 Task: Look for space in Domodossola, Italy from 10th June, 2023 to 25th June, 2023 for 4 adults in price range Rs.10000 to Rs.15000. Place can be private room with 4 bedrooms having 4 beds and 4 bathrooms. Property type can be house, flat, guest house, hotel. Amenities needed are: wifi, TV, free parkinig on premises, gym, breakfast. Booking option can be shelf check-in. Required host language is English.
Action: Key pressed <Key.shift><Key.shift>Domodossola,<Key.space>
Screenshot: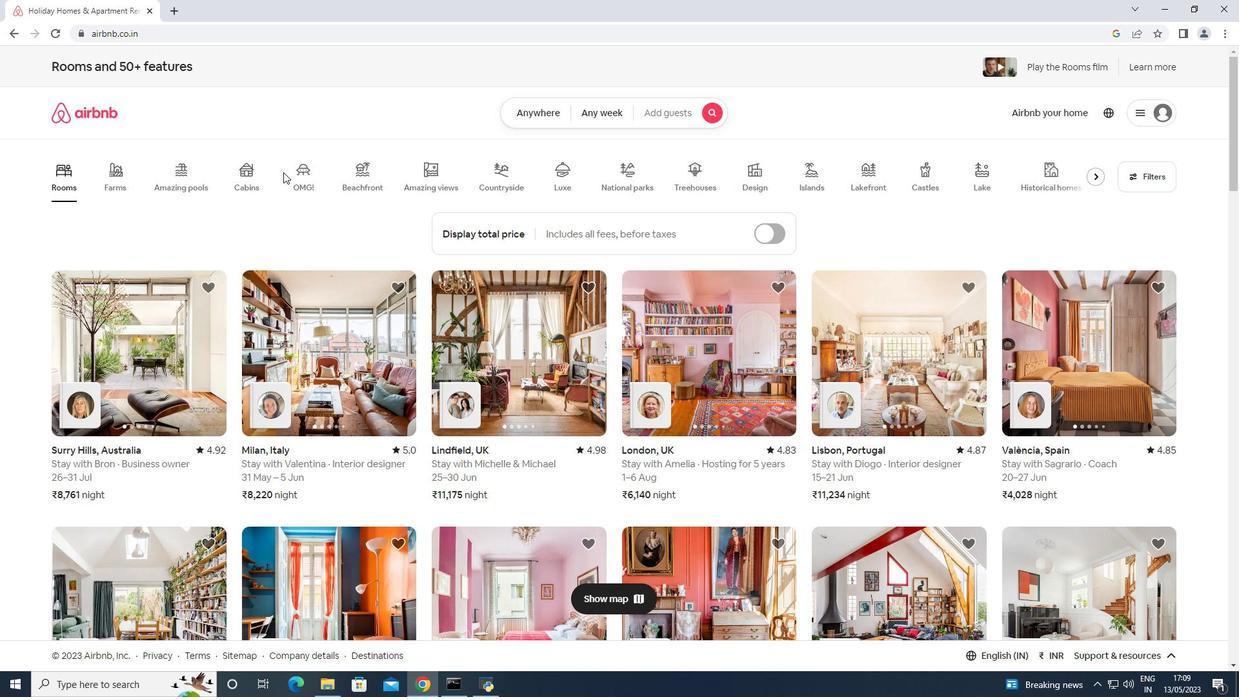 
Action: Mouse moved to (540, 75)
Screenshot: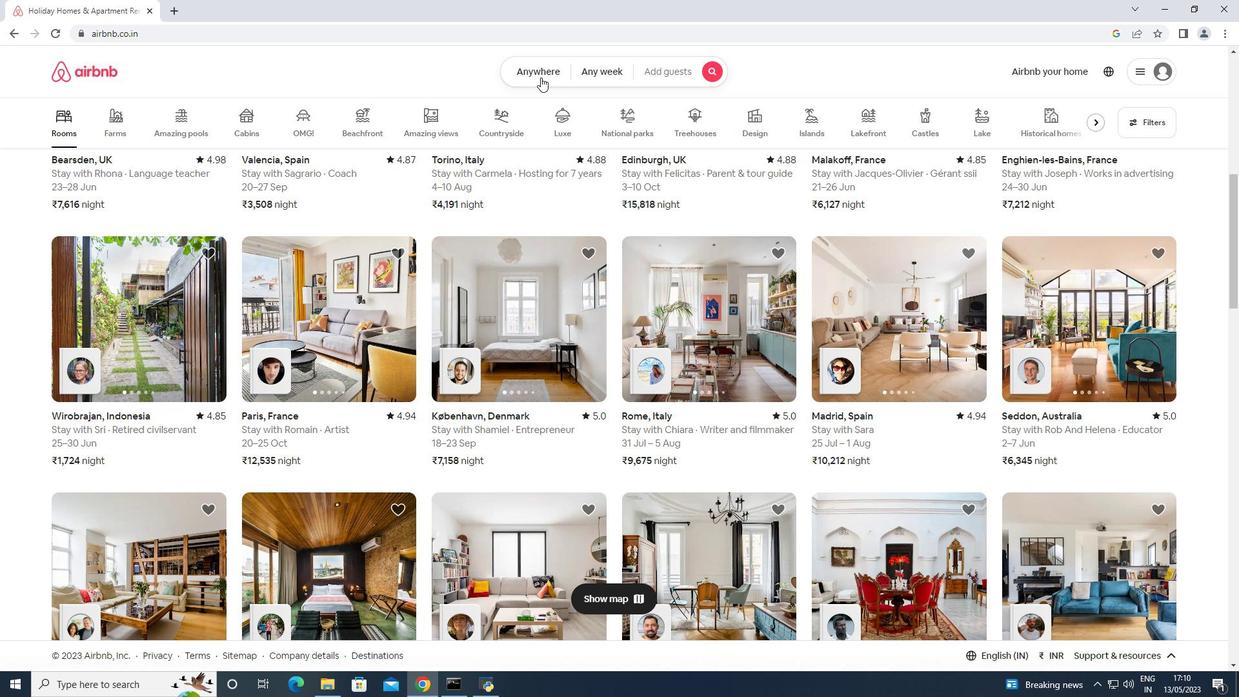 
Action: Mouse pressed left at (540, 75)
Screenshot: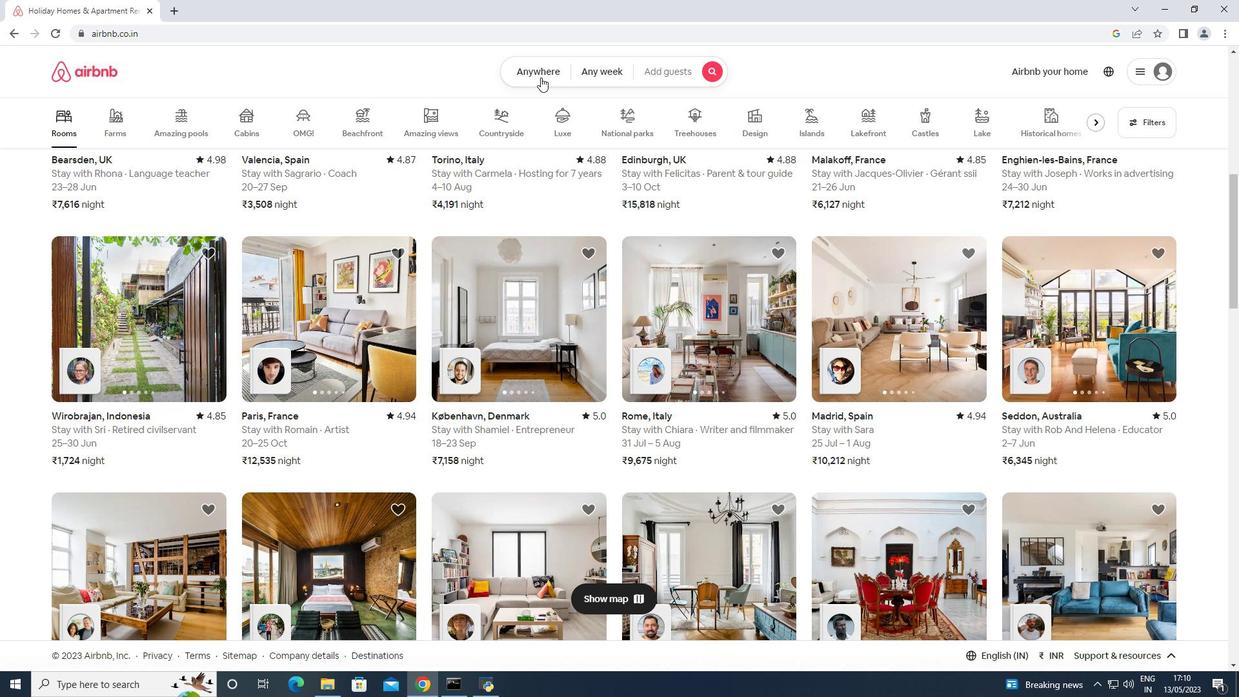 
Action: Mouse moved to (501, 129)
Screenshot: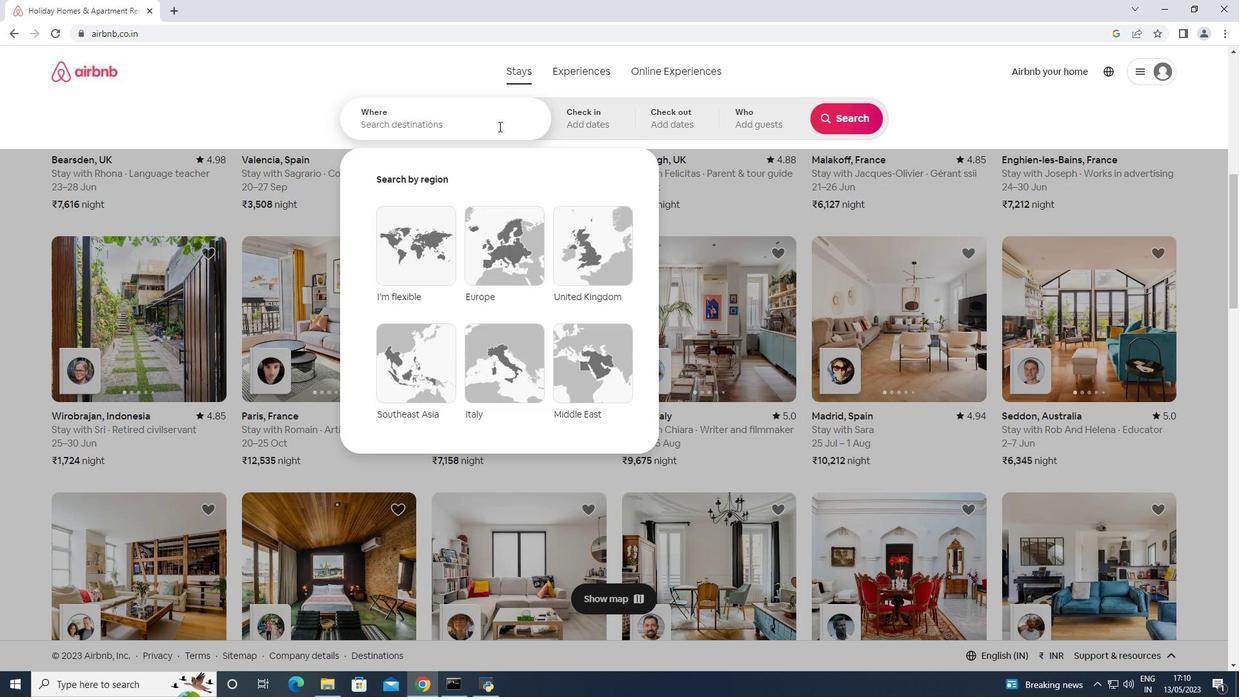 
Action: Mouse pressed left at (501, 129)
Screenshot: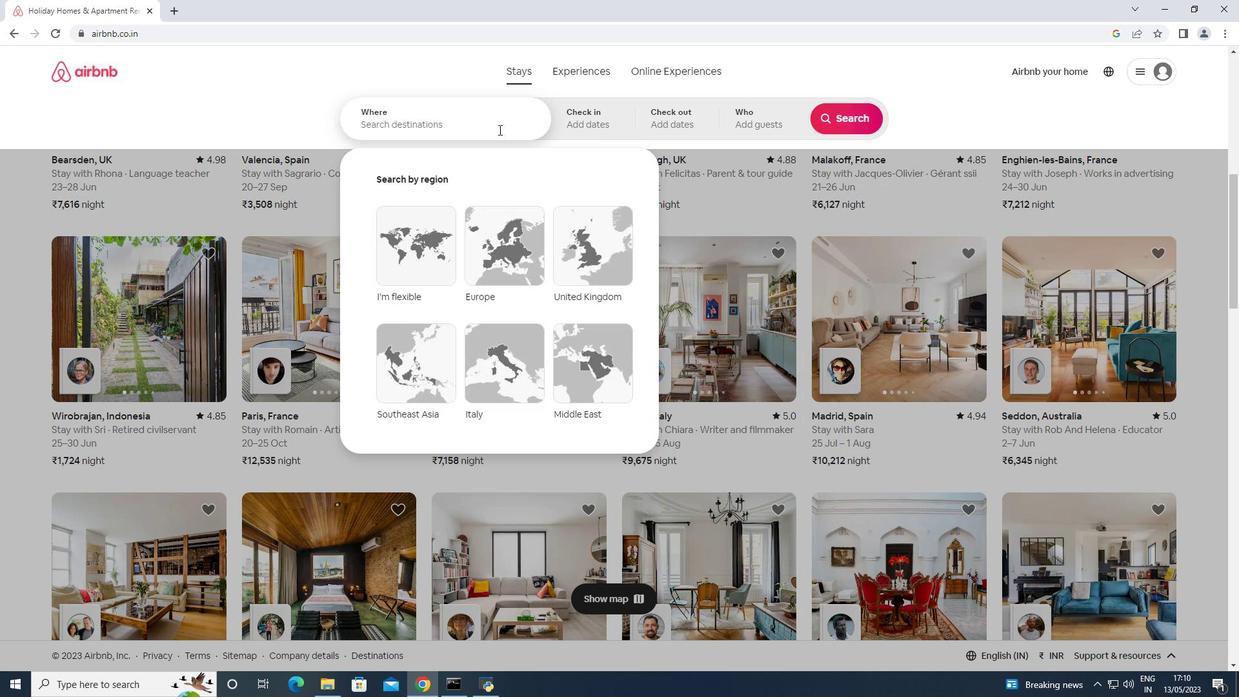 
Action: Key pressed <Key.shift>Domodossola,<Key.space><Key.shift>Italy<Key.enter>
Screenshot: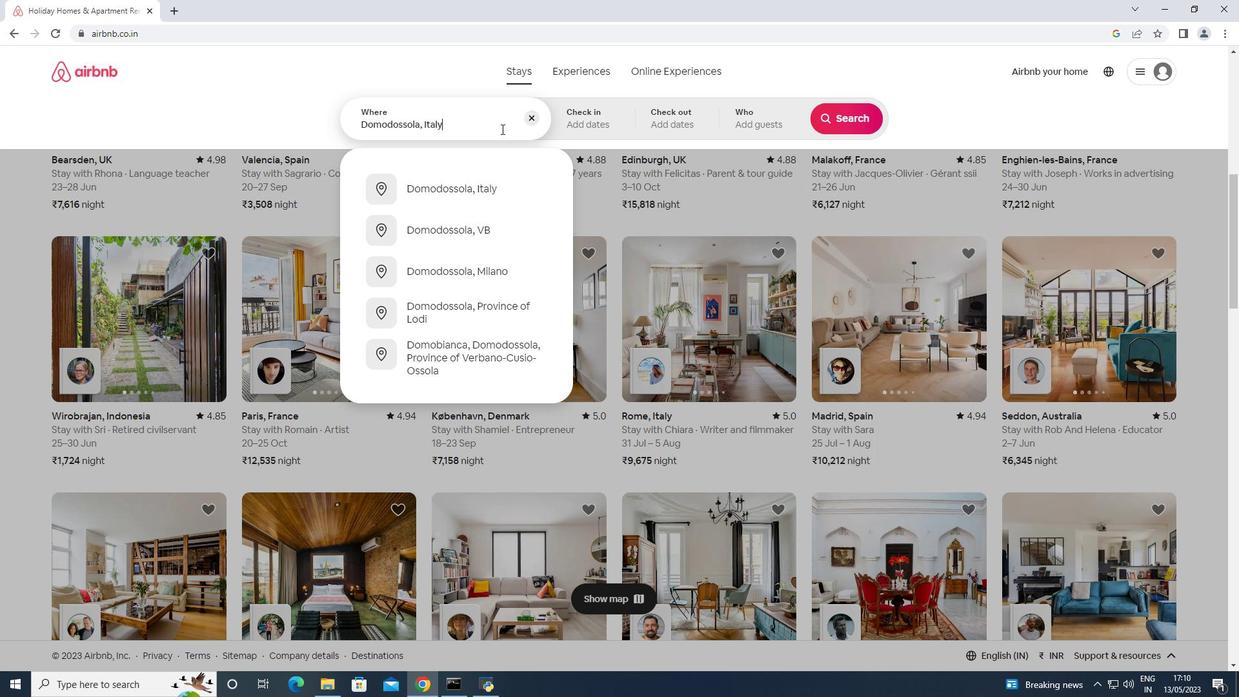 
Action: Mouse moved to (830, 311)
Screenshot: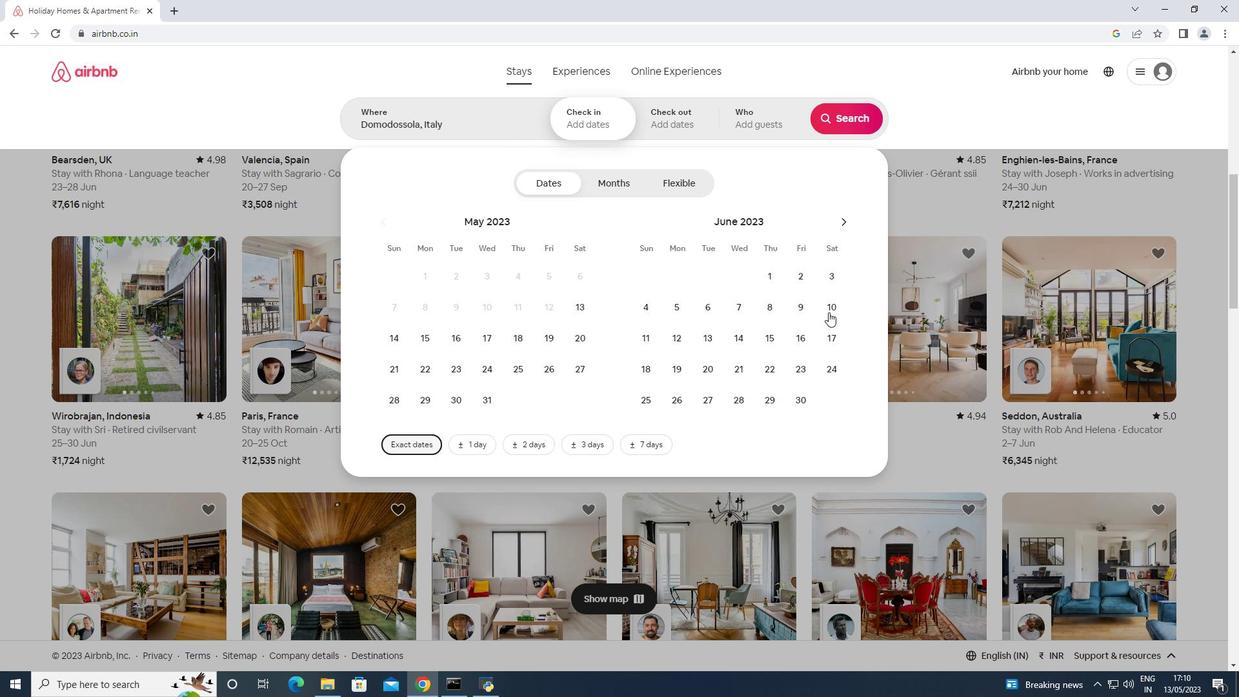 
Action: Mouse pressed left at (830, 311)
Screenshot: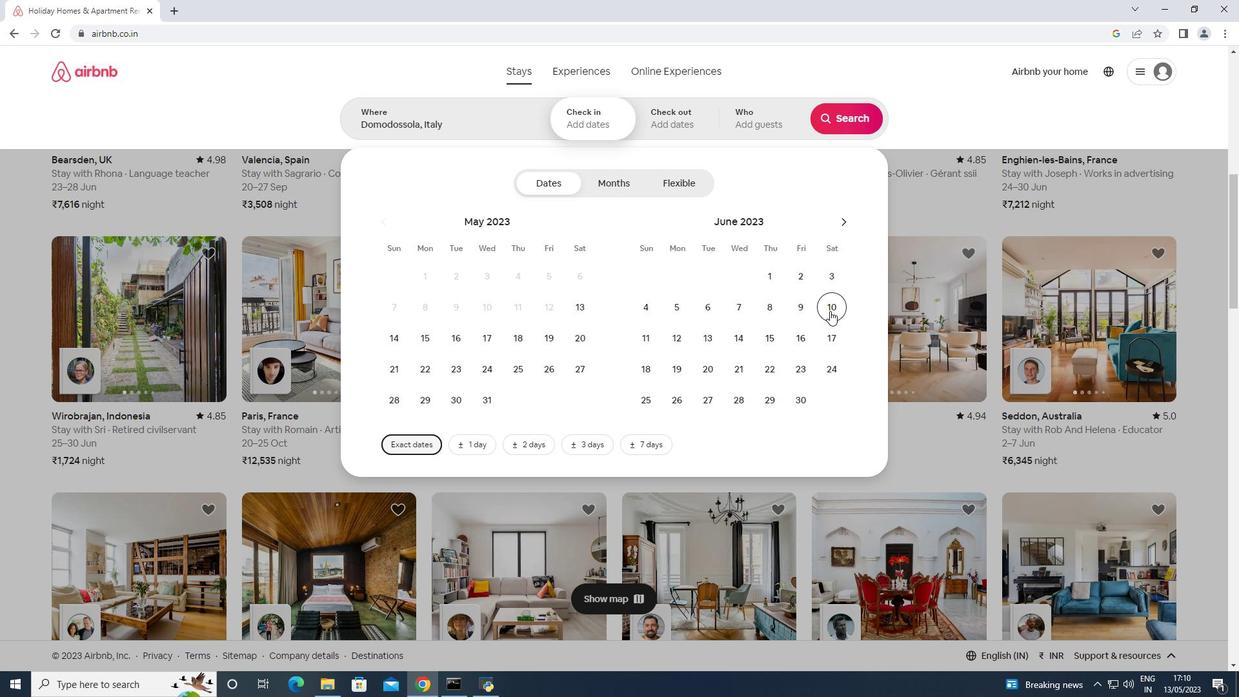 
Action: Mouse moved to (648, 400)
Screenshot: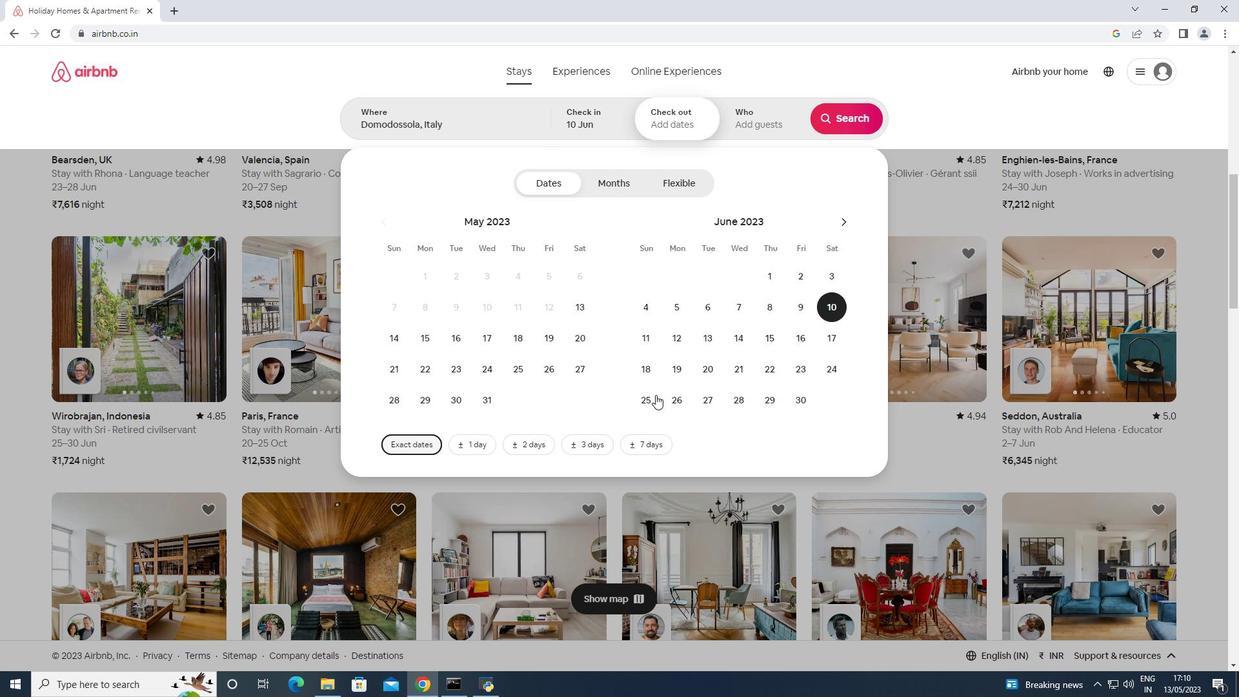 
Action: Mouse pressed left at (648, 400)
Screenshot: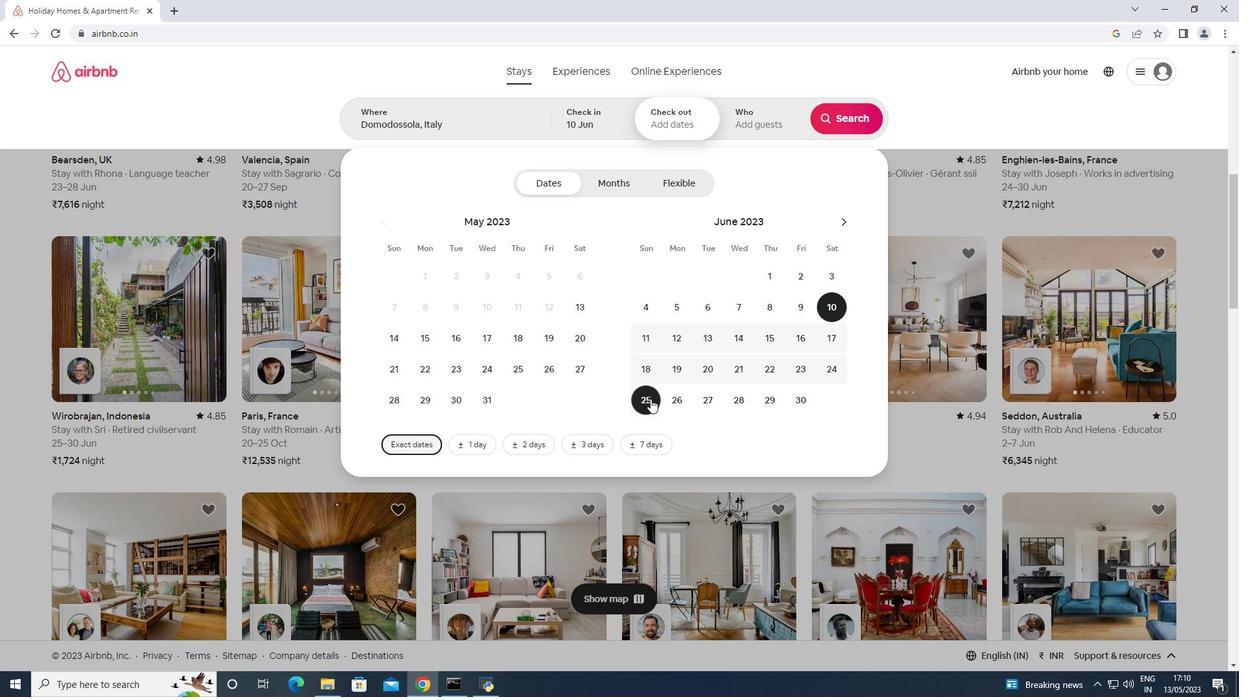 
Action: Mouse moved to (747, 128)
Screenshot: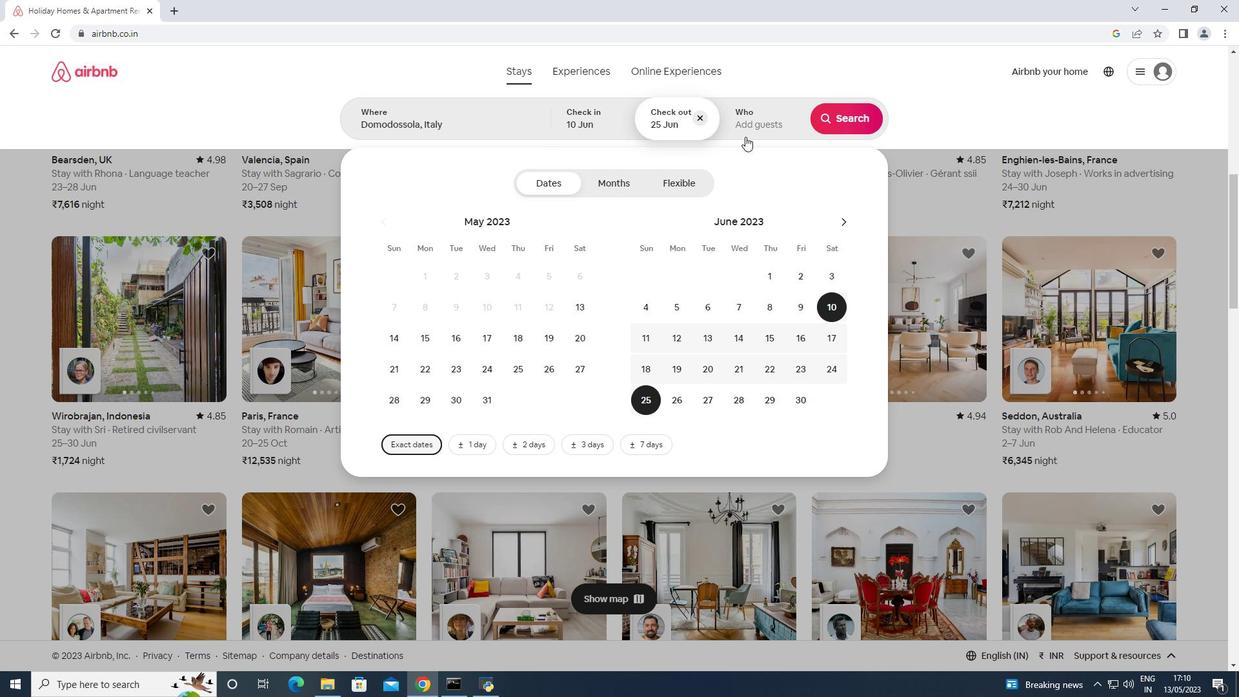 
Action: Mouse pressed left at (747, 128)
Screenshot: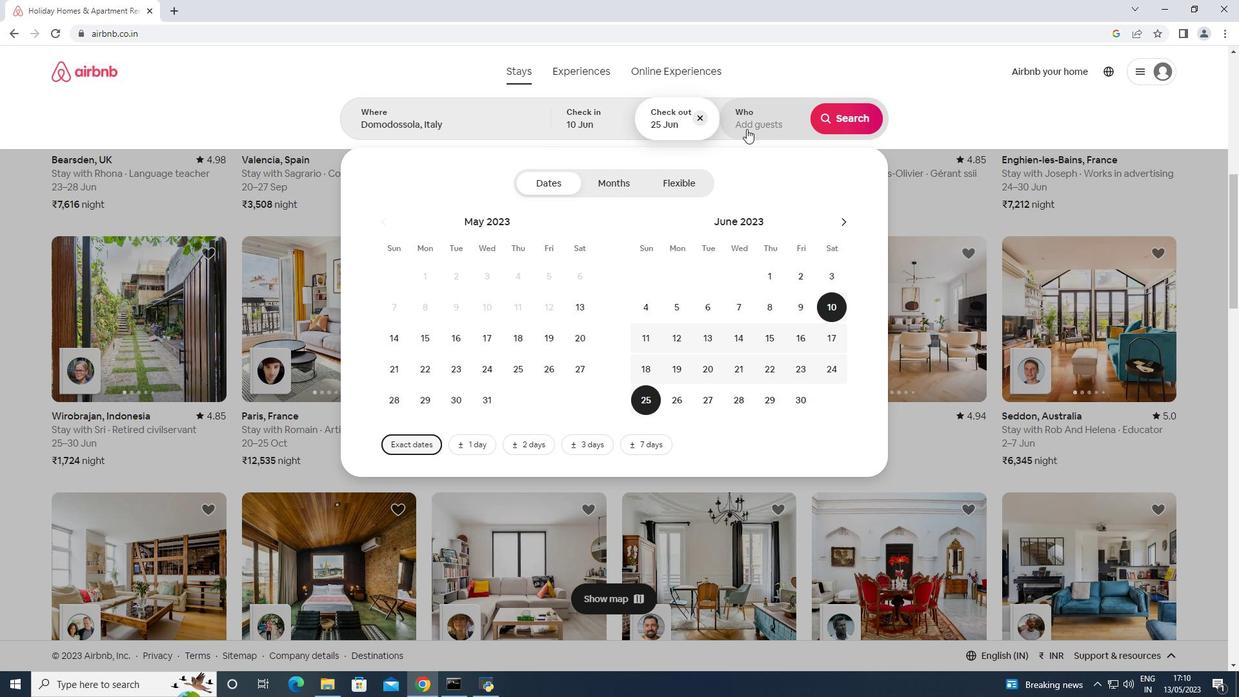
Action: Mouse moved to (852, 191)
Screenshot: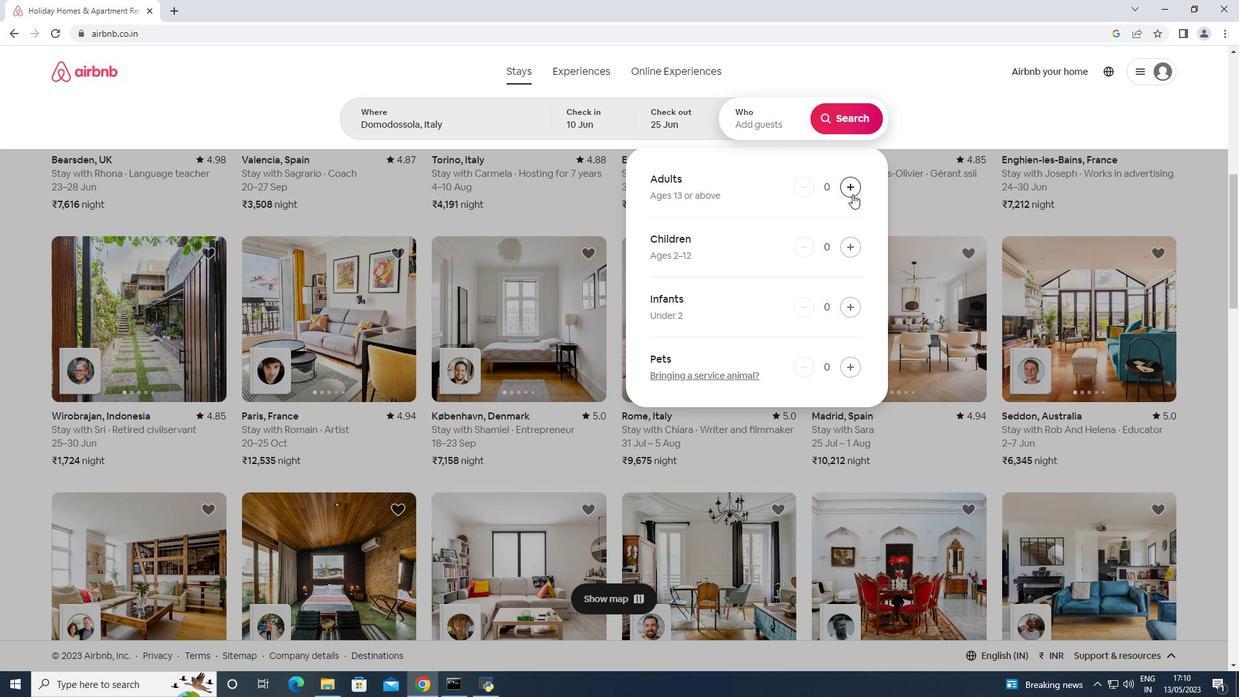 
Action: Mouse pressed left at (852, 191)
Screenshot: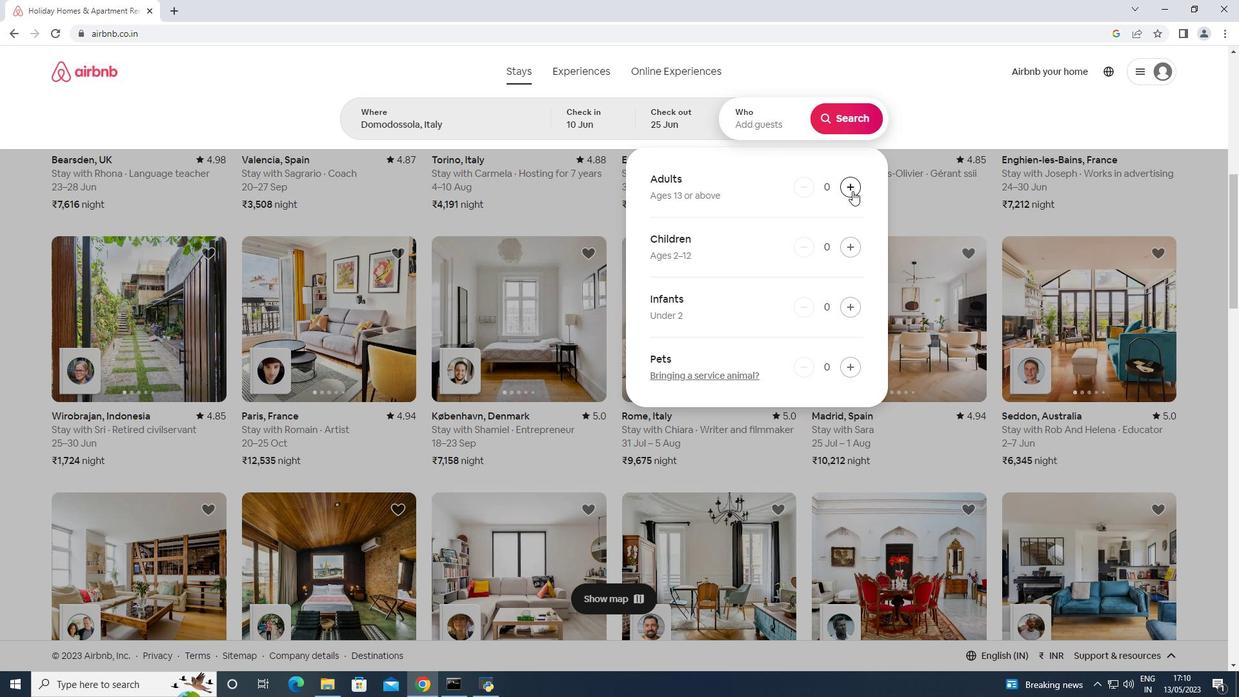
Action: Mouse pressed left at (852, 191)
Screenshot: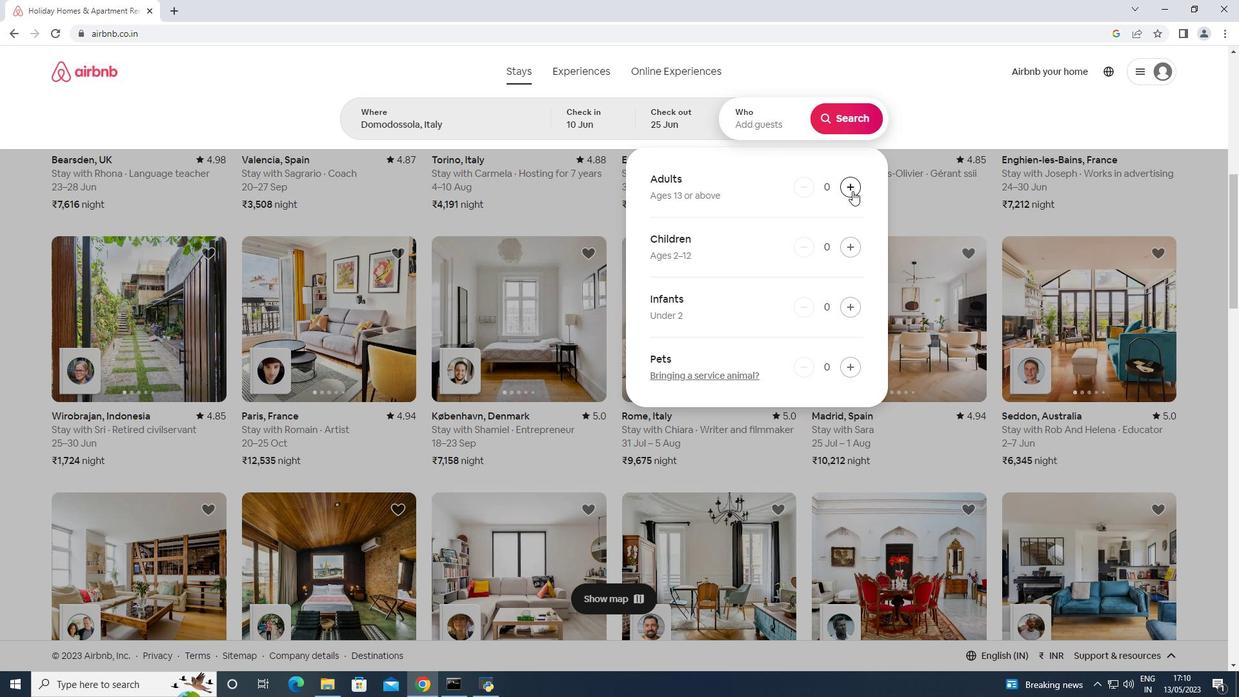 
Action: Mouse pressed left at (852, 191)
Screenshot: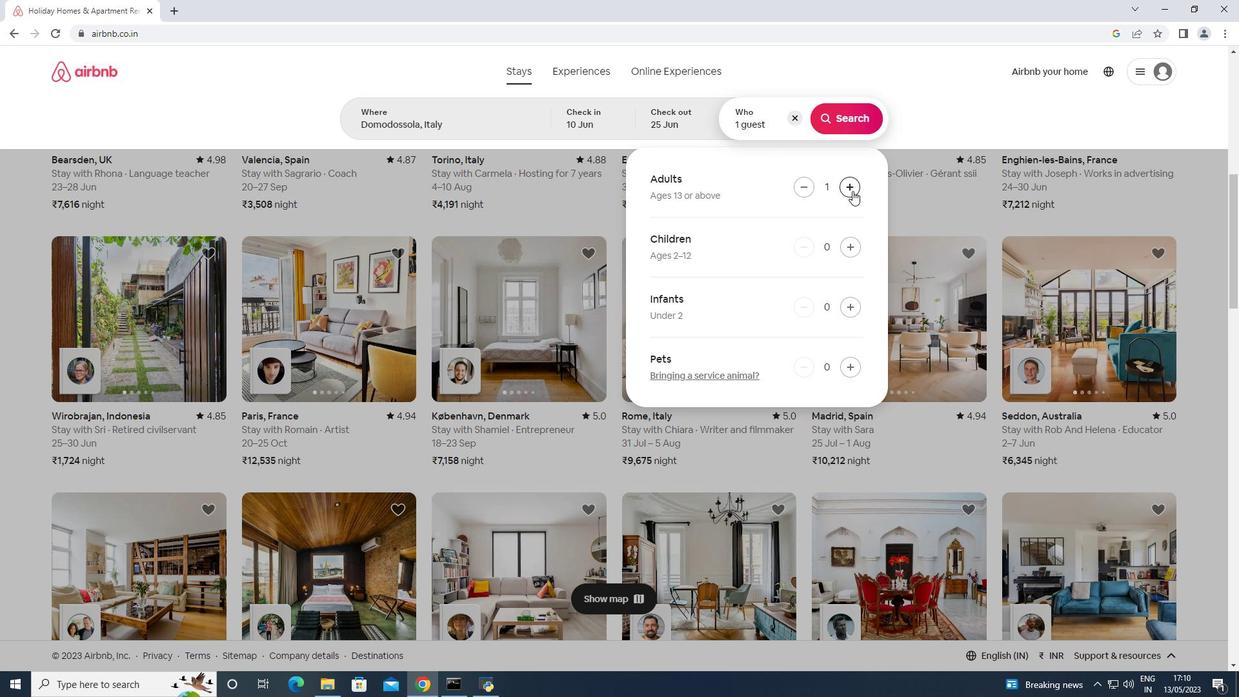 
Action: Mouse pressed left at (852, 191)
Screenshot: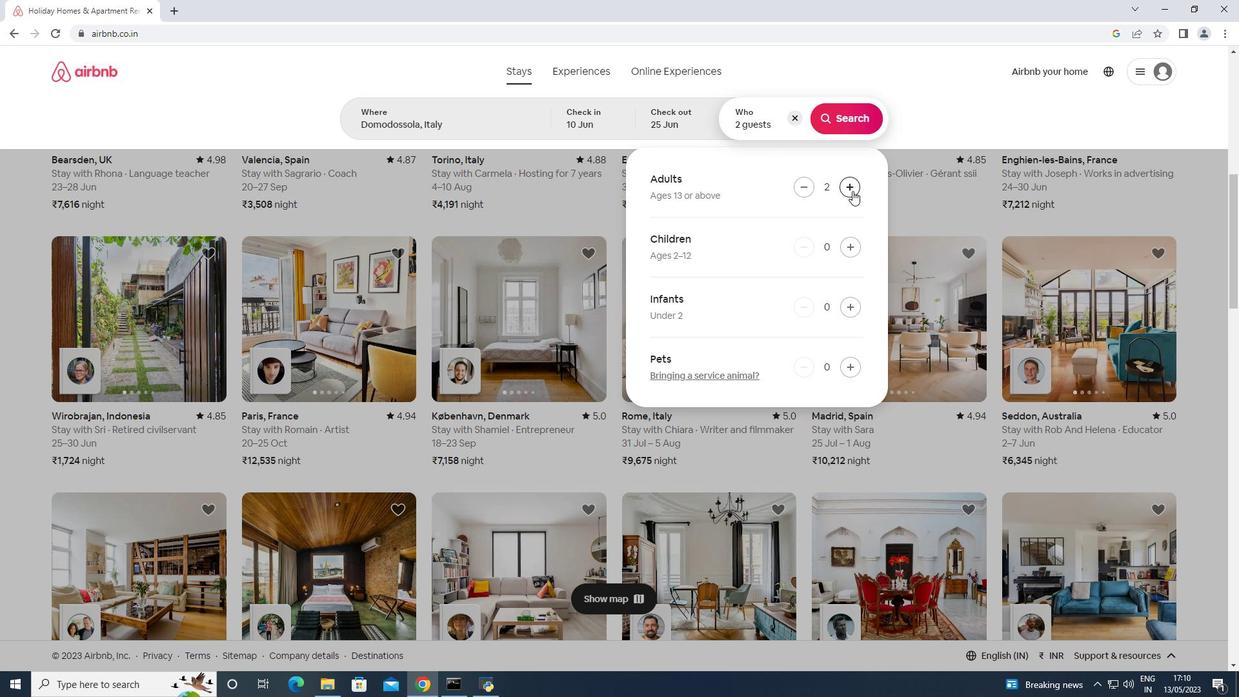 
Action: Mouse pressed left at (852, 191)
Screenshot: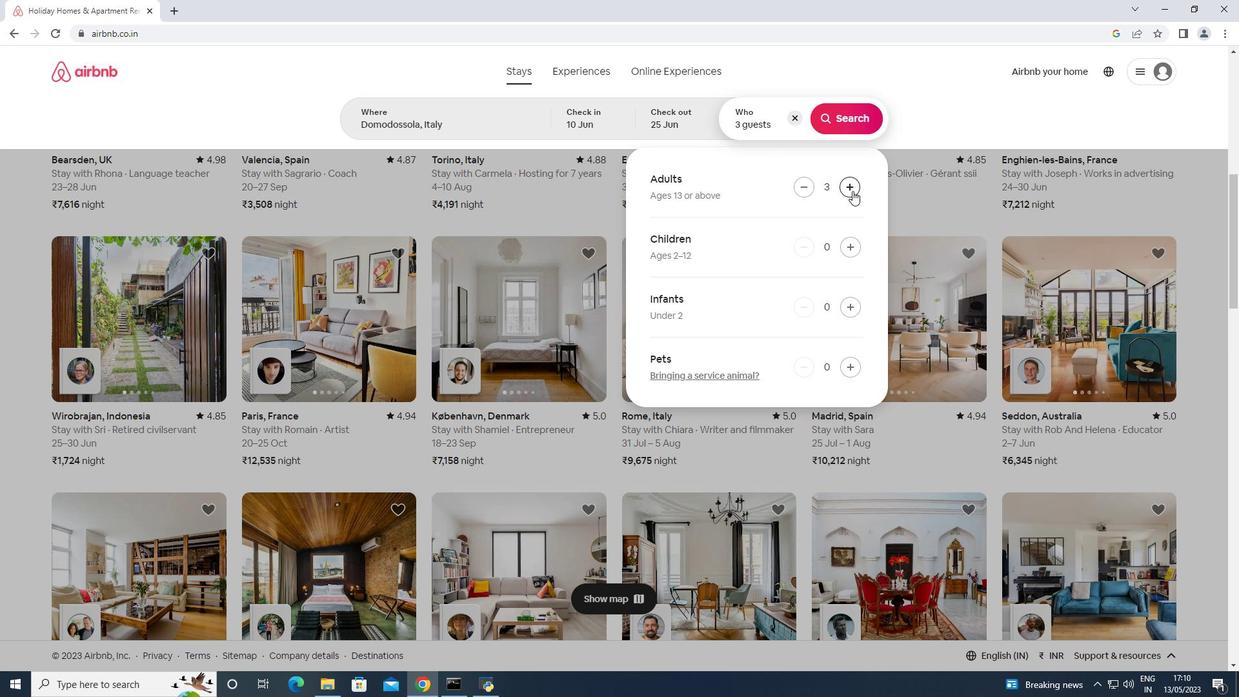 
Action: Mouse moved to (802, 186)
Screenshot: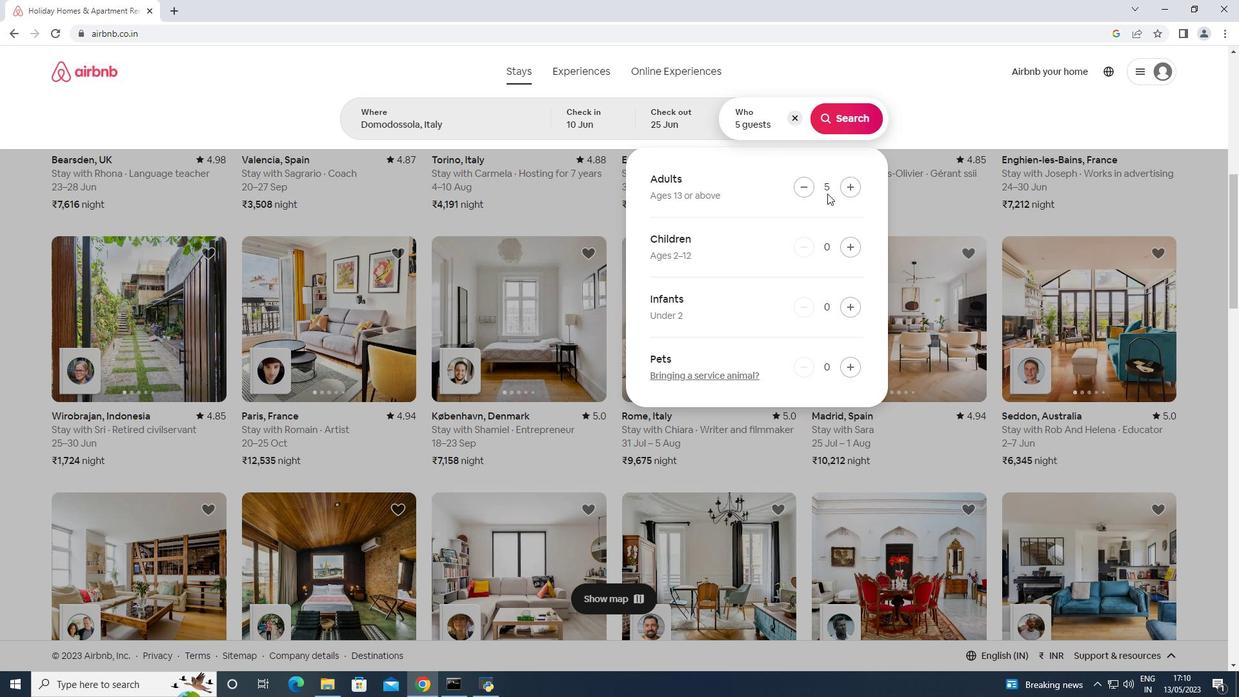 
Action: Mouse pressed left at (802, 186)
Screenshot: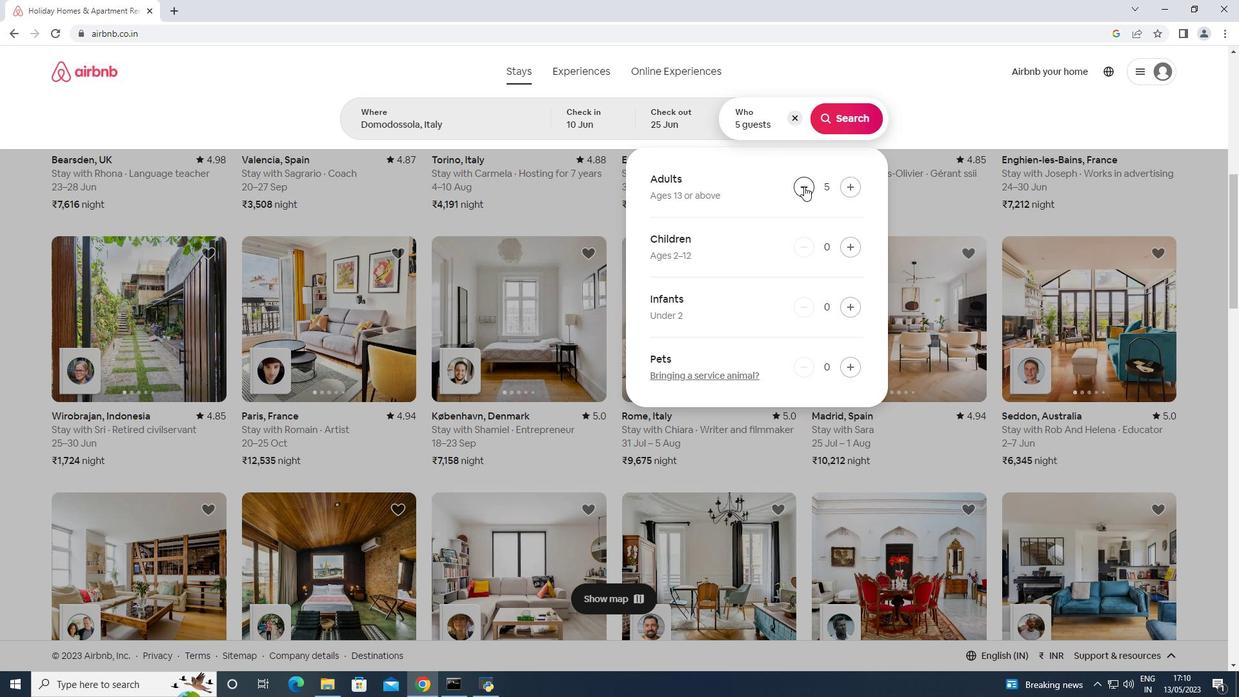 
Action: Mouse moved to (854, 120)
Screenshot: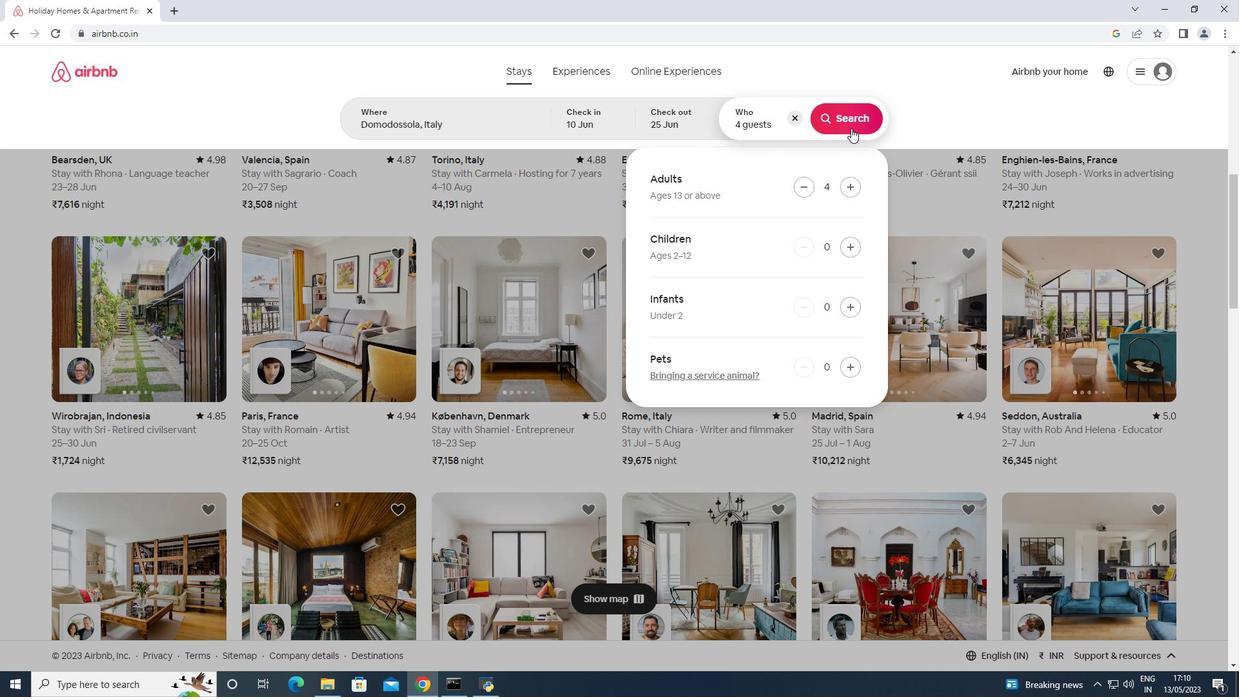 
Action: Mouse pressed left at (854, 120)
Screenshot: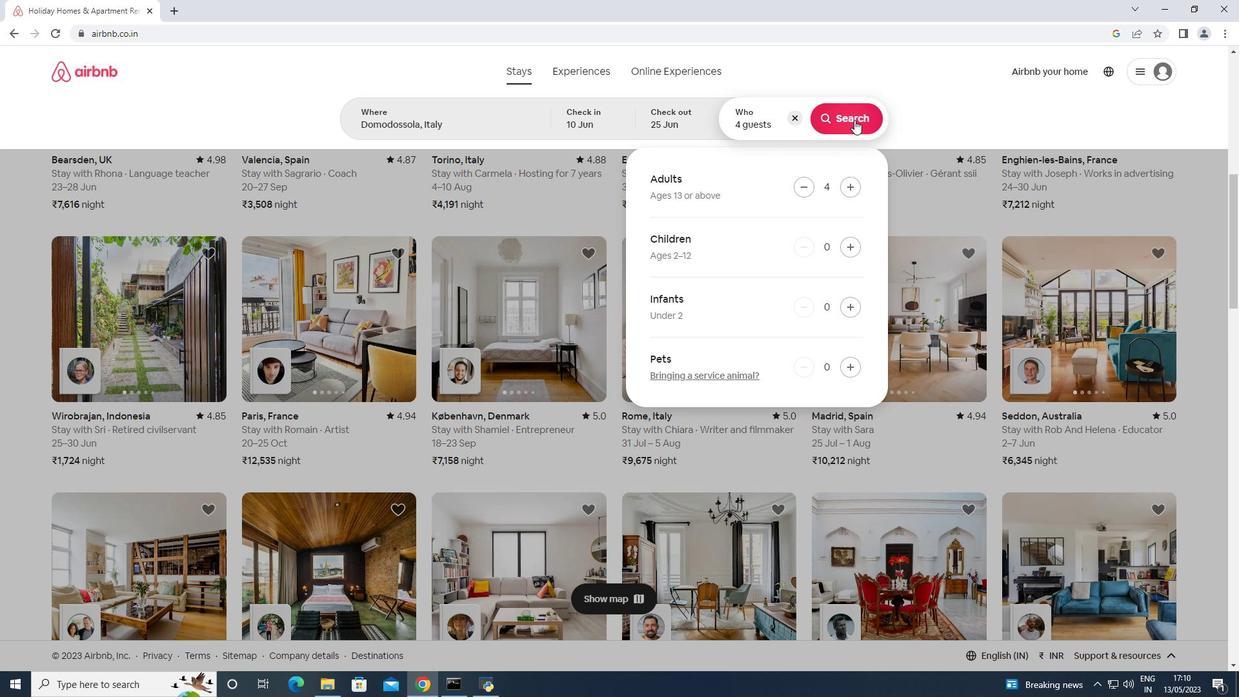
Action: Mouse moved to (1168, 111)
Screenshot: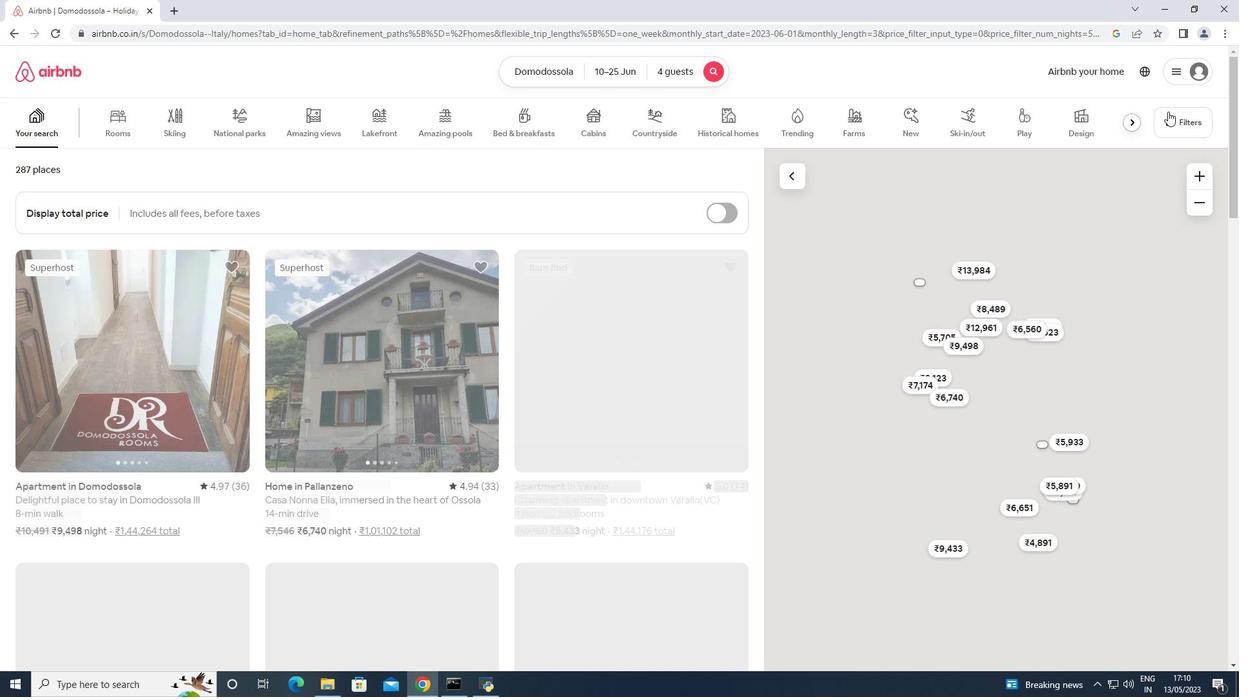 
Action: Mouse pressed left at (1168, 111)
Screenshot: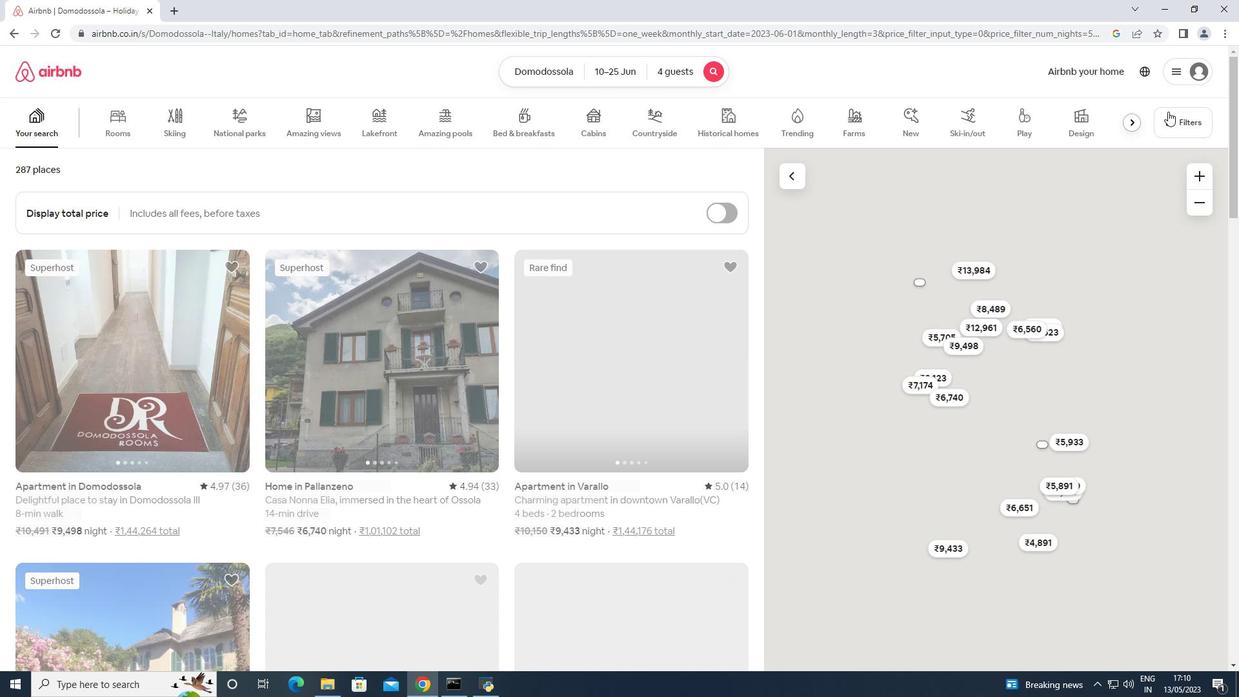 
Action: Mouse moved to (535, 440)
Screenshot: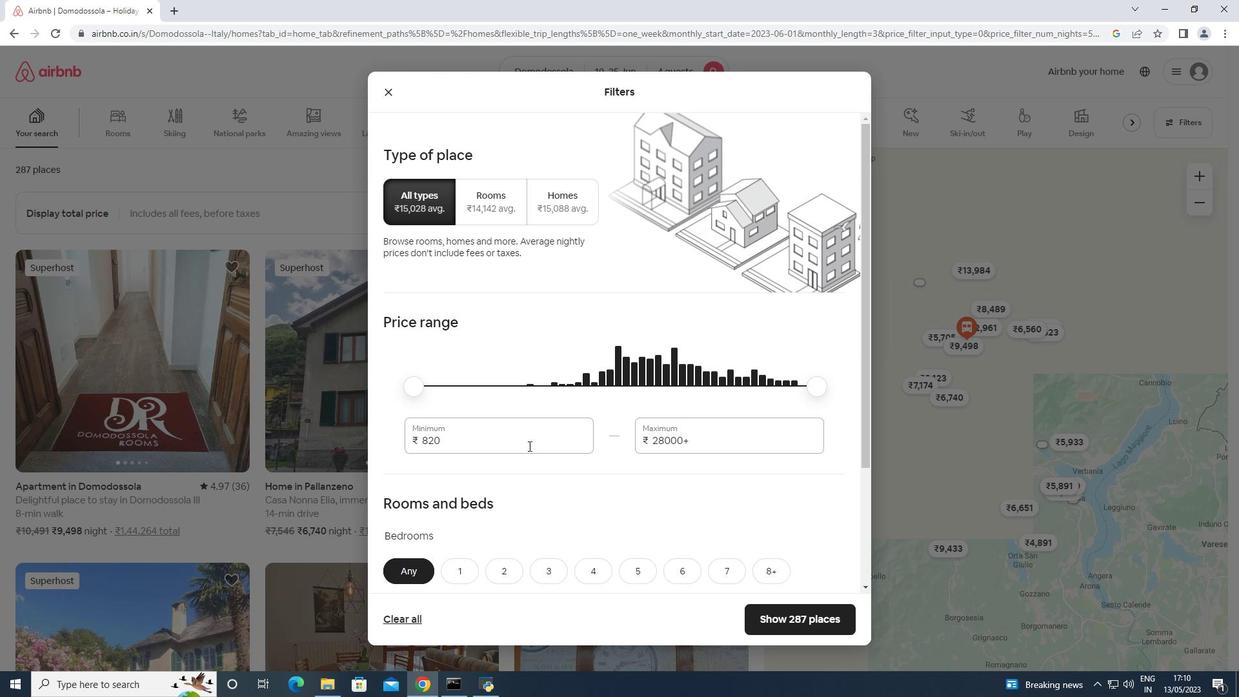 
Action: Mouse pressed left at (535, 440)
Screenshot: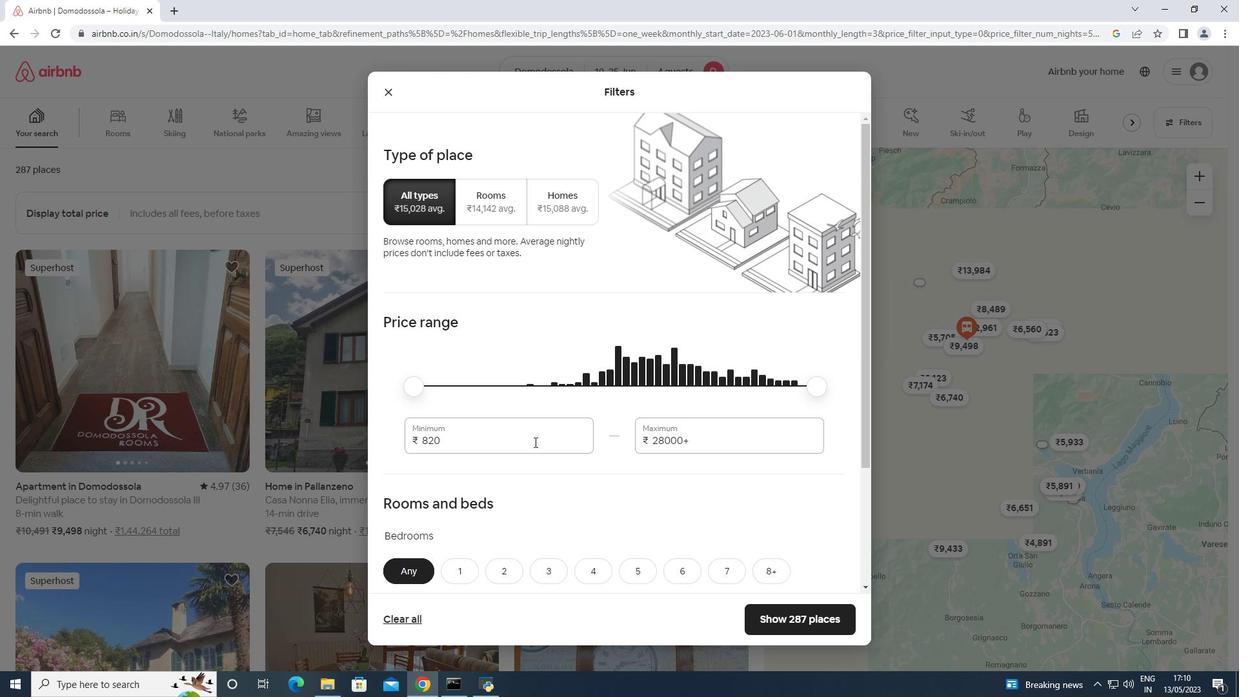 
Action: Mouse pressed left at (535, 440)
Screenshot: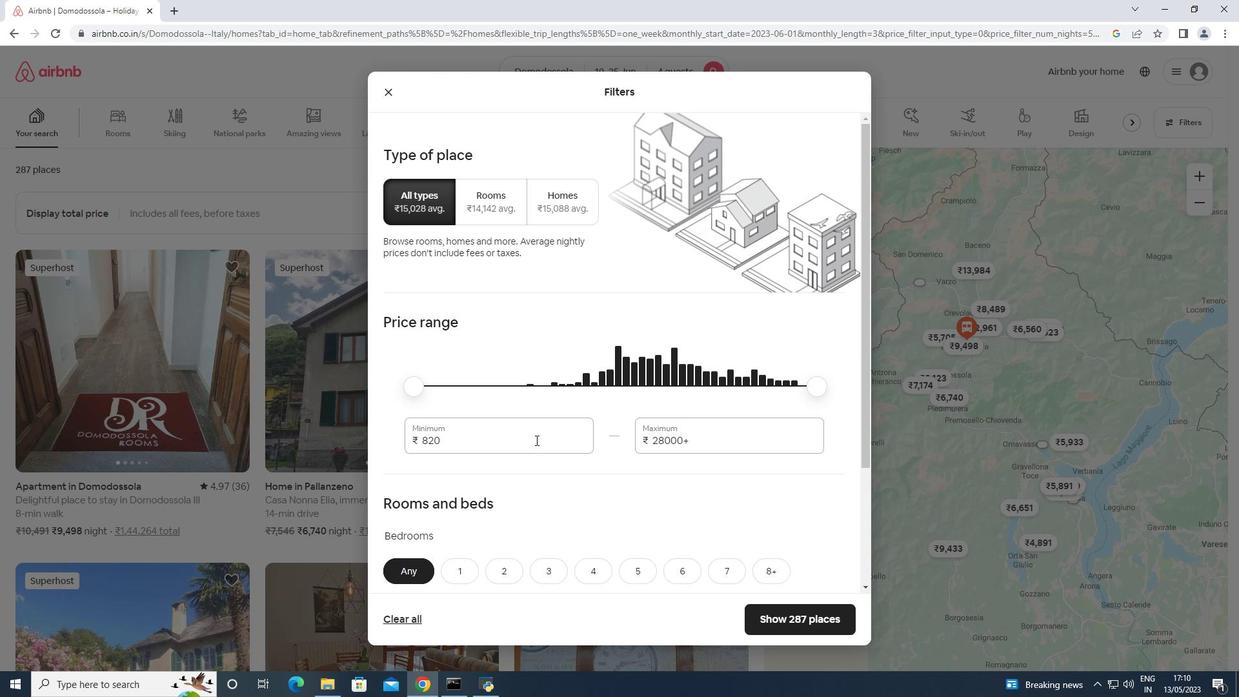 
Action: Key pressed 10000<Key.tab>15000
Screenshot: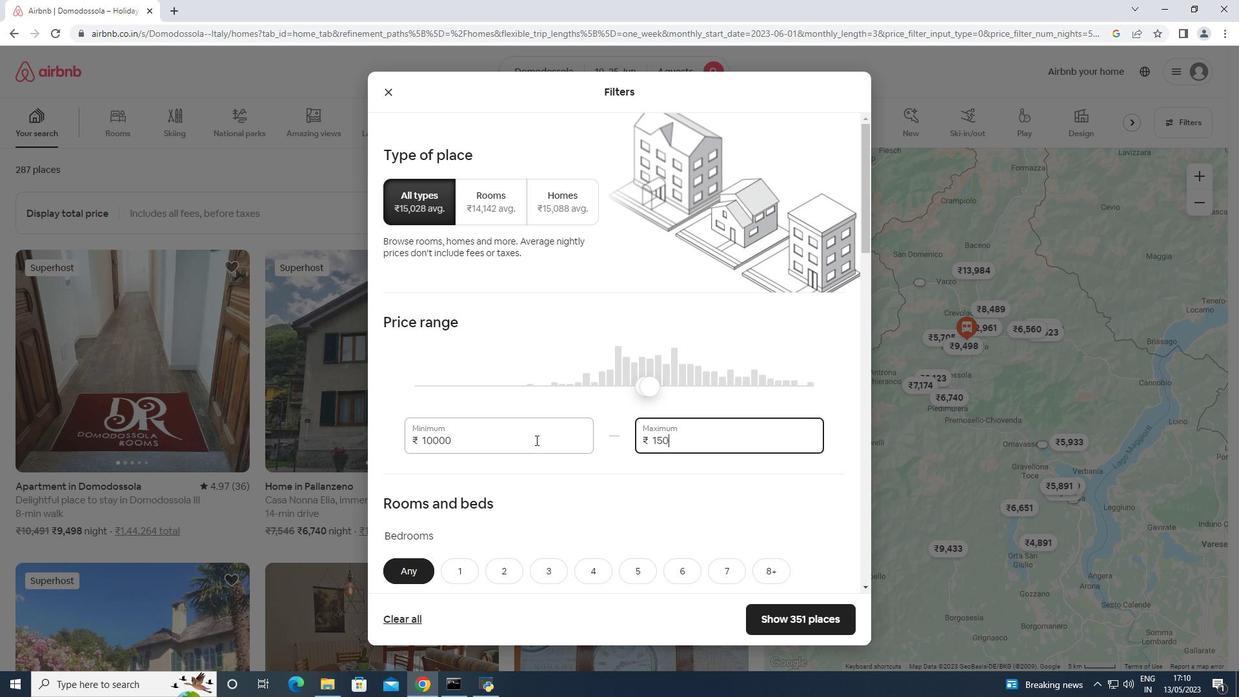 
Action: Mouse scrolled (535, 439) with delta (0, 0)
Screenshot: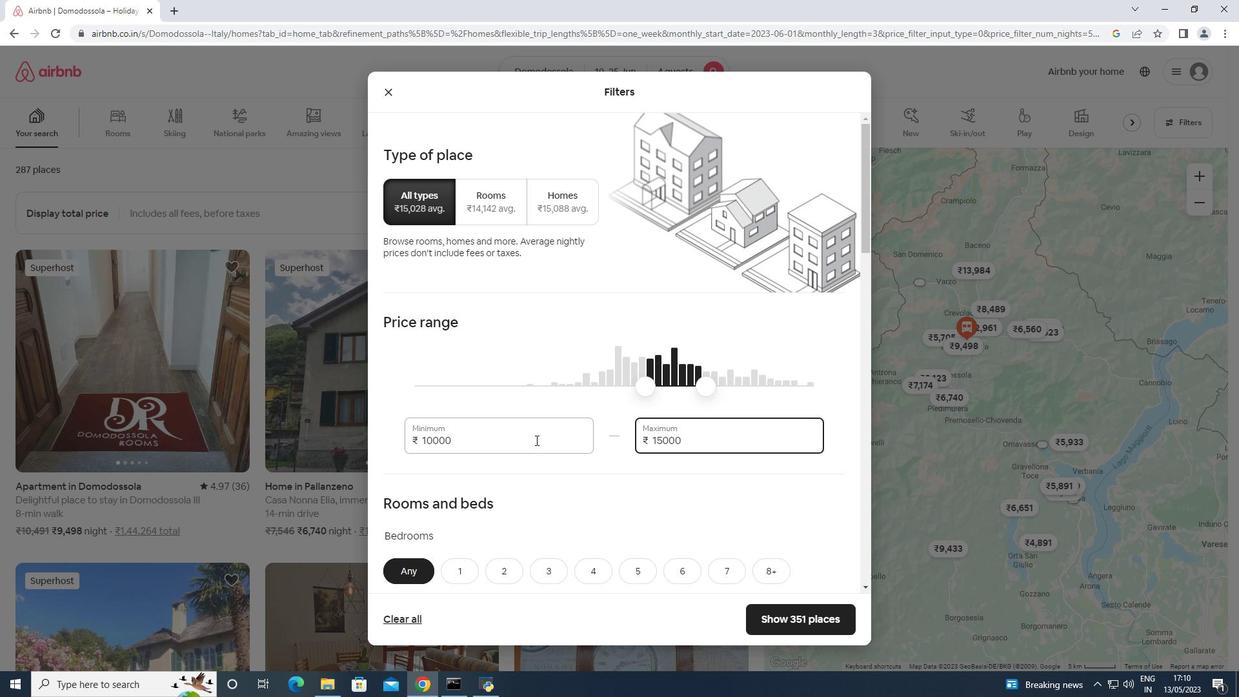 
Action: Mouse scrolled (535, 439) with delta (0, 0)
Screenshot: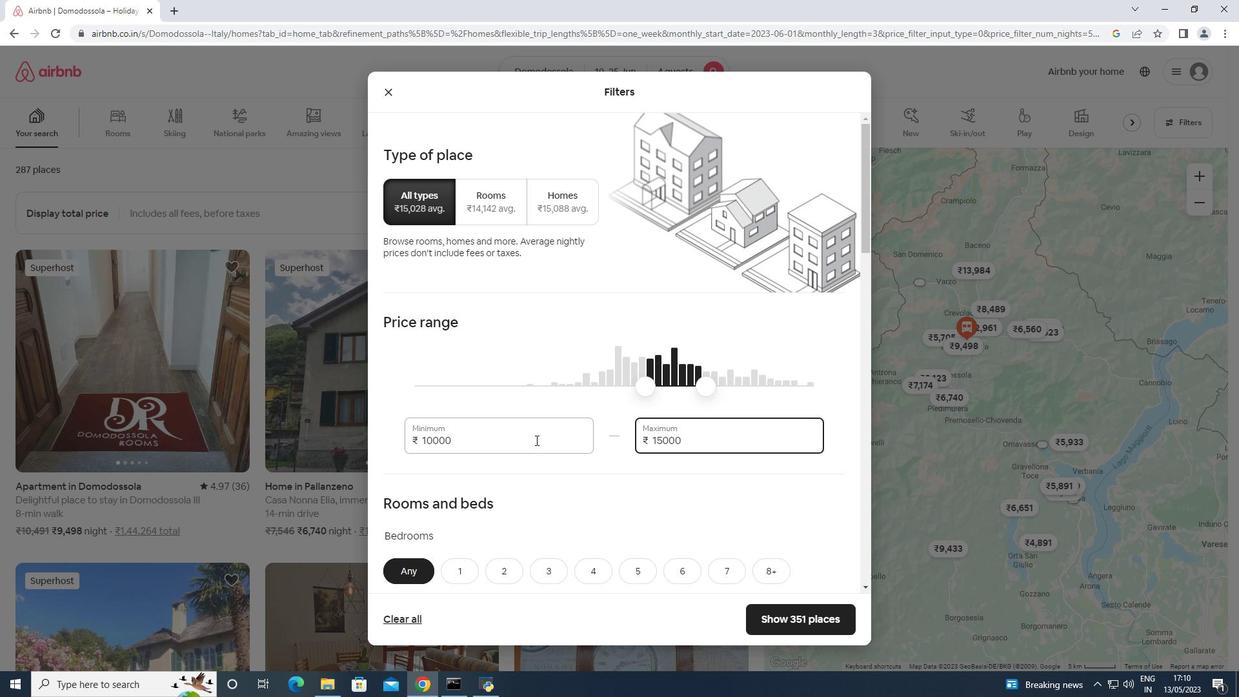 
Action: Mouse scrolled (535, 439) with delta (0, 0)
Screenshot: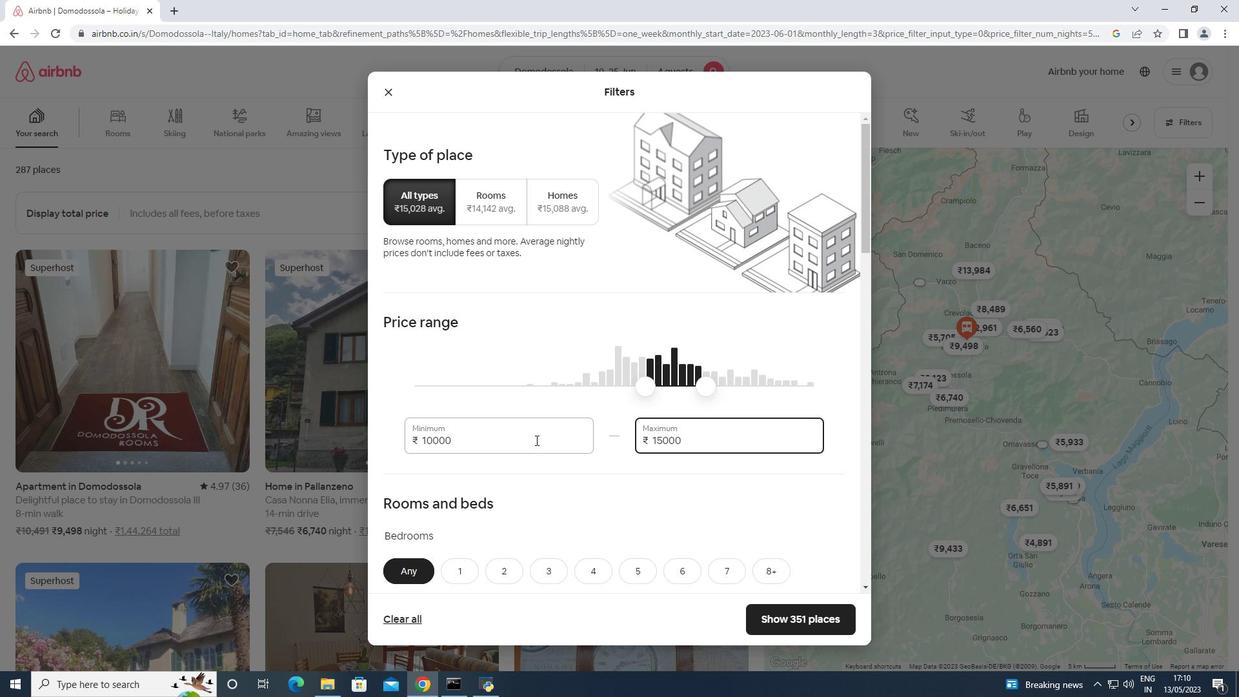 
Action: Mouse scrolled (535, 439) with delta (0, 0)
Screenshot: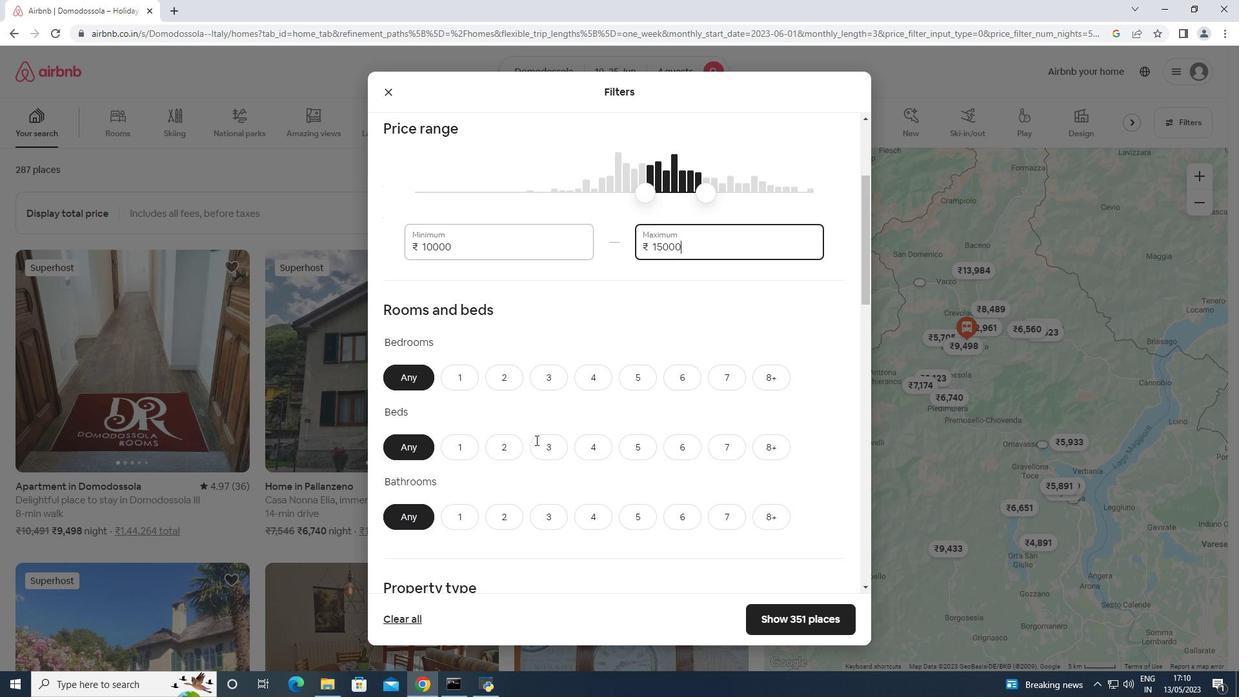 
Action: Mouse scrolled (535, 439) with delta (0, 0)
Screenshot: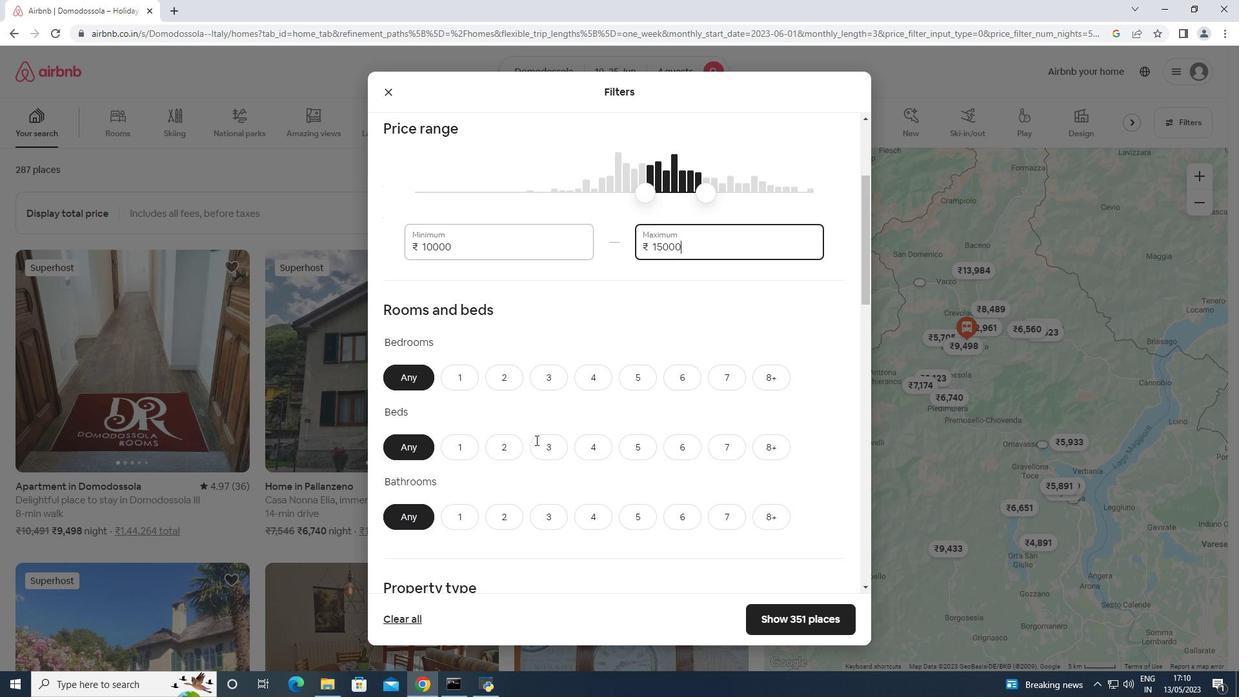 
Action: Mouse moved to (596, 253)
Screenshot: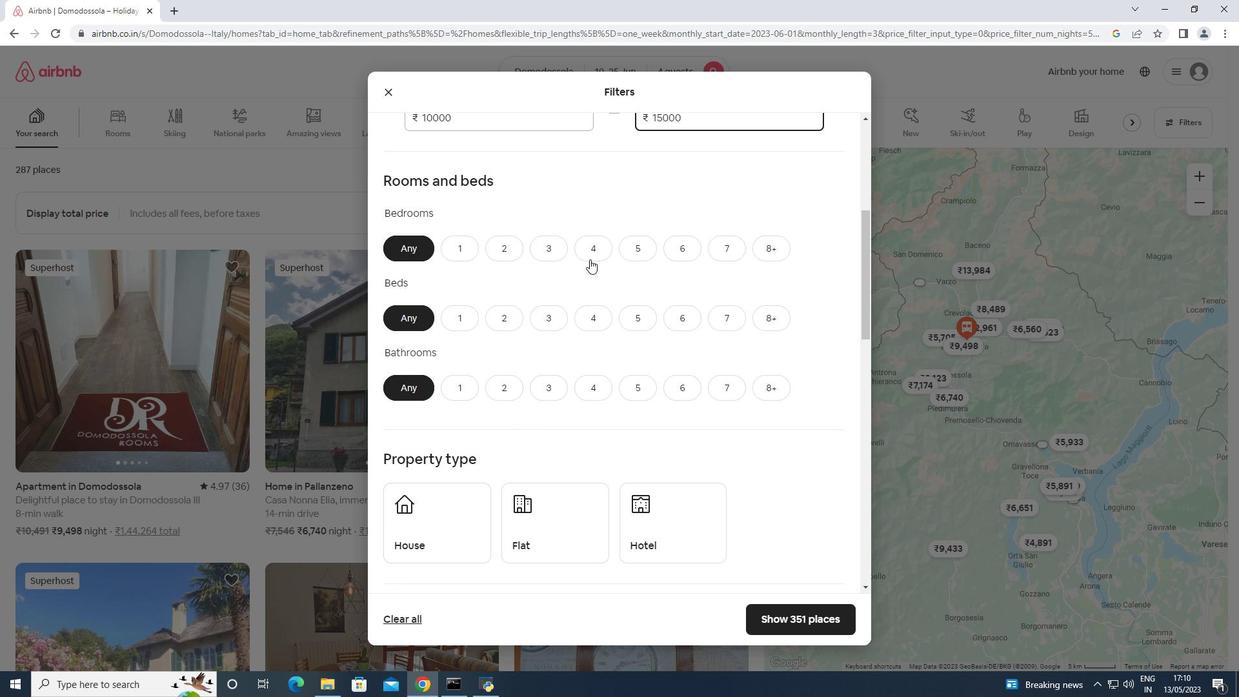 
Action: Mouse pressed left at (596, 253)
Screenshot: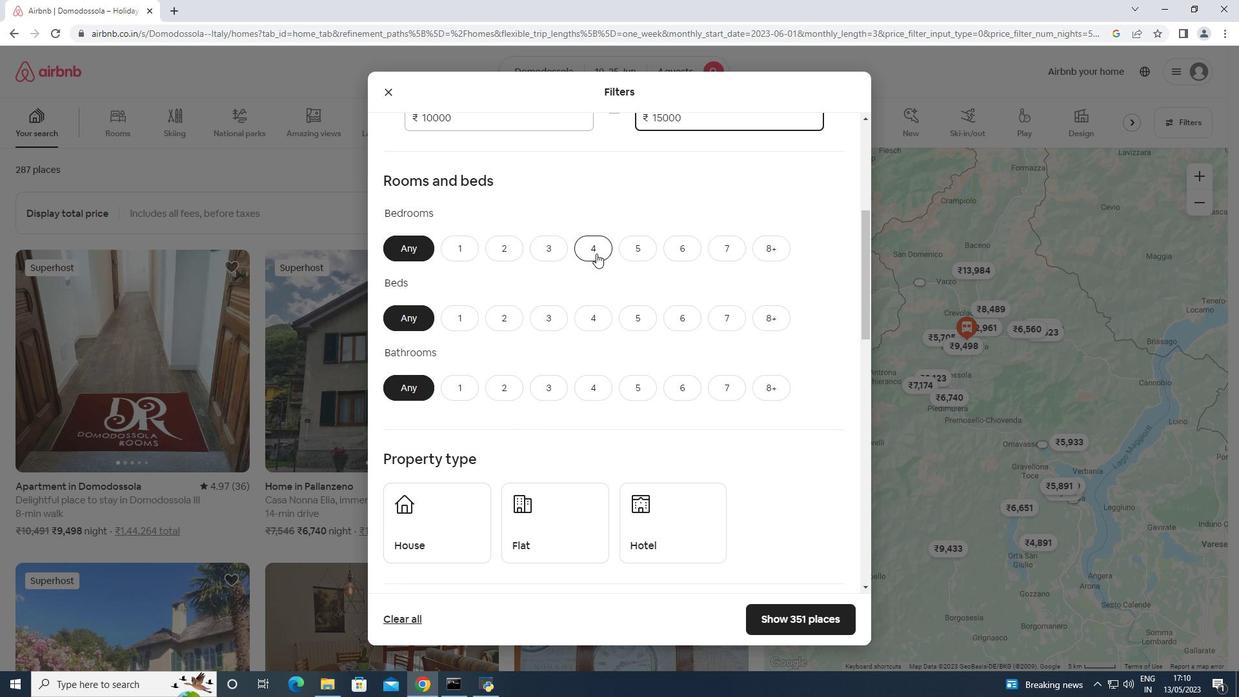 
Action: Mouse moved to (586, 313)
Screenshot: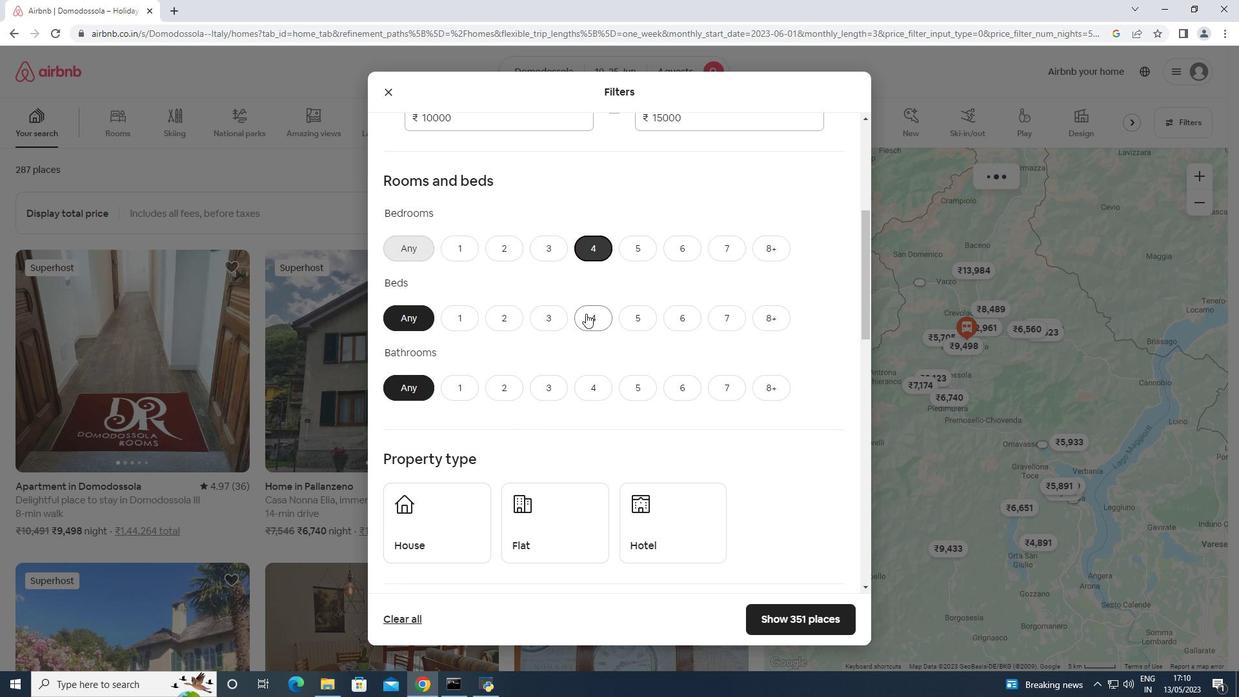 
Action: Mouse pressed left at (586, 313)
Screenshot: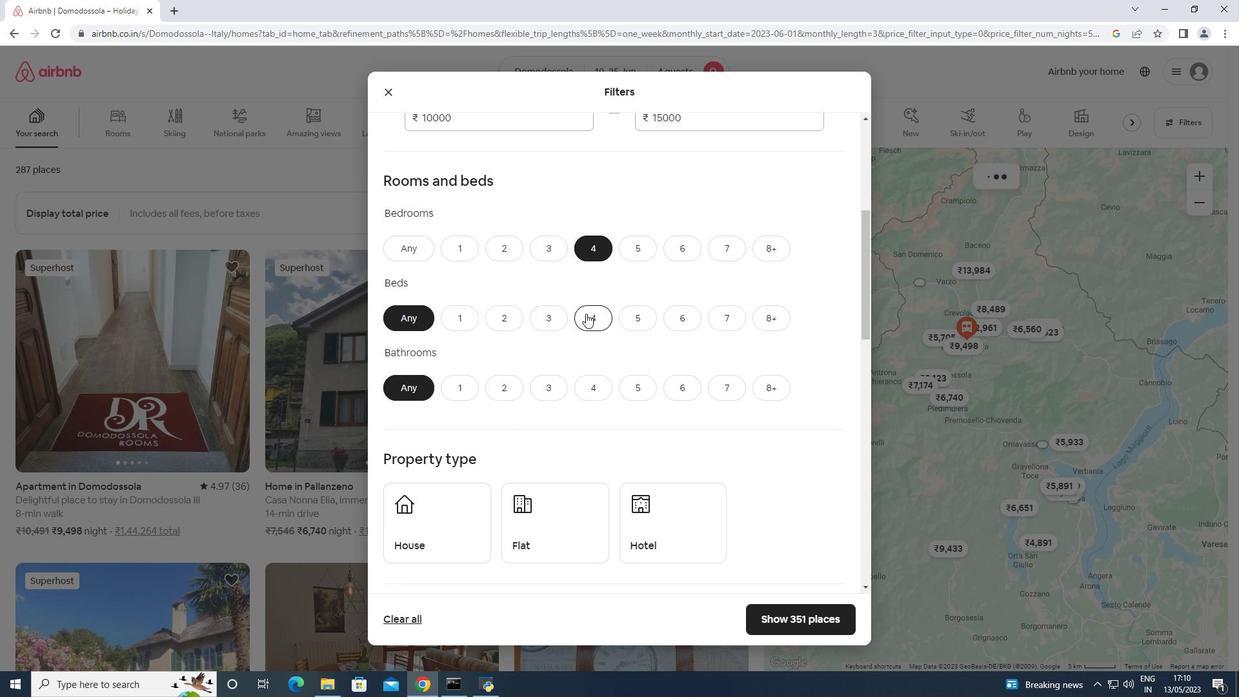 
Action: Mouse moved to (591, 377)
Screenshot: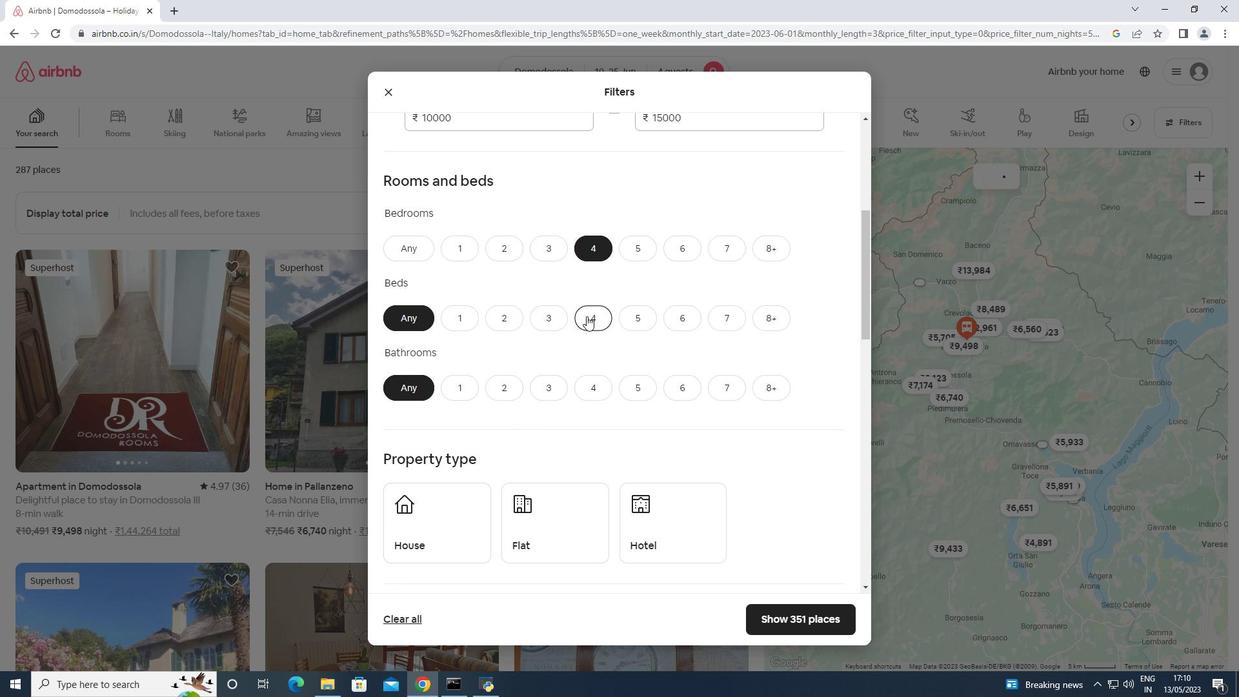 
Action: Mouse pressed left at (591, 377)
Screenshot: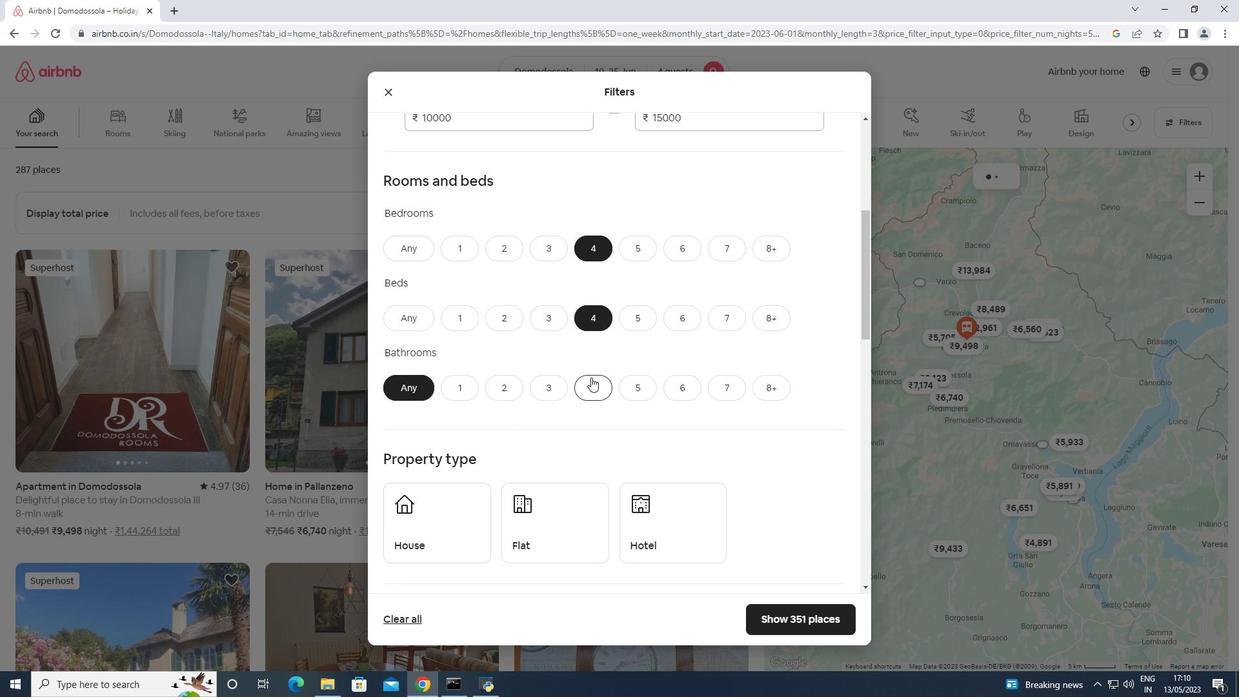 
Action: Mouse scrolled (591, 376) with delta (0, 0)
Screenshot: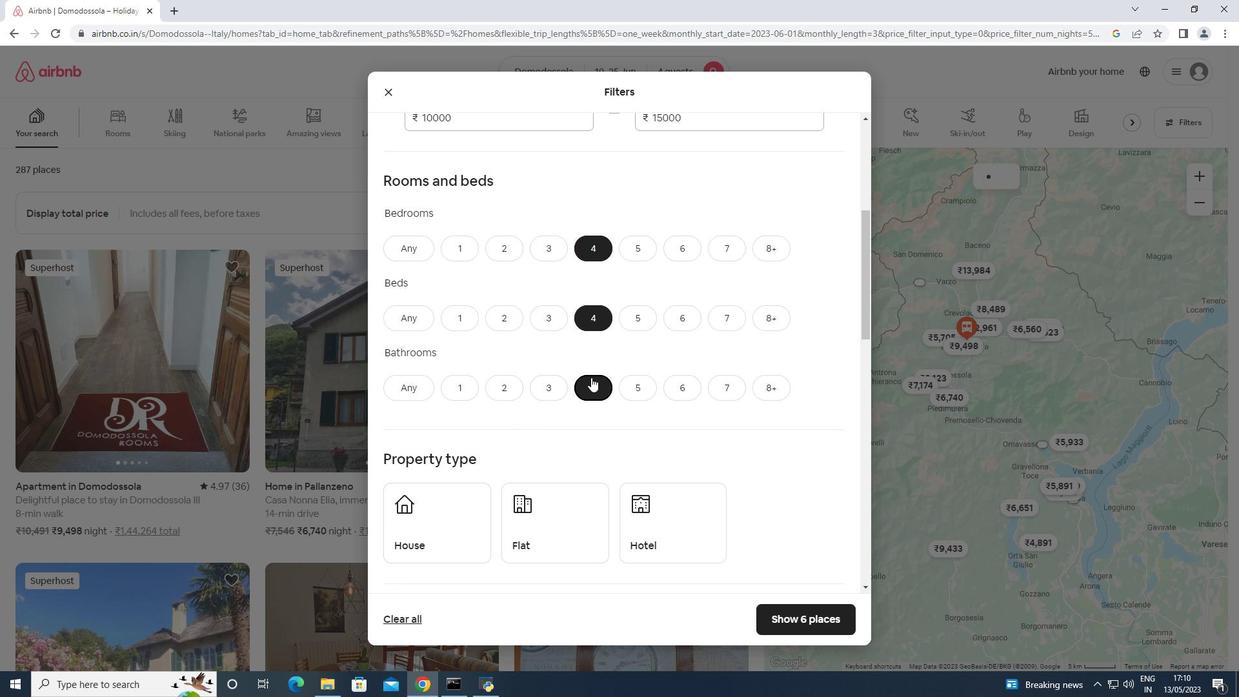 
Action: Mouse scrolled (591, 376) with delta (0, 0)
Screenshot: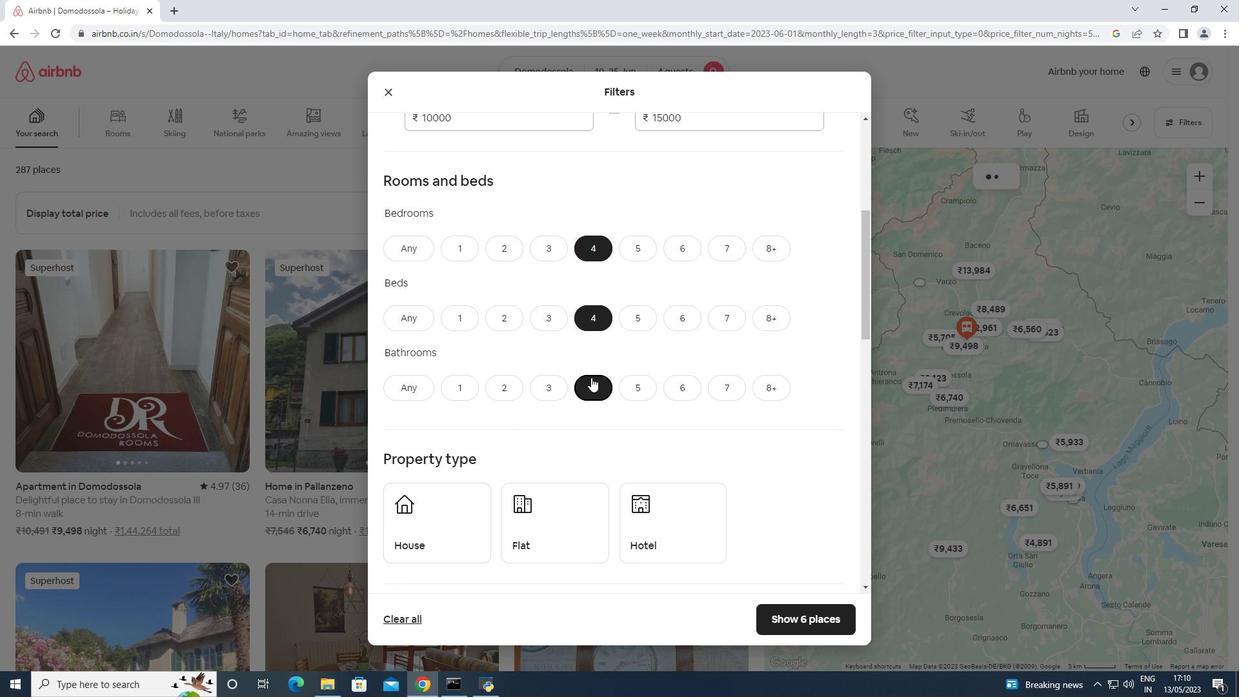 
Action: Mouse scrolled (591, 376) with delta (0, 0)
Screenshot: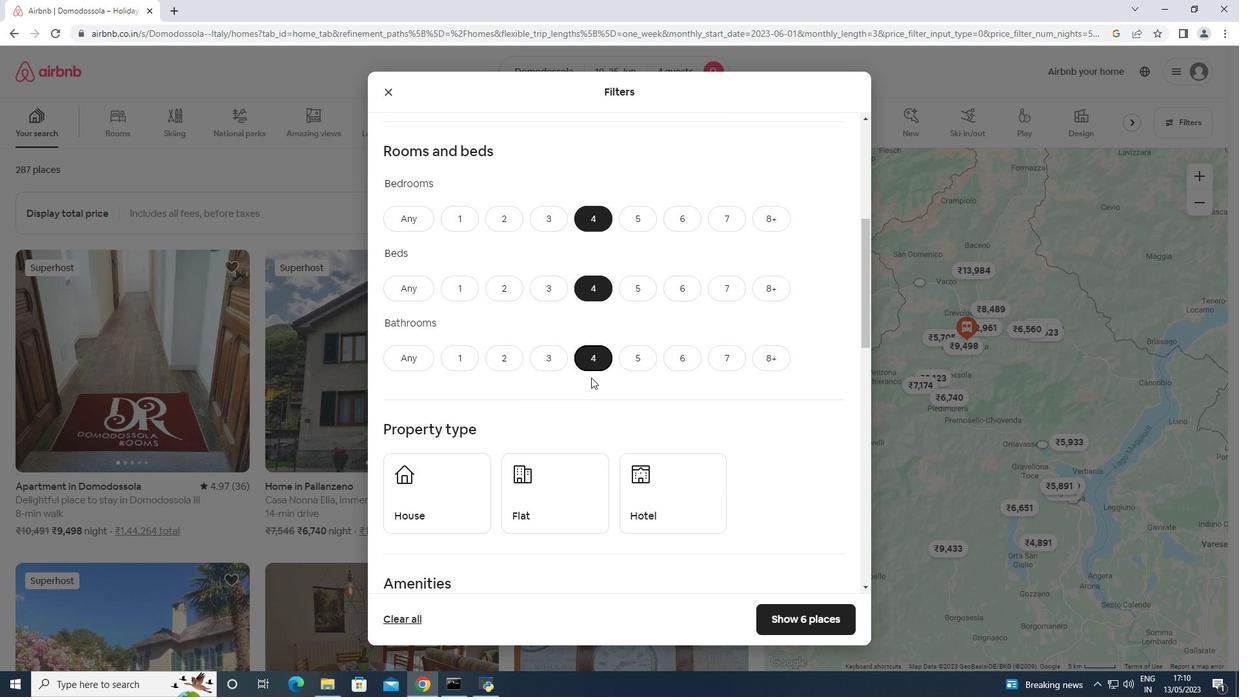 
Action: Mouse moved to (592, 338)
Screenshot: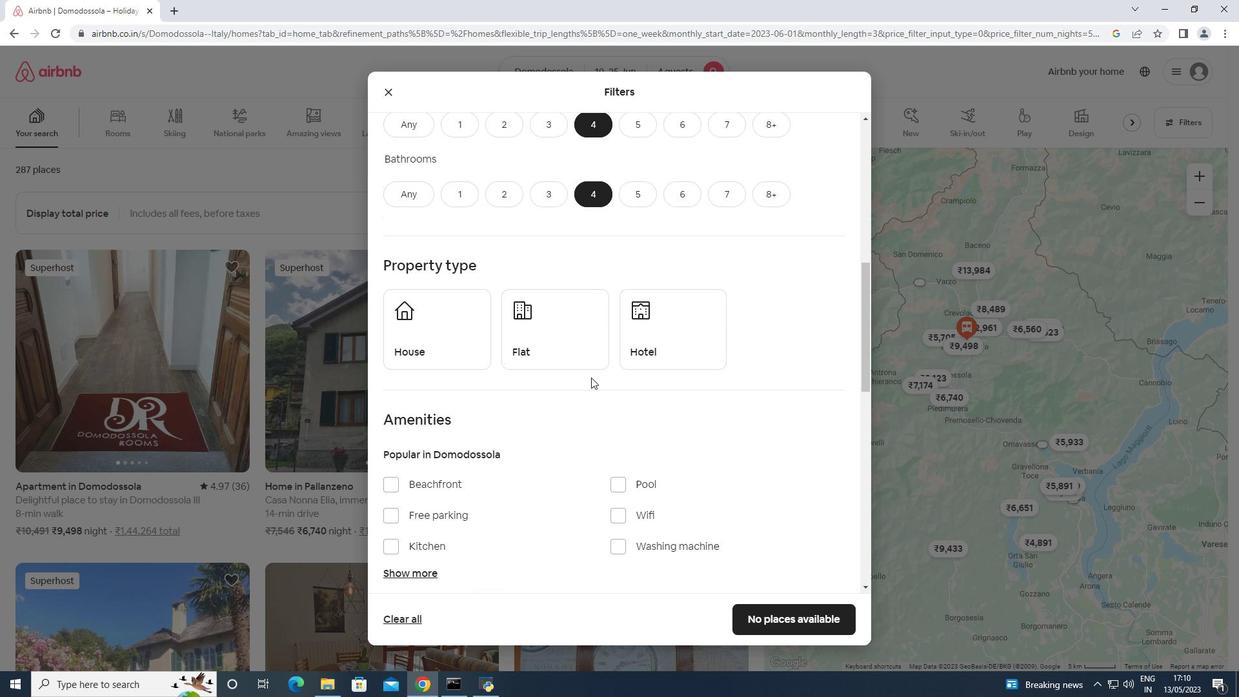 
Action: Mouse pressed left at (592, 338)
Screenshot: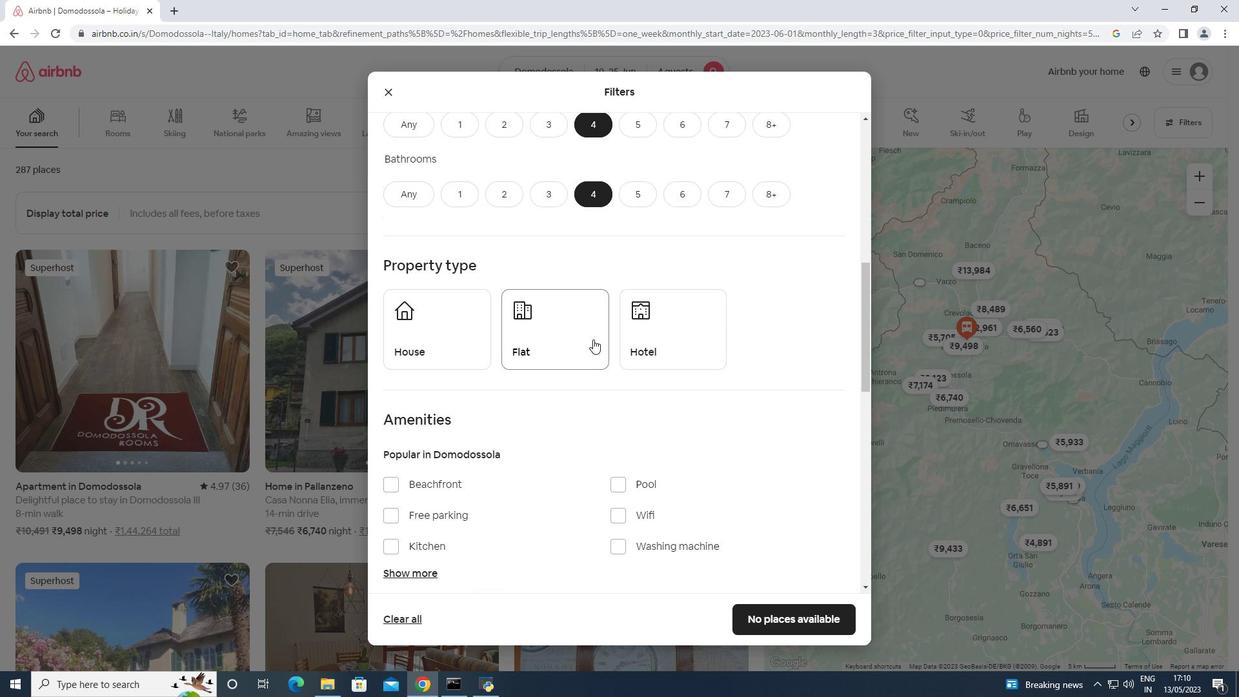 
Action: Mouse moved to (515, 337)
Screenshot: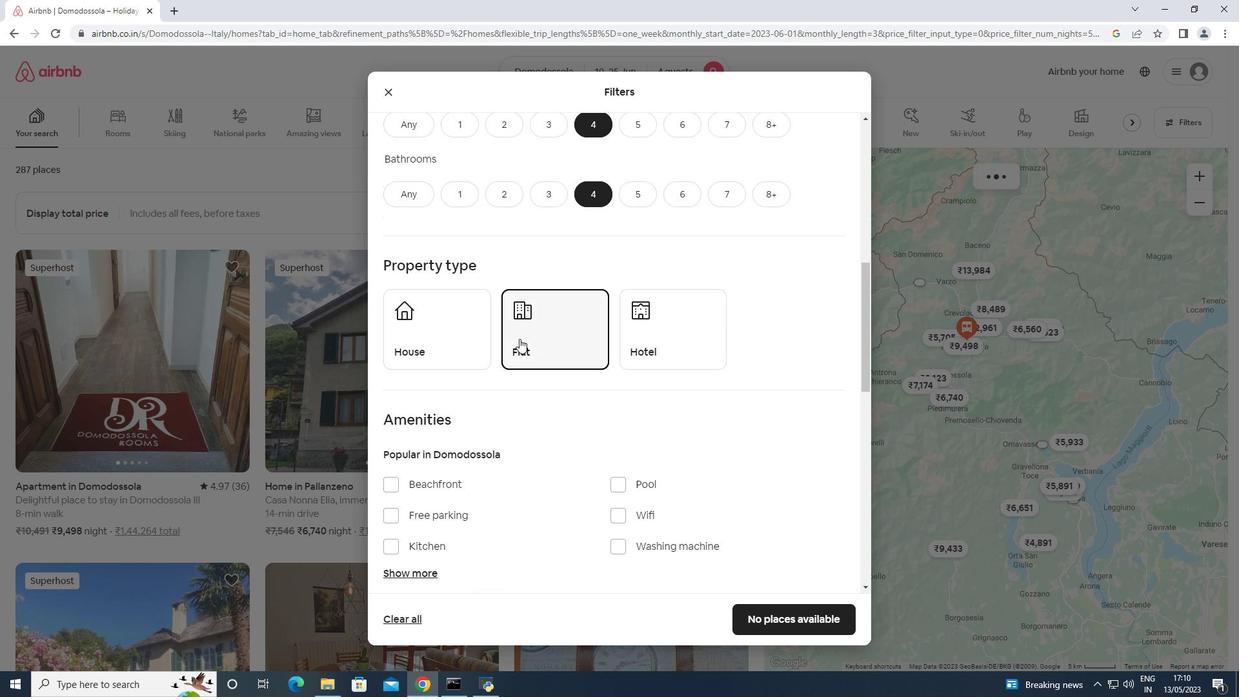
Action: Mouse pressed left at (515, 337)
Screenshot: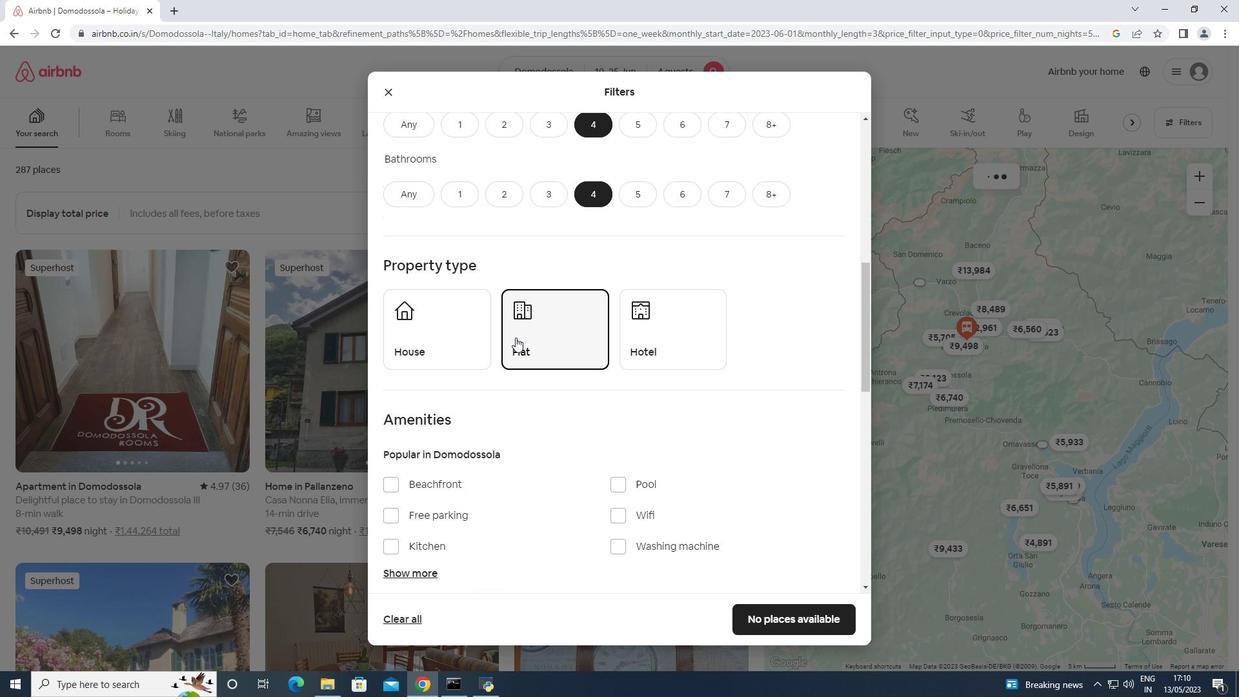 
Action: Mouse moved to (635, 351)
Screenshot: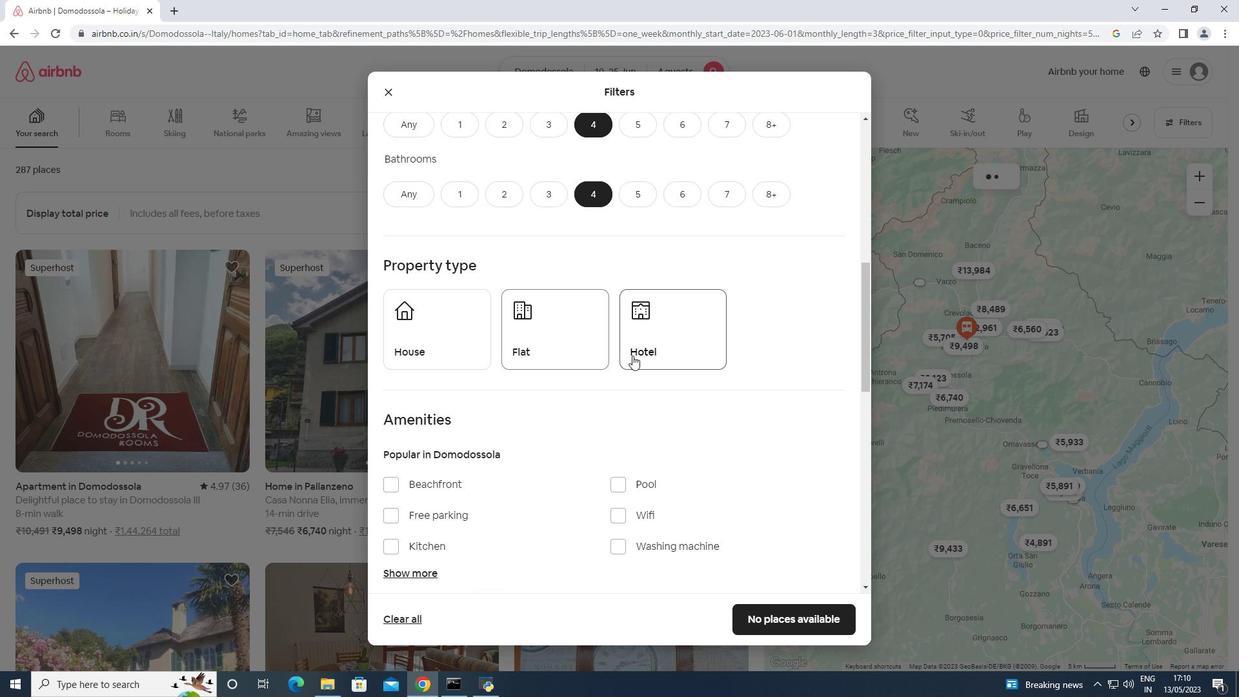 
Action: Mouse pressed left at (635, 351)
Screenshot: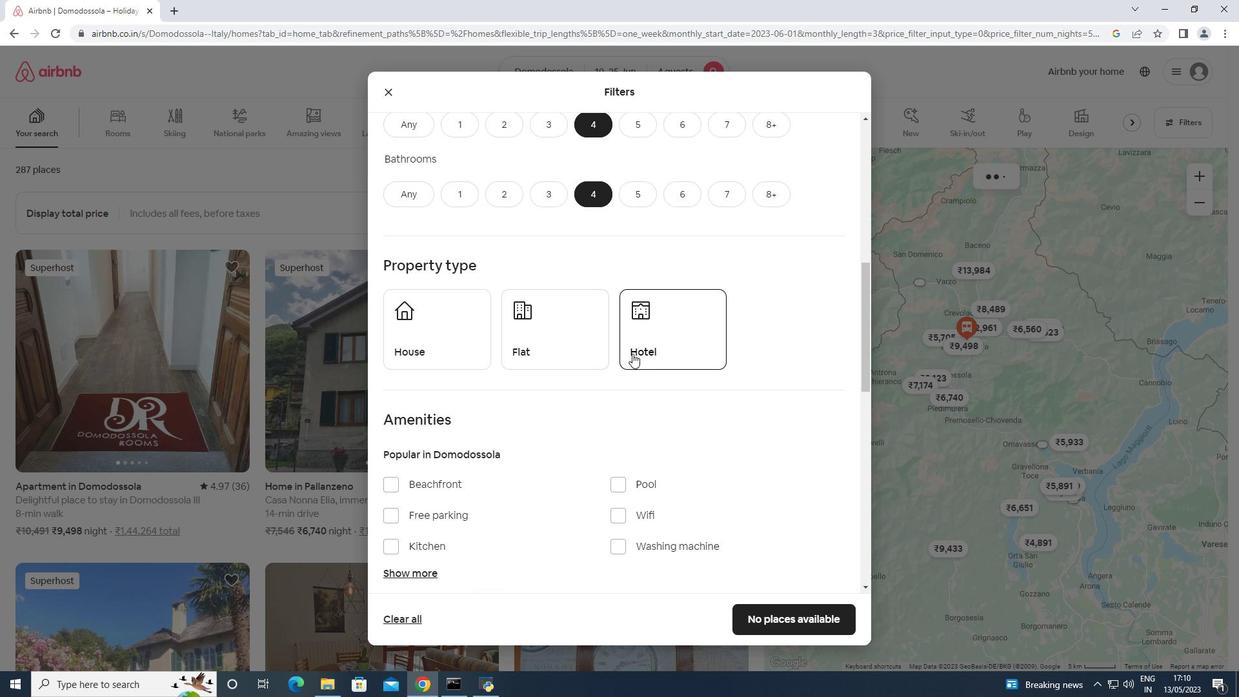 
Action: Mouse moved to (540, 350)
Screenshot: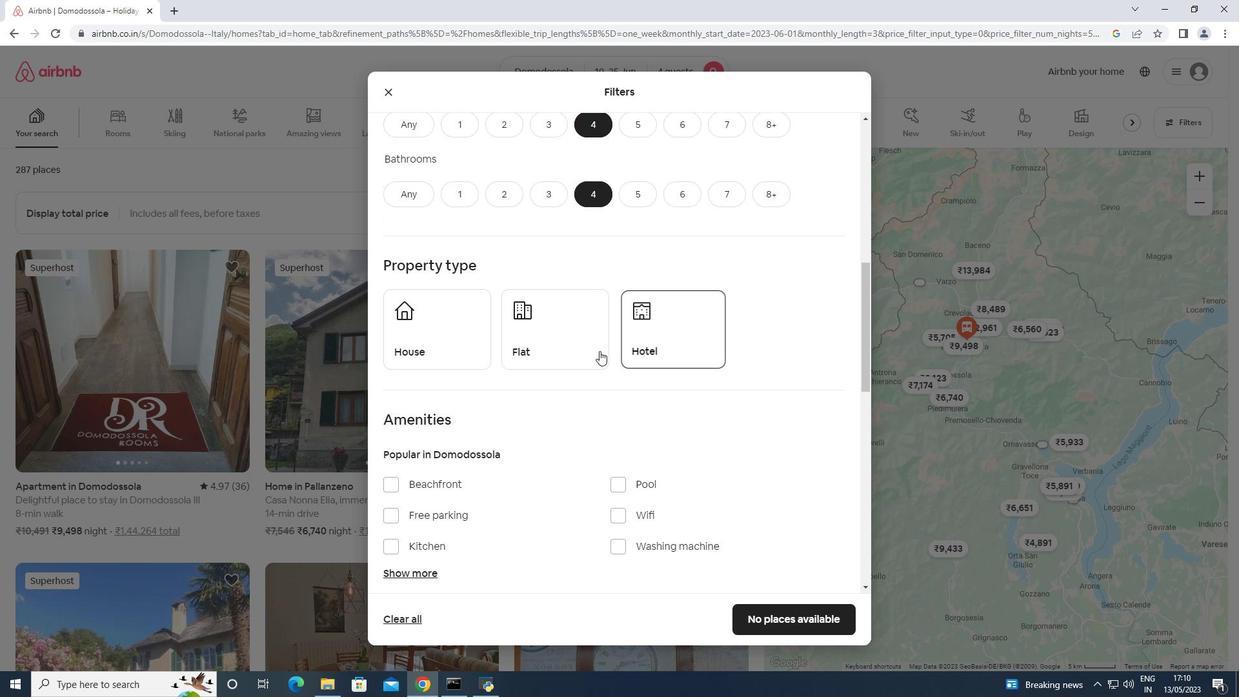 
Action: Mouse pressed left at (540, 350)
Screenshot: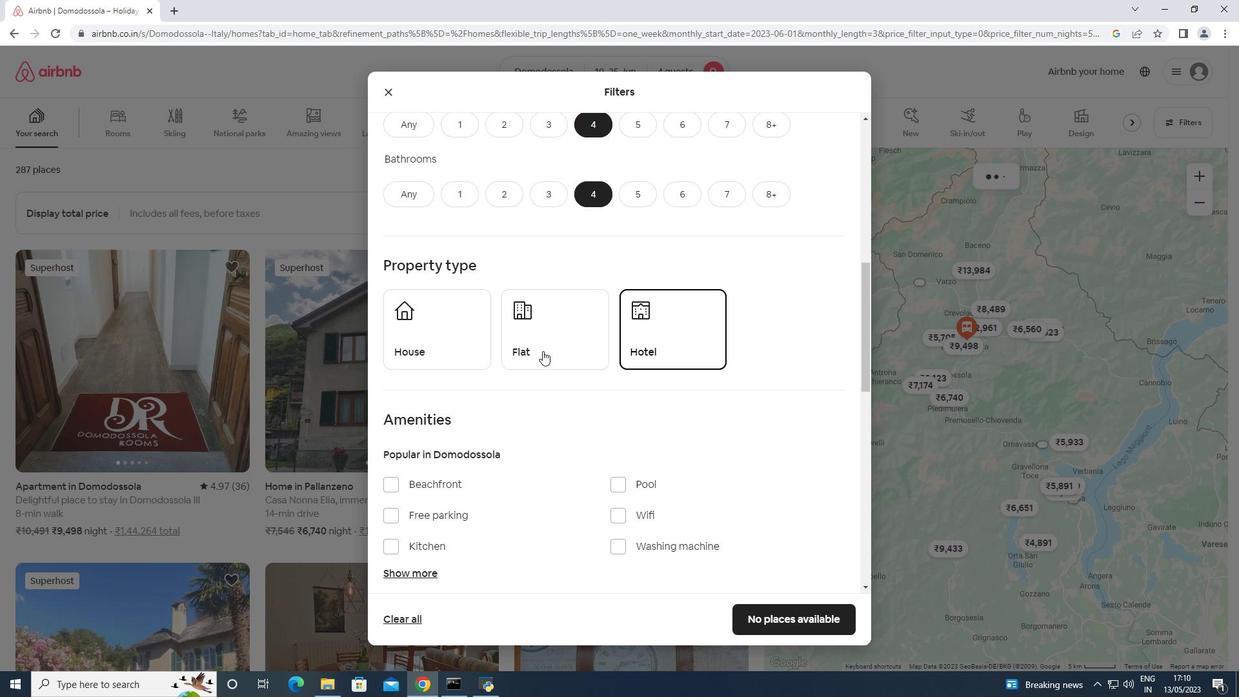 
Action: Mouse moved to (460, 331)
Screenshot: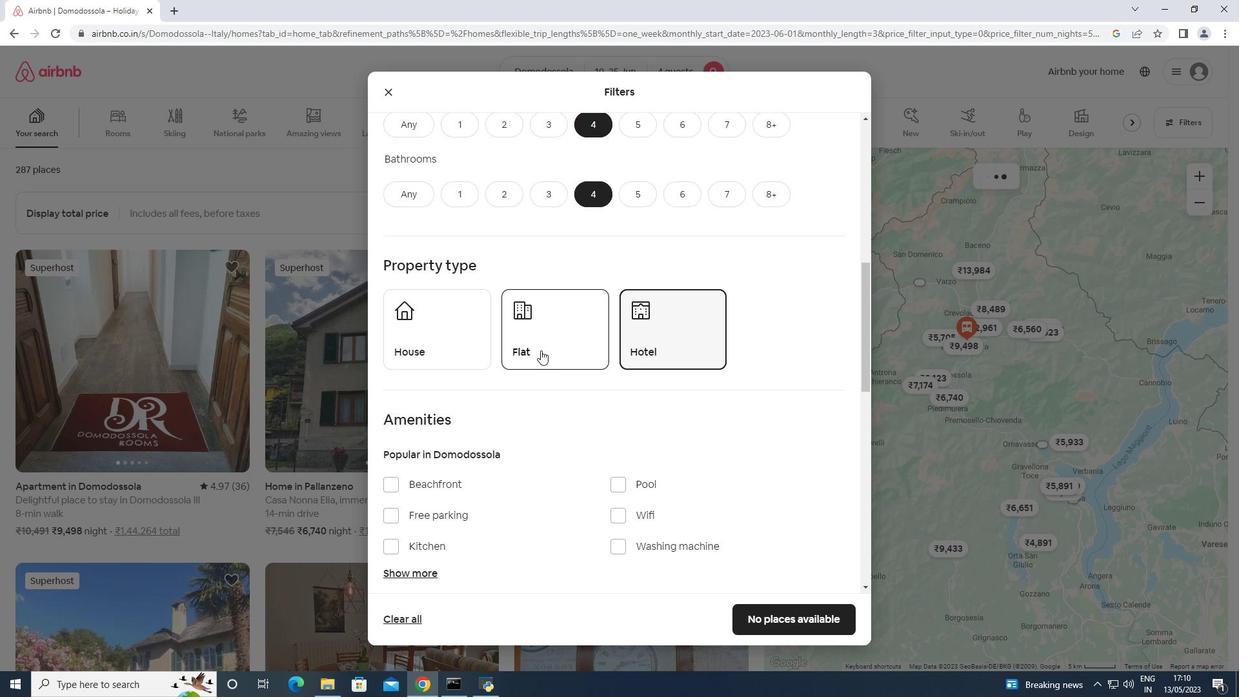
Action: Mouse pressed left at (460, 331)
Screenshot: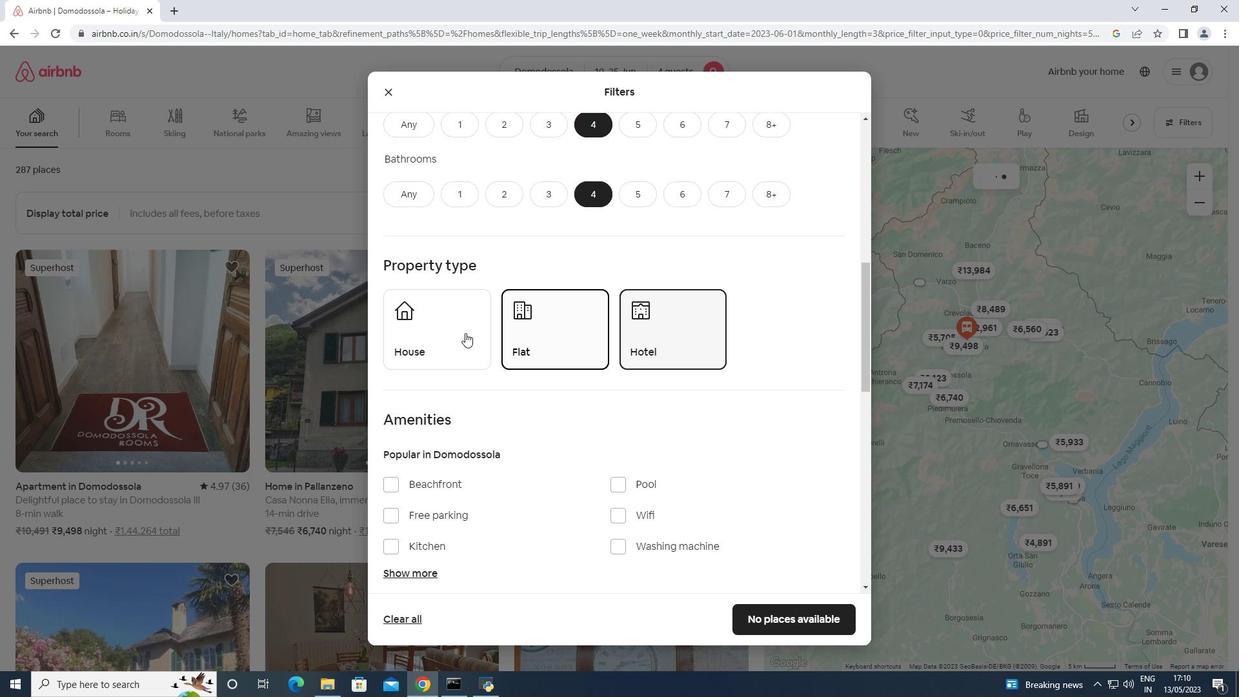 
Action: Mouse moved to (459, 330)
Screenshot: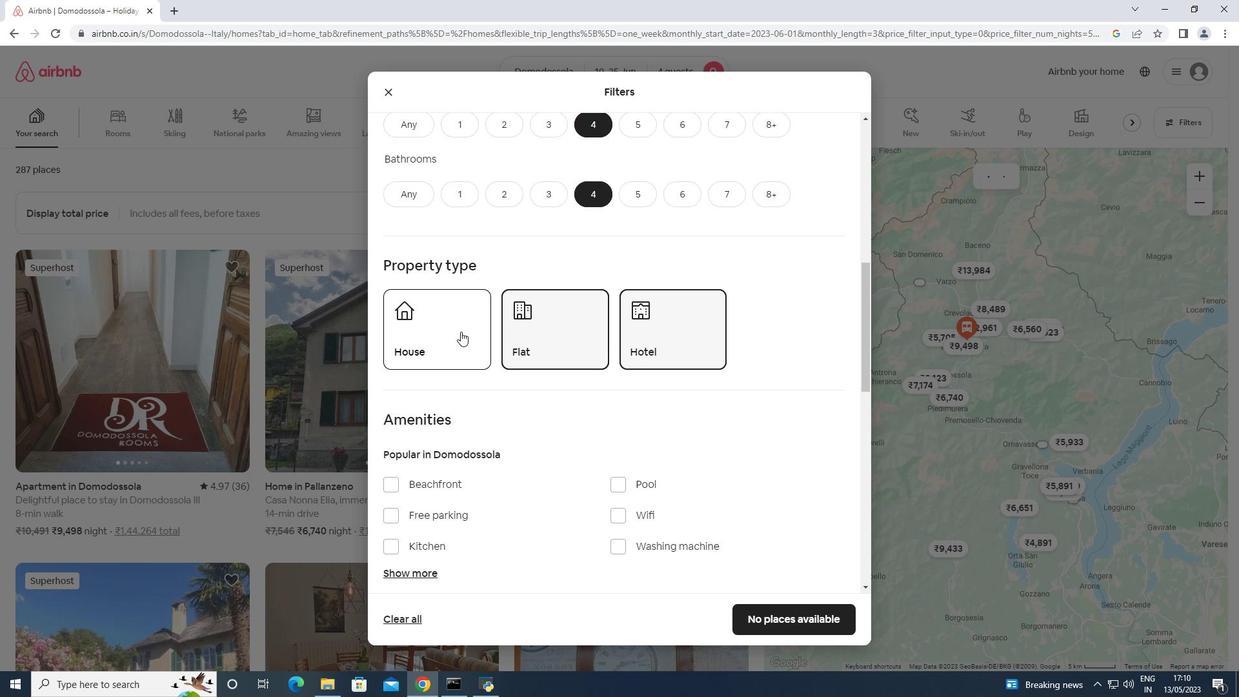 
Action: Mouse scrolled (459, 329) with delta (0, 0)
Screenshot: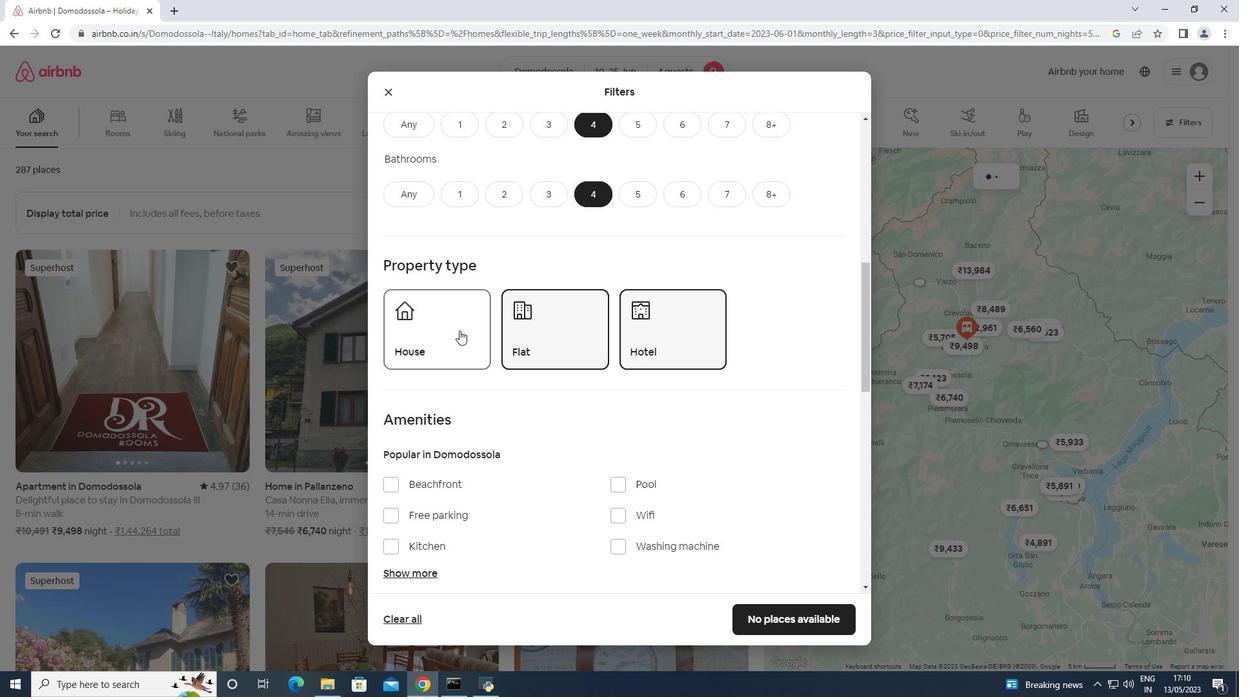 
Action: Mouse scrolled (459, 329) with delta (0, 0)
Screenshot: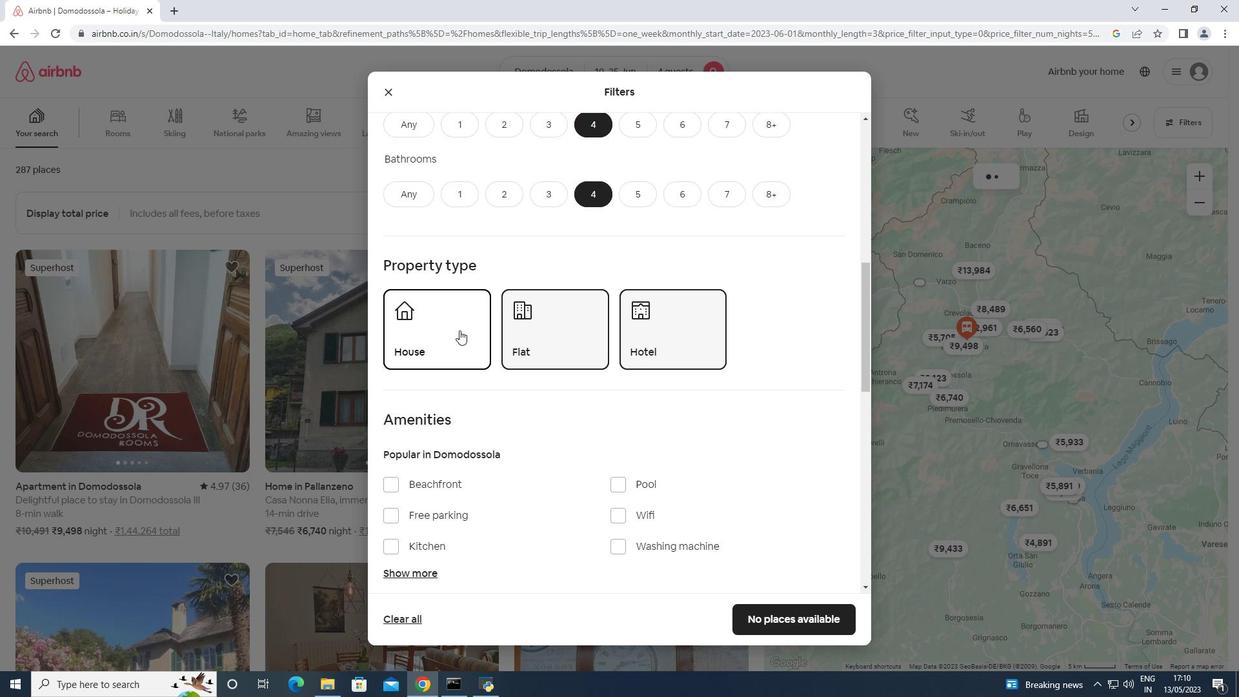 
Action: Mouse scrolled (459, 329) with delta (0, 0)
Screenshot: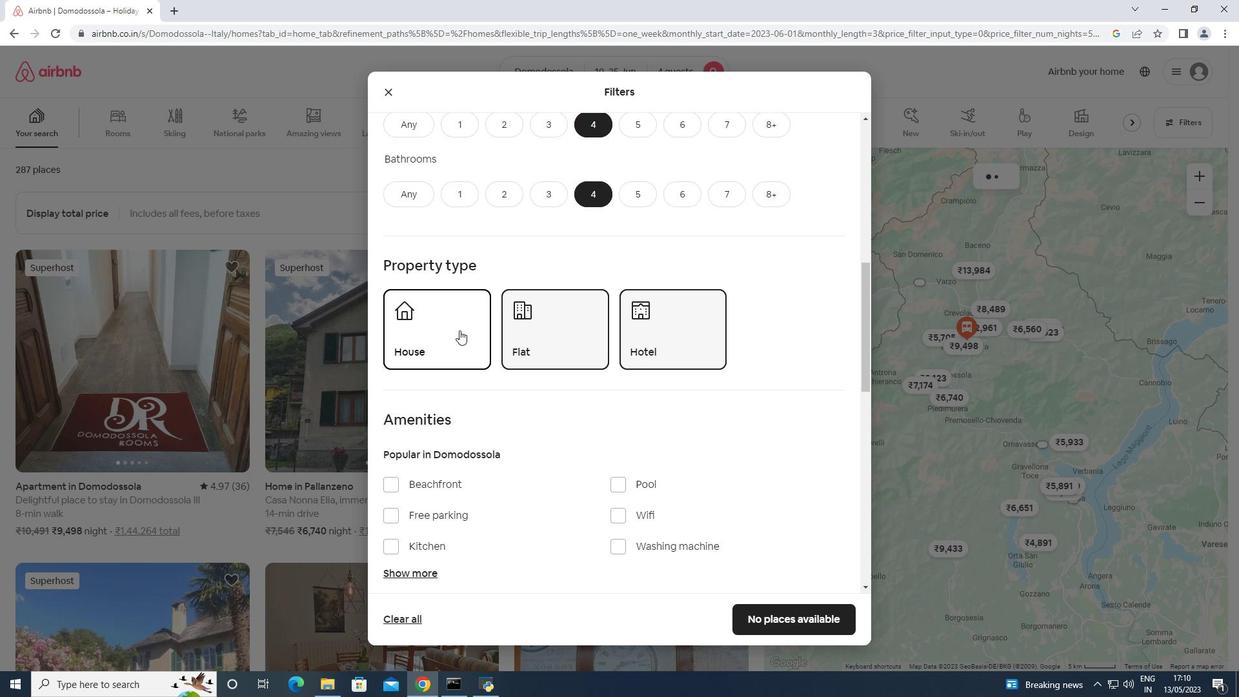 
Action: Mouse moved to (416, 383)
Screenshot: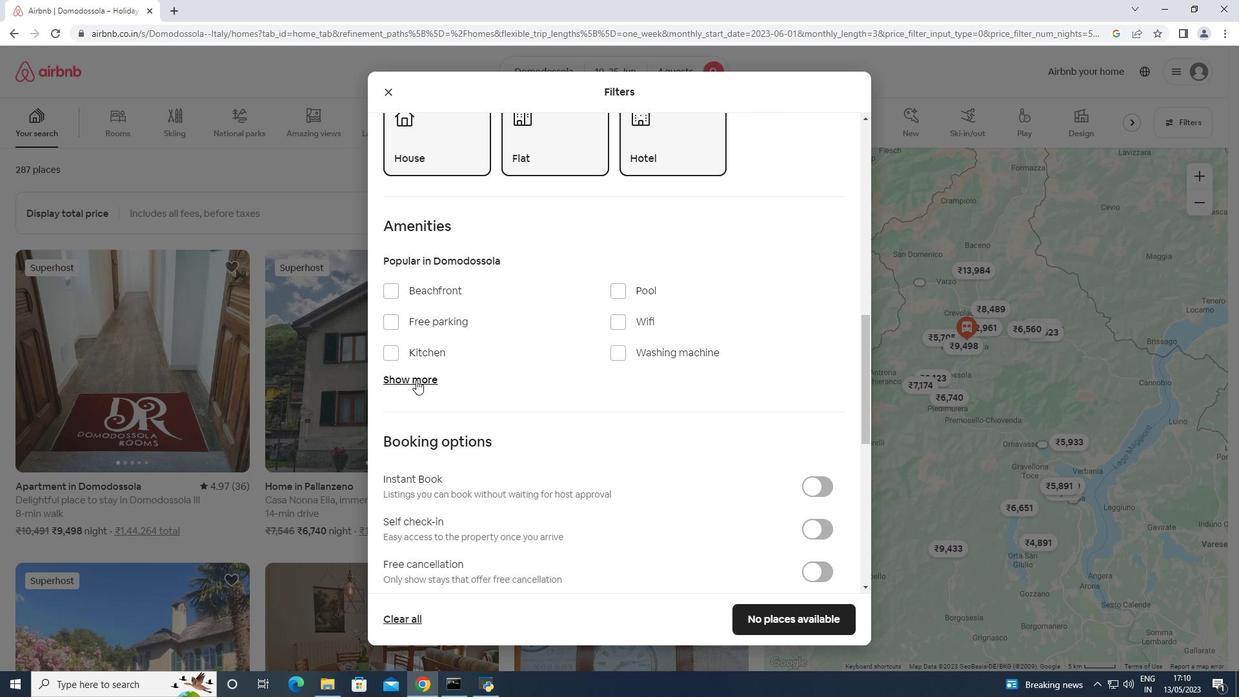 
Action: Mouse pressed left at (416, 383)
Screenshot: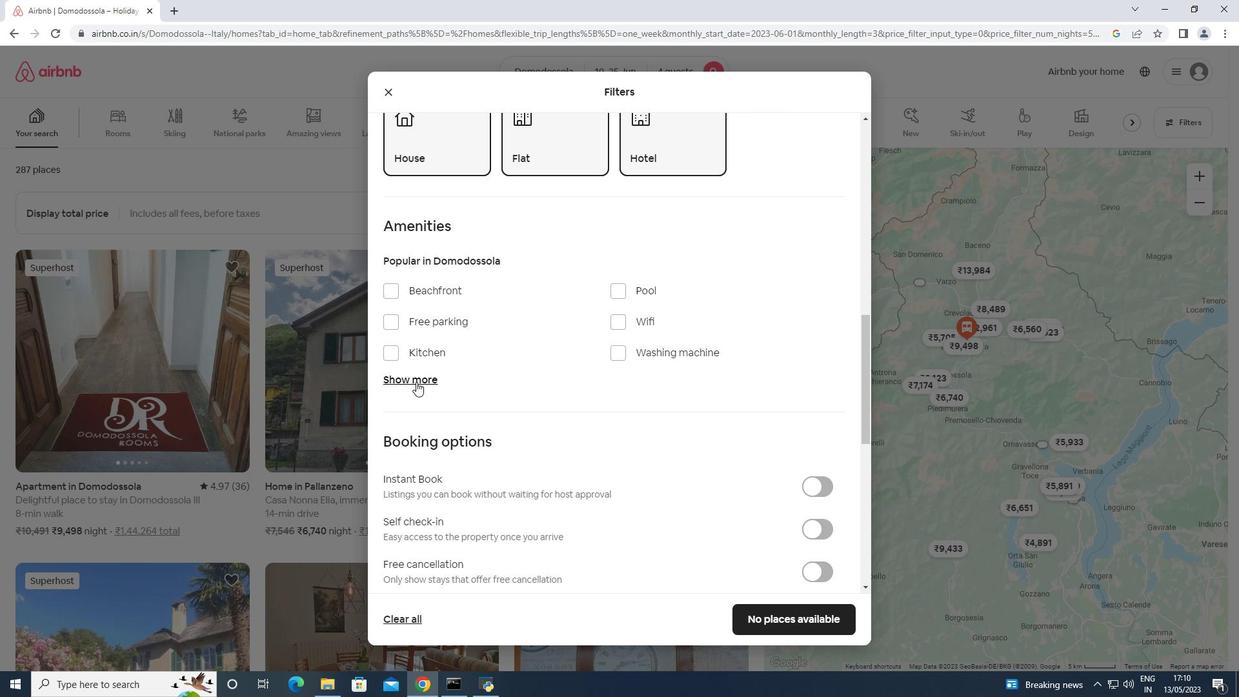 
Action: Mouse moved to (425, 322)
Screenshot: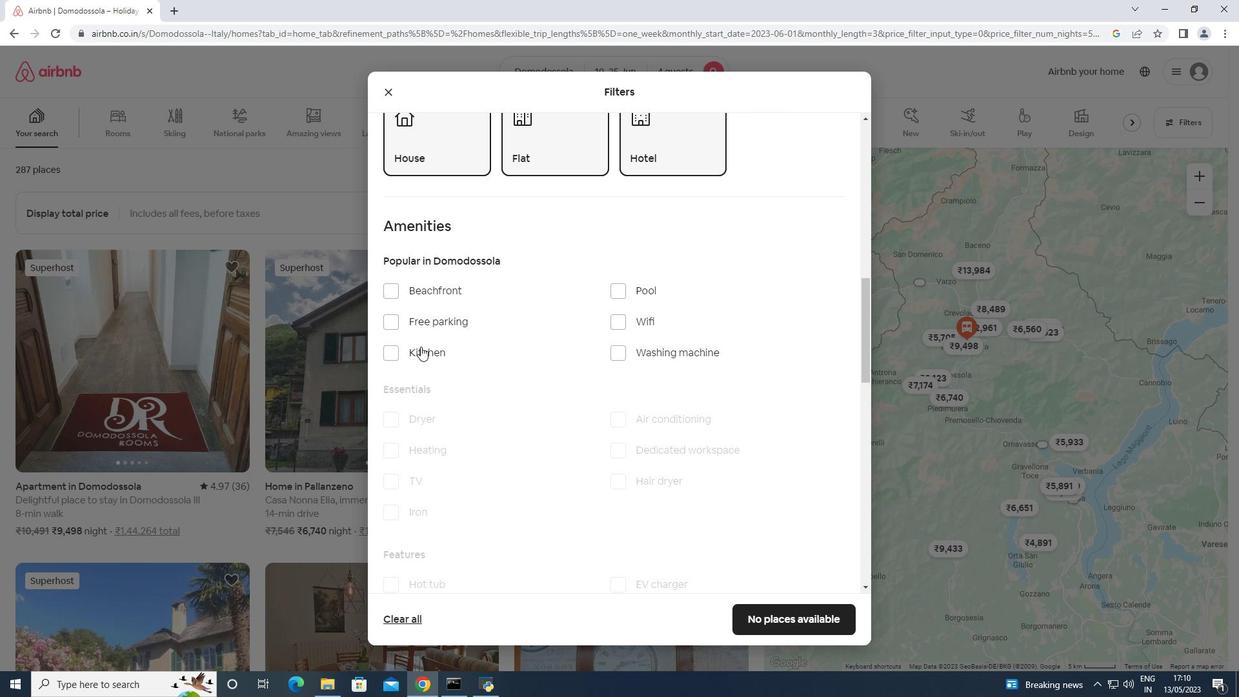 
Action: Mouse pressed left at (425, 322)
Screenshot: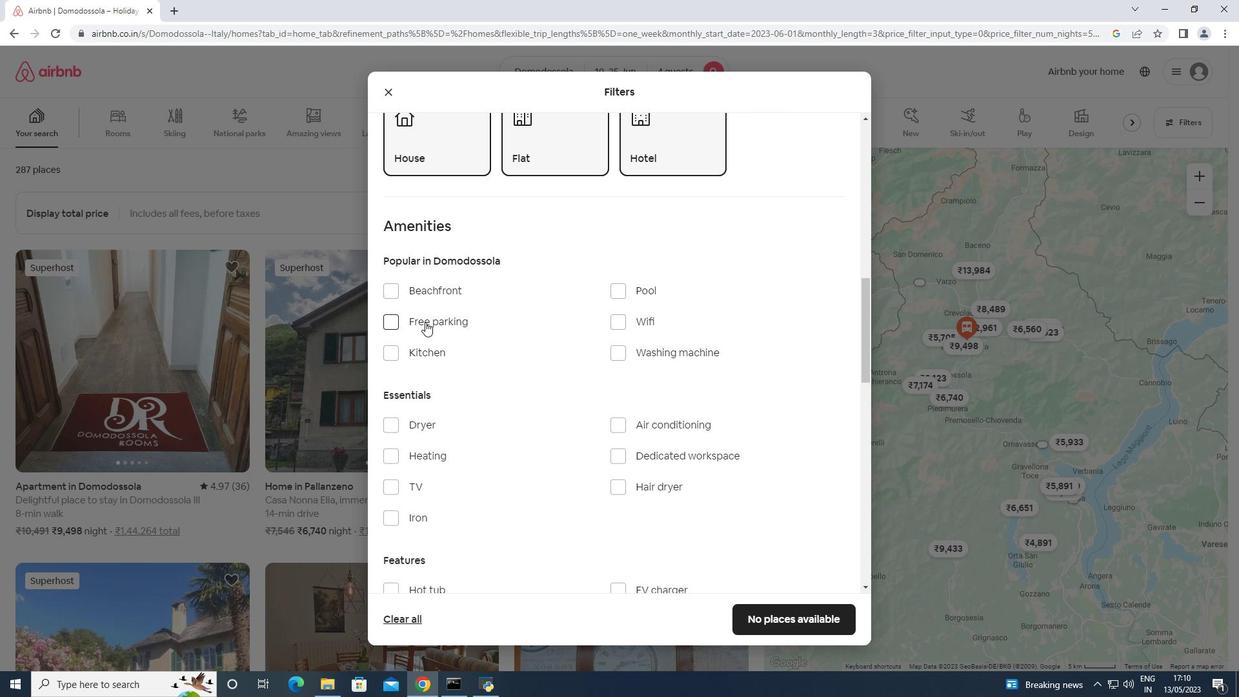 
Action: Mouse moved to (615, 315)
Screenshot: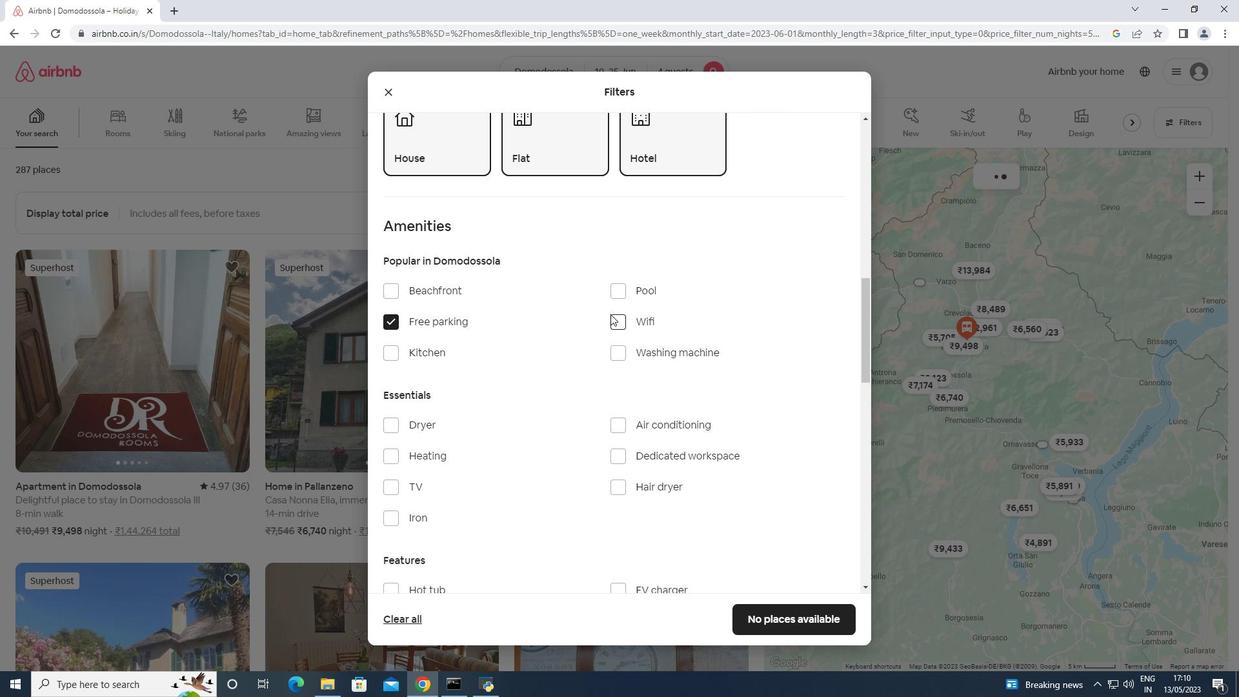 
Action: Mouse pressed left at (615, 315)
Screenshot: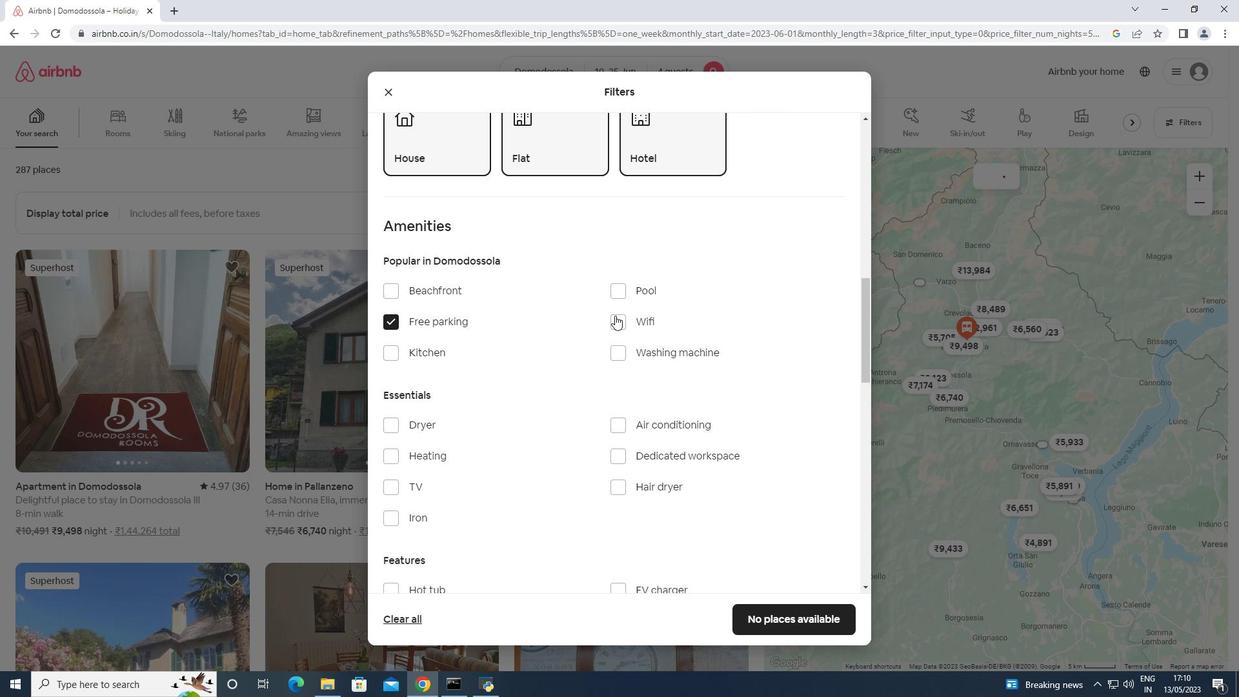 
Action: Mouse moved to (429, 486)
Screenshot: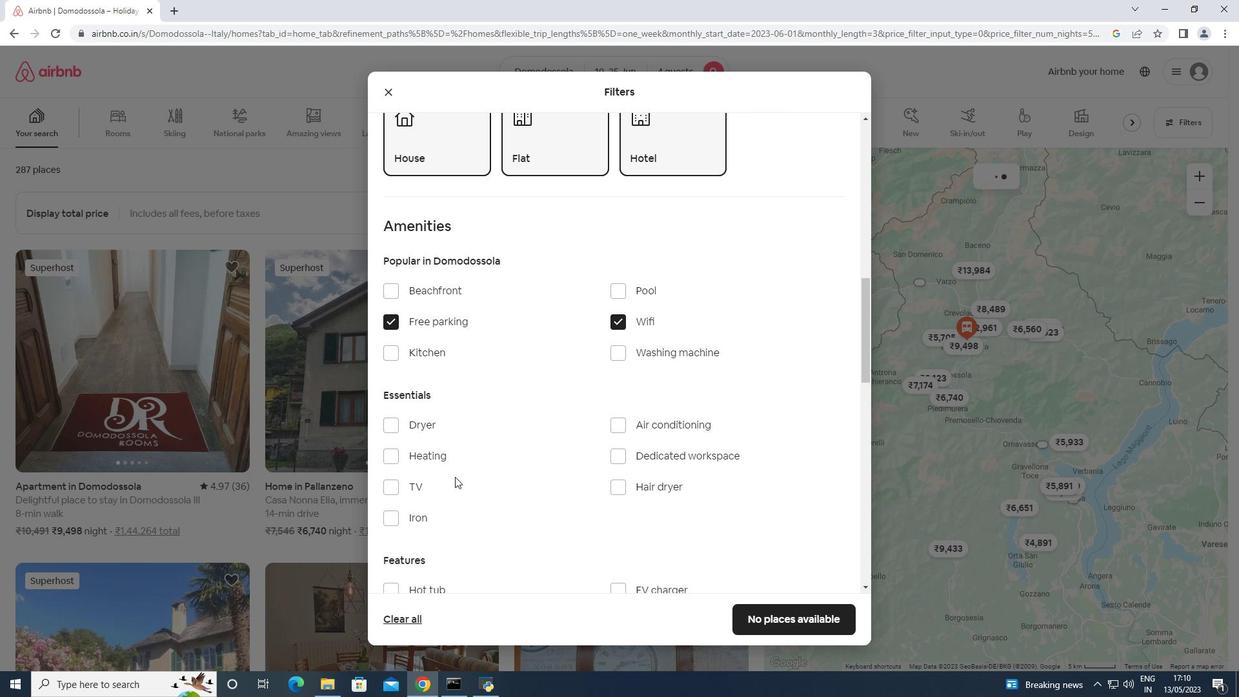 
Action: Mouse pressed left at (429, 486)
Screenshot: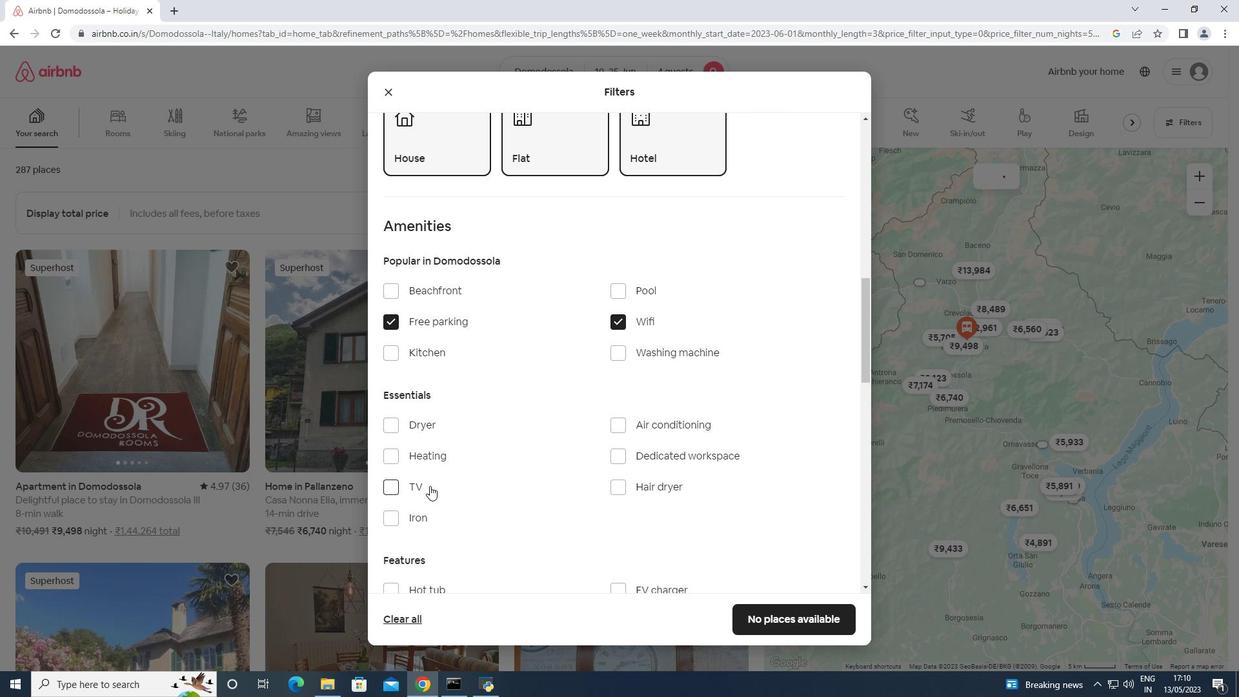 
Action: Mouse moved to (449, 466)
Screenshot: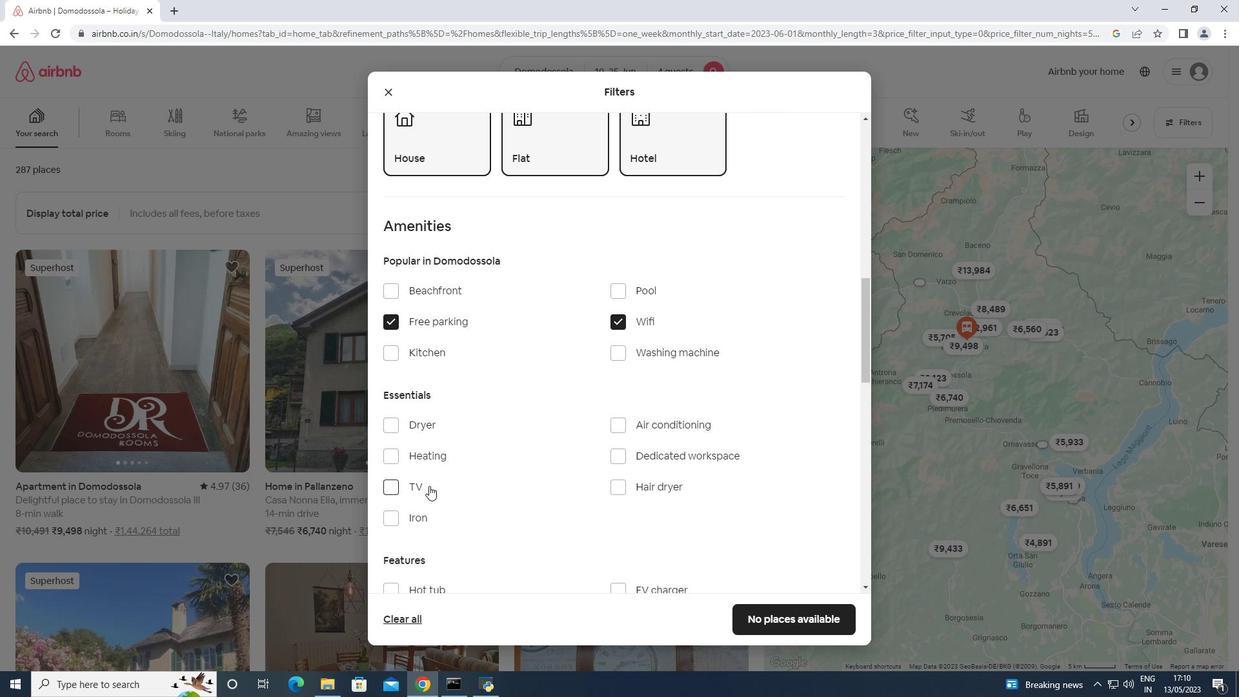 
Action: Mouse scrolled (449, 465) with delta (0, 0)
Screenshot: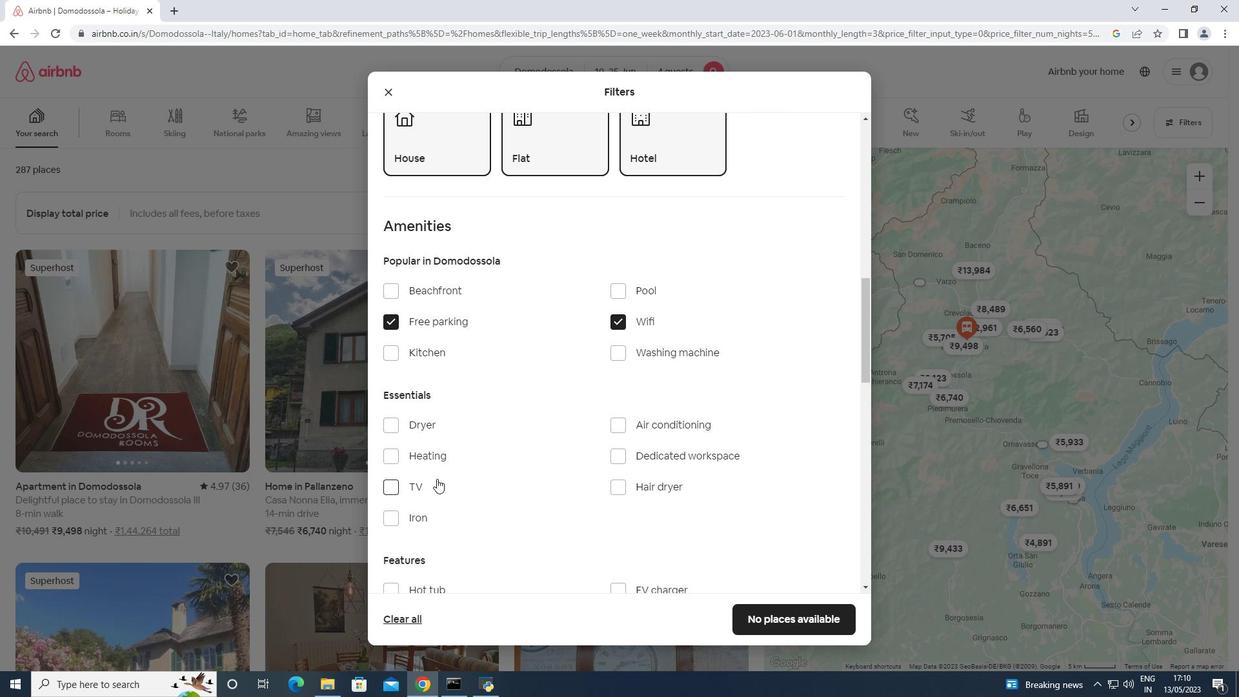 
Action: Mouse scrolled (449, 465) with delta (0, 0)
Screenshot: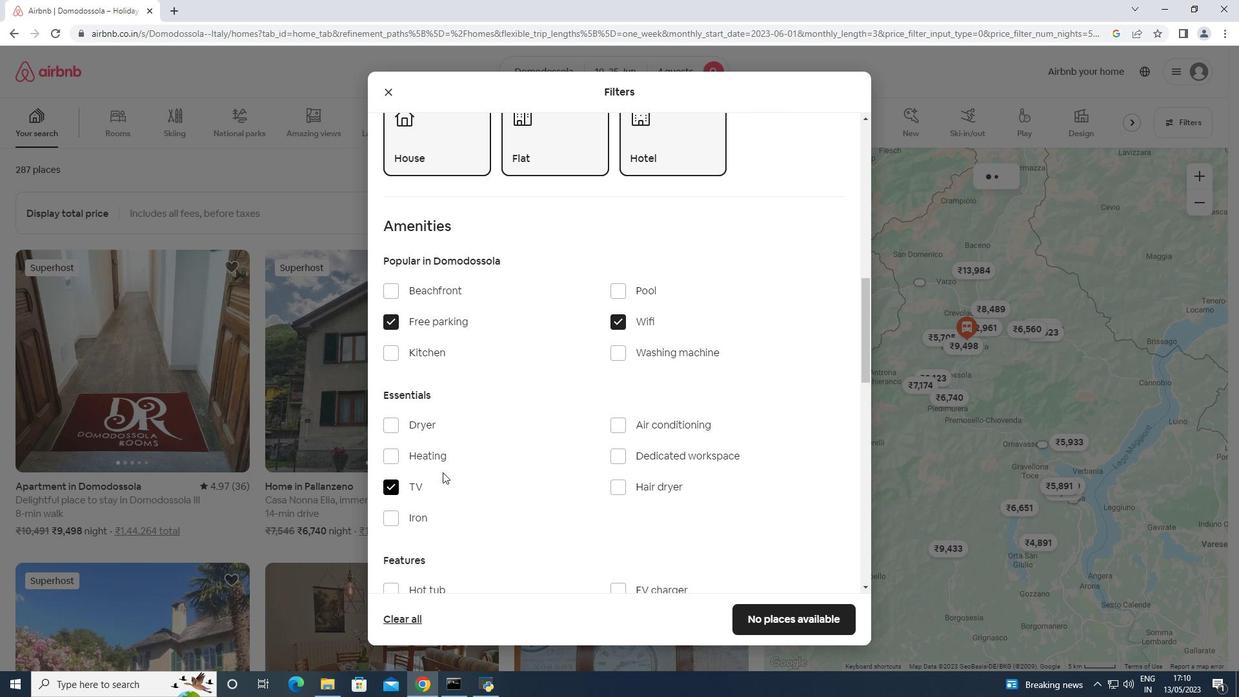 
Action: Mouse scrolled (449, 465) with delta (0, 0)
Screenshot: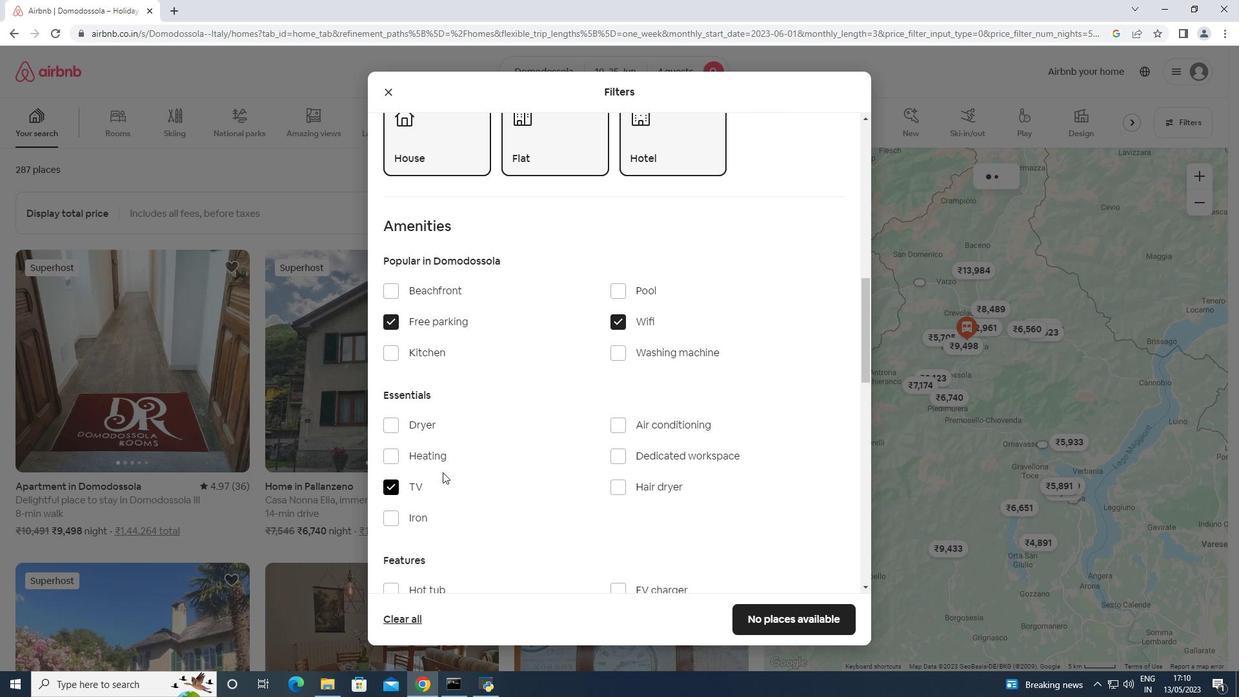 
Action: Mouse scrolled (449, 465) with delta (0, 0)
Screenshot: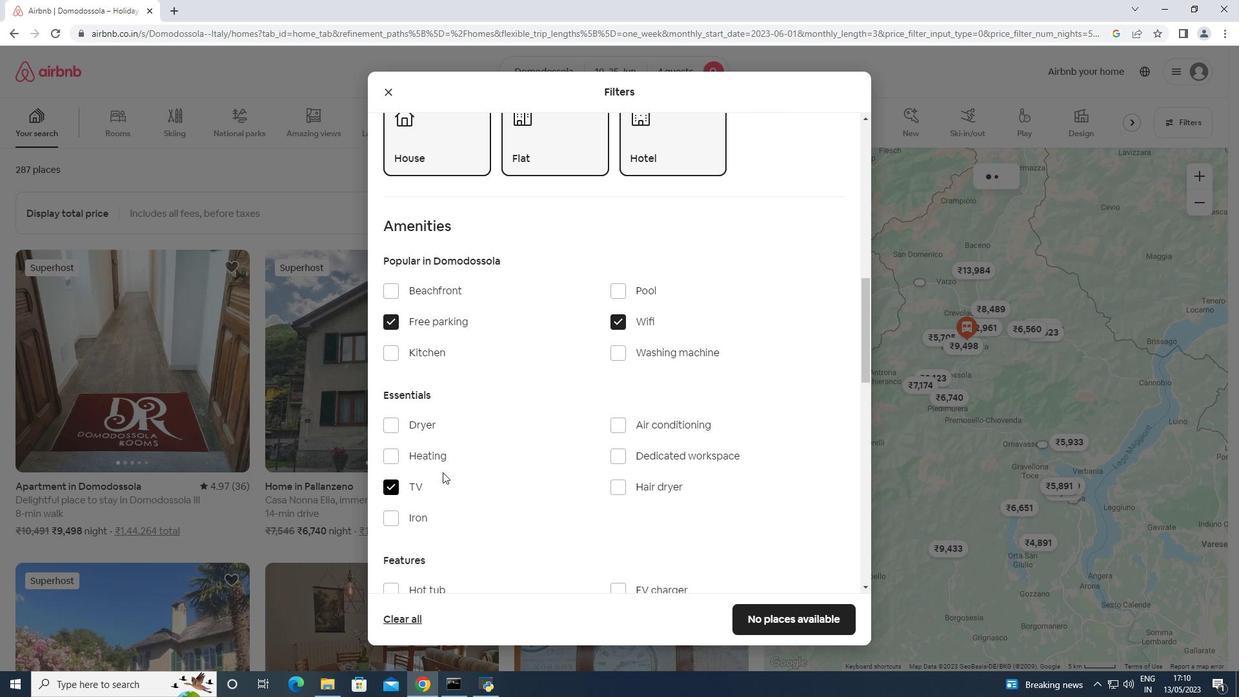 
Action: Mouse moved to (662, 393)
Screenshot: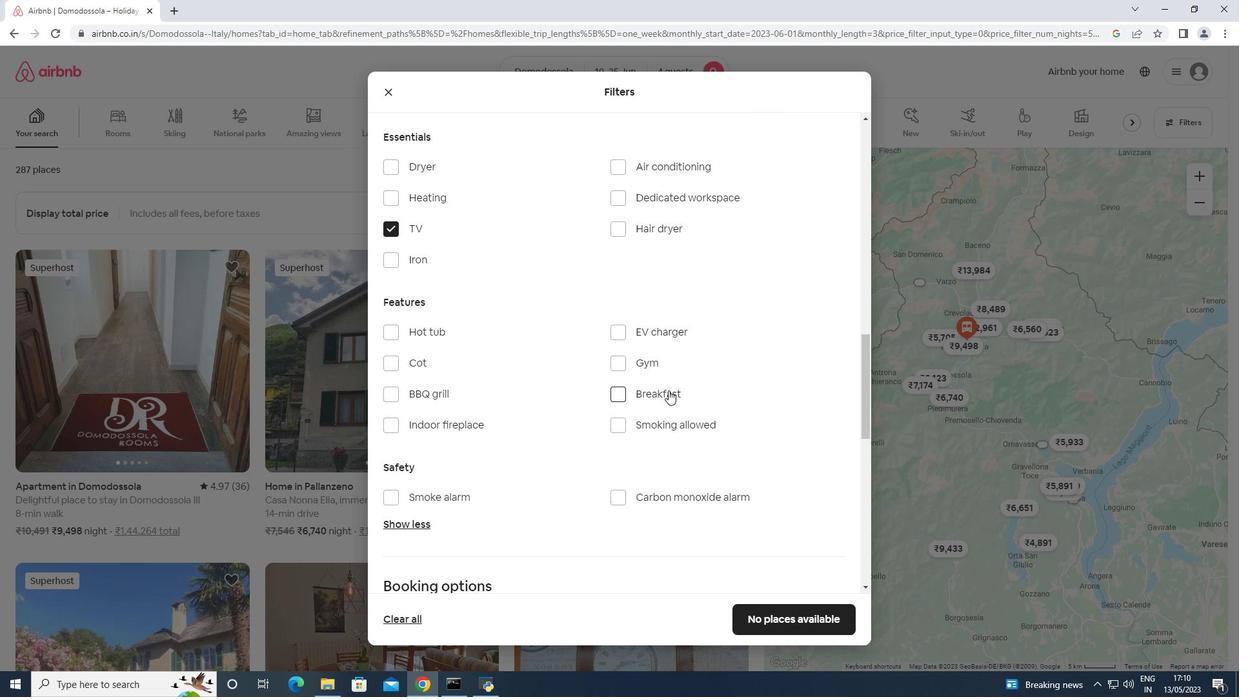 
Action: Mouse pressed left at (662, 393)
Screenshot: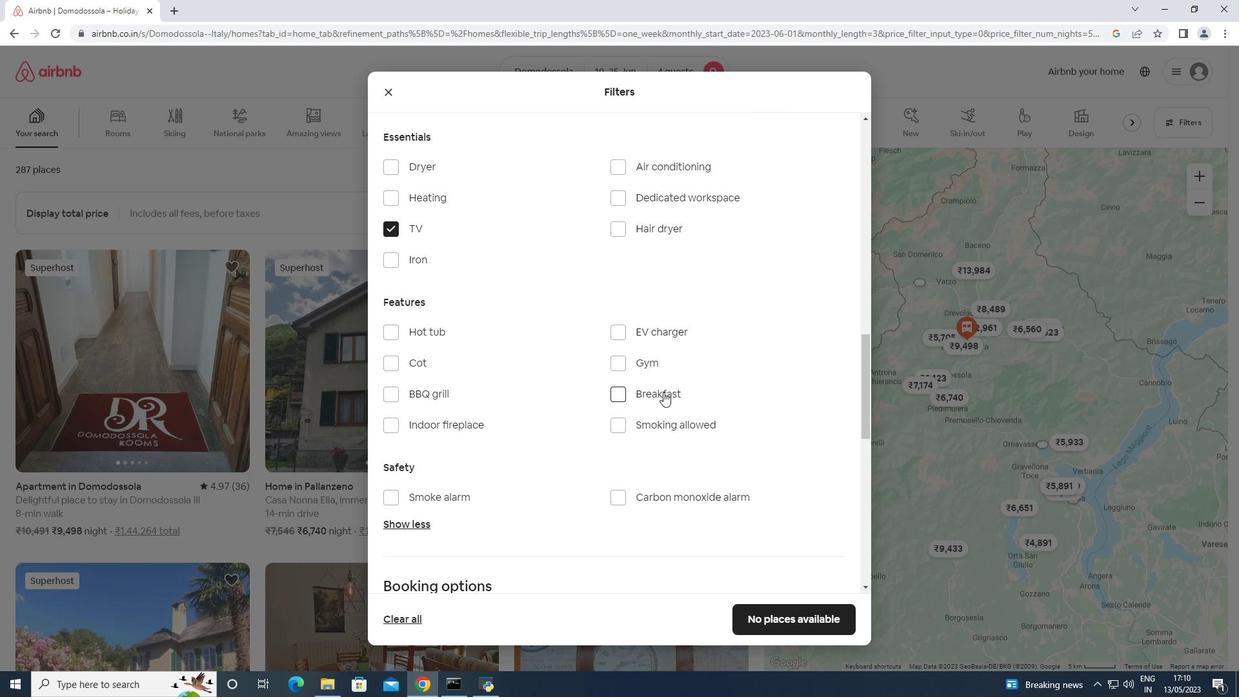 
Action: Mouse moved to (650, 365)
Screenshot: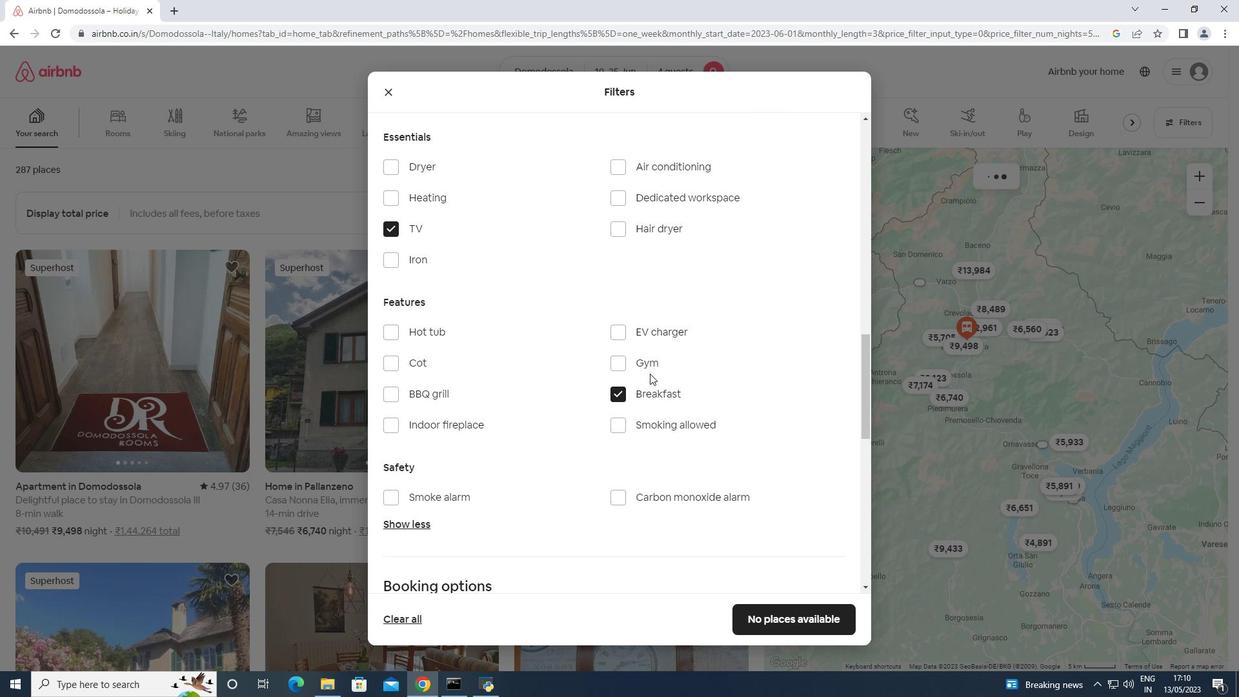 
Action: Mouse pressed left at (650, 365)
Screenshot: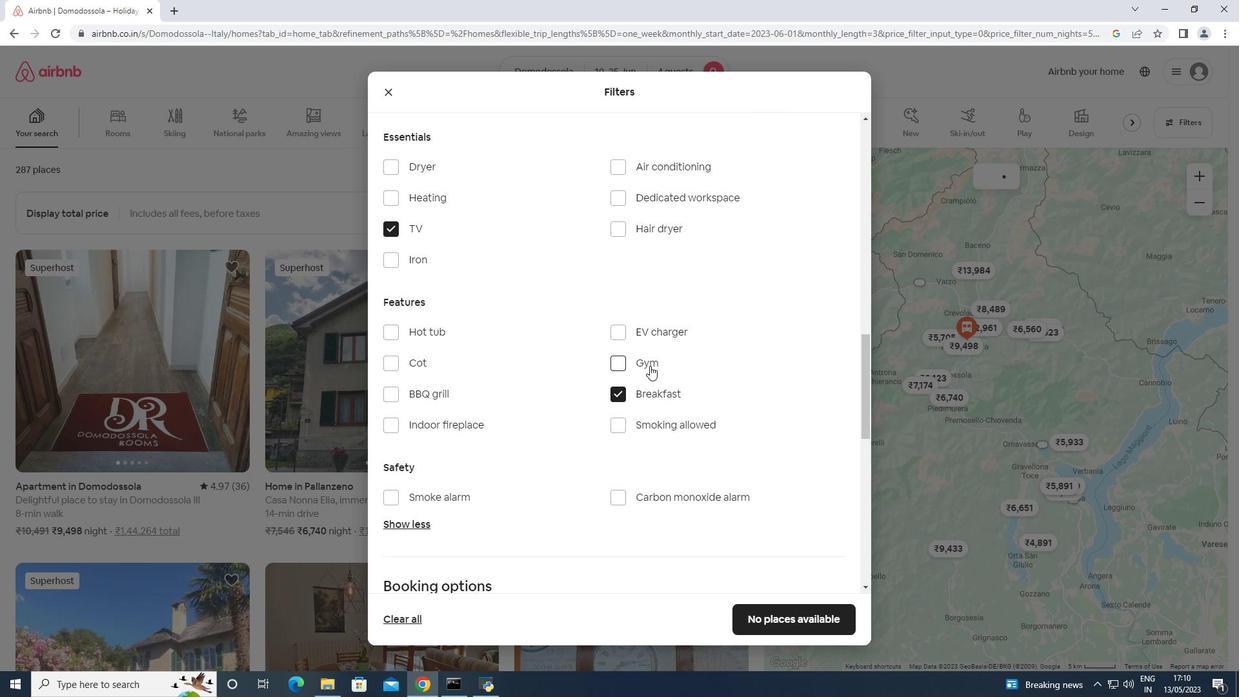 
Action: Mouse scrolled (650, 365) with delta (0, 0)
Screenshot: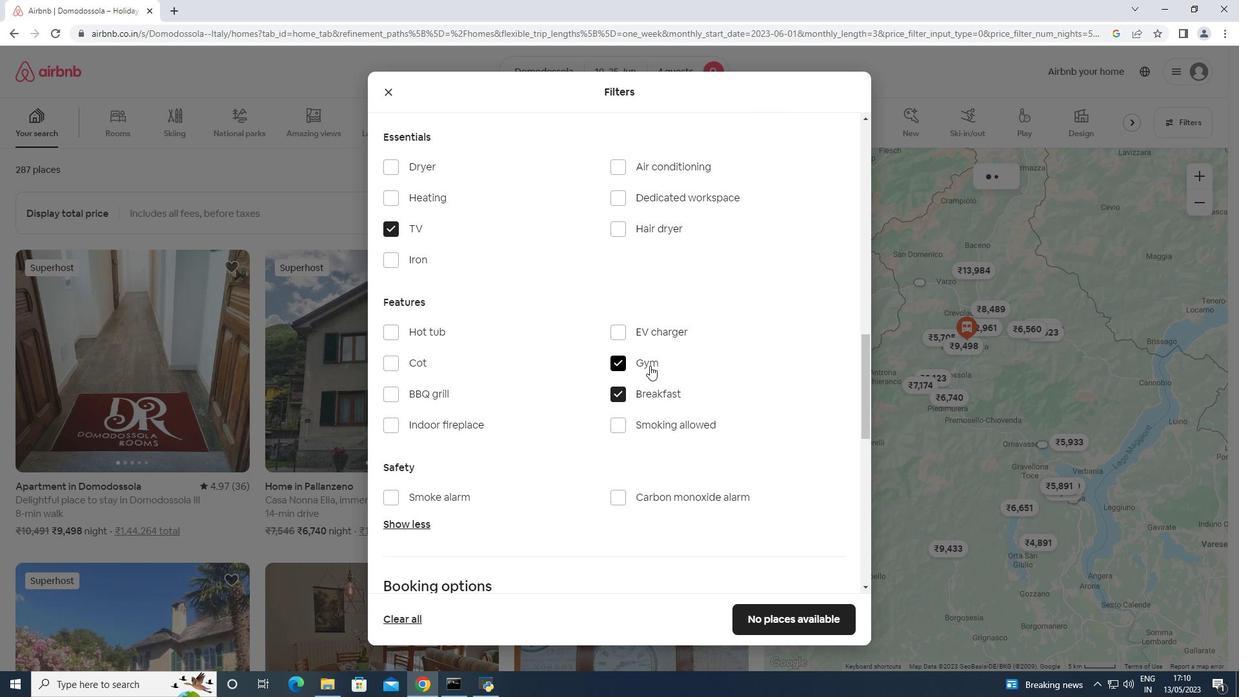 
Action: Mouse scrolled (650, 365) with delta (0, 0)
Screenshot: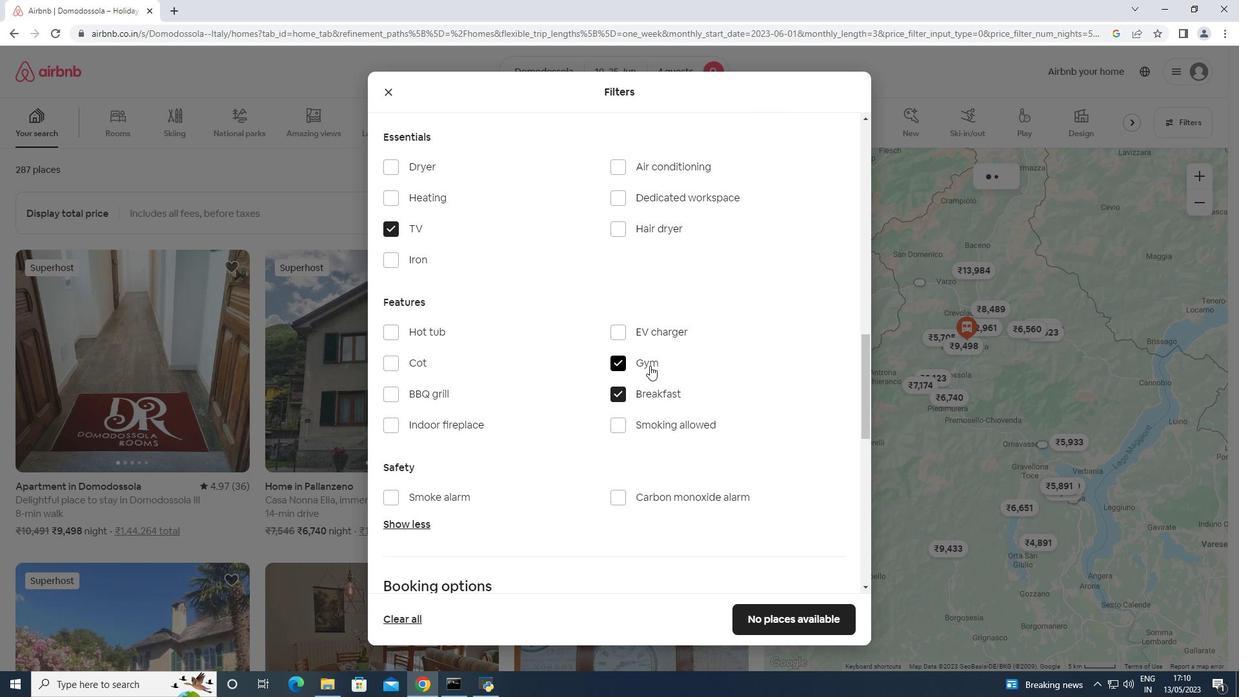
Action: Mouse scrolled (650, 365) with delta (0, 0)
Screenshot: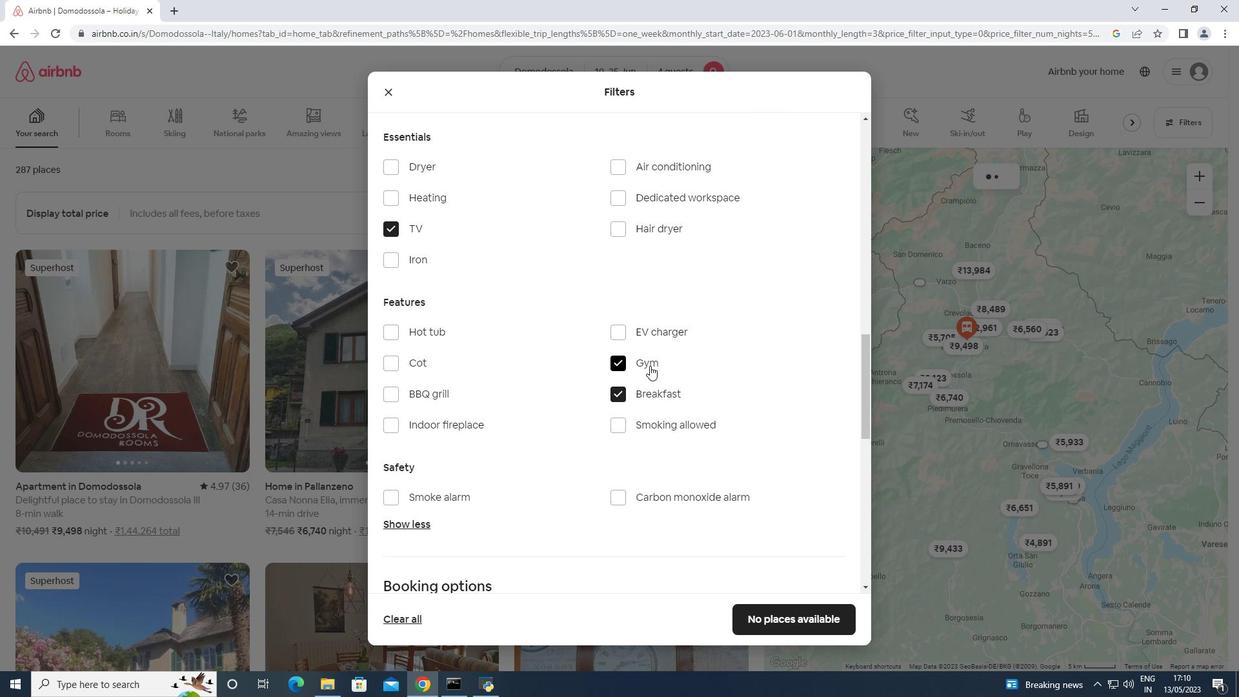 
Action: Mouse scrolled (650, 365) with delta (0, 0)
Screenshot: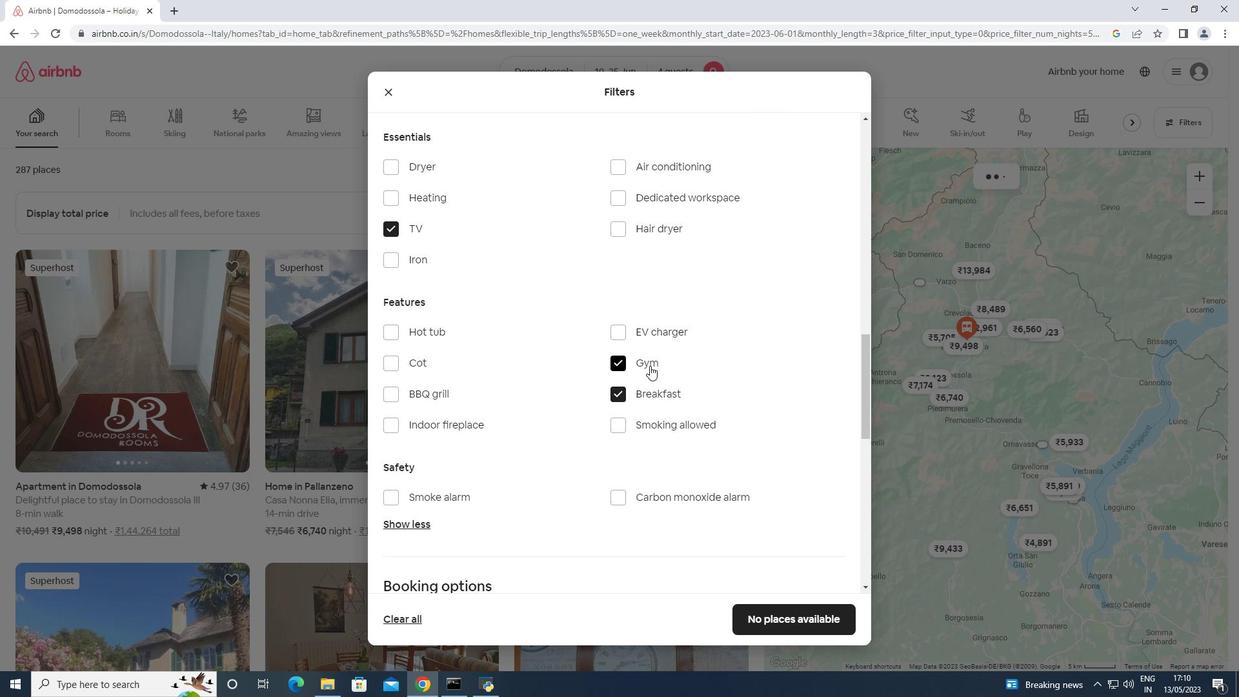 
Action: Mouse scrolled (650, 365) with delta (0, 0)
Screenshot: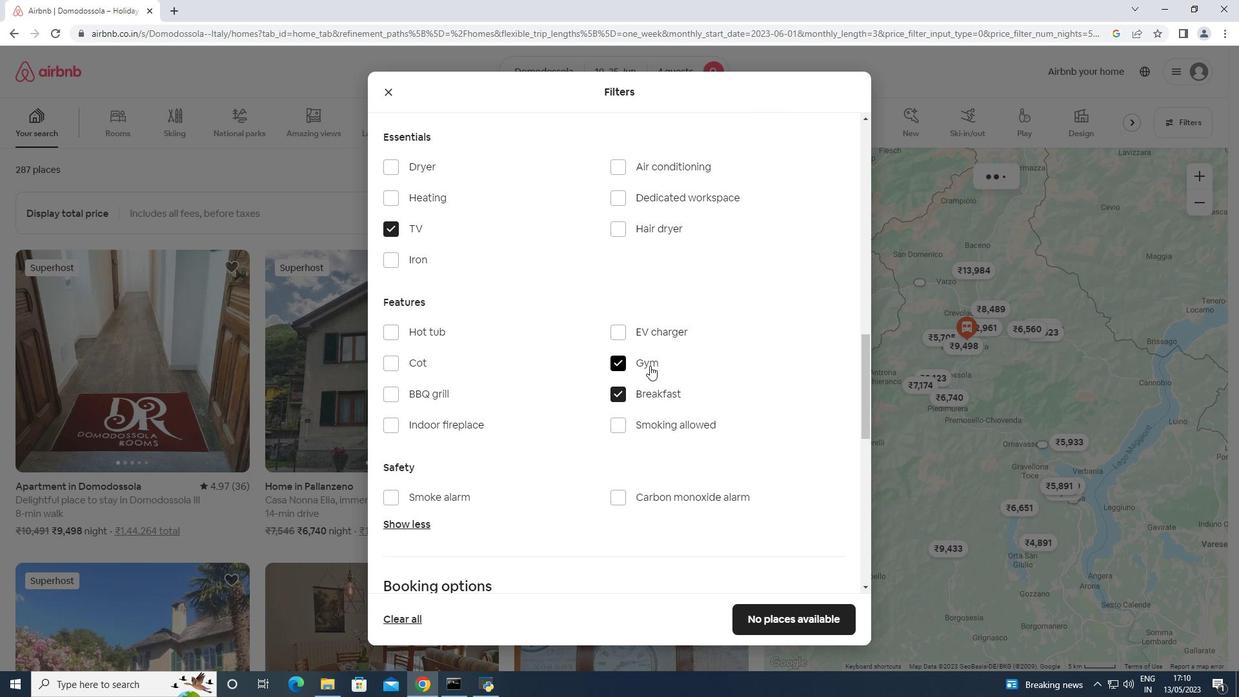 
Action: Mouse moved to (819, 347)
Screenshot: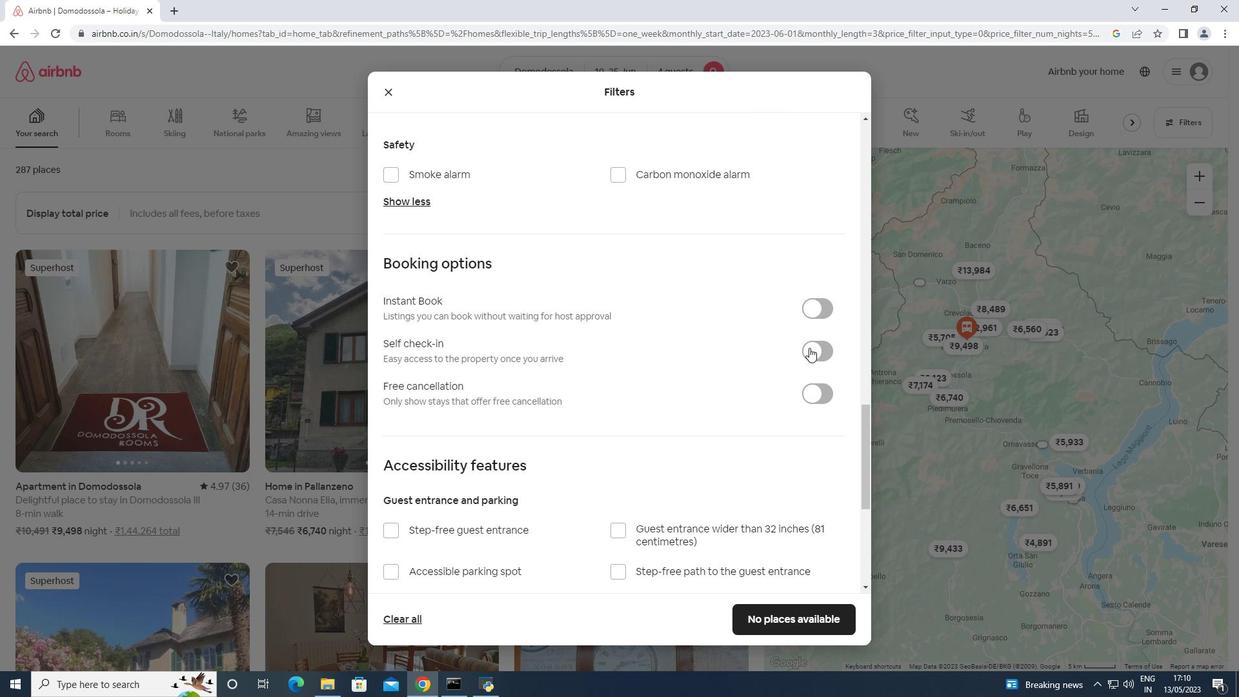 
Action: Mouse pressed left at (819, 347)
Screenshot: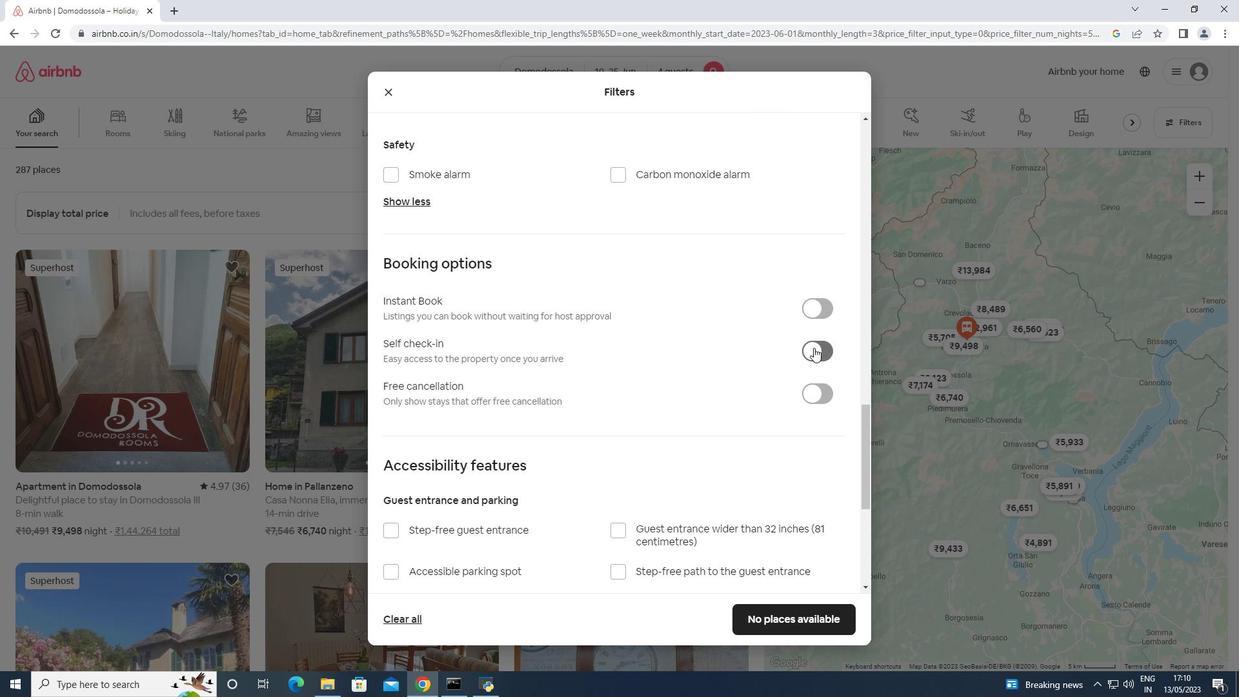 
Action: Mouse scrolled (819, 347) with delta (0, 0)
Screenshot: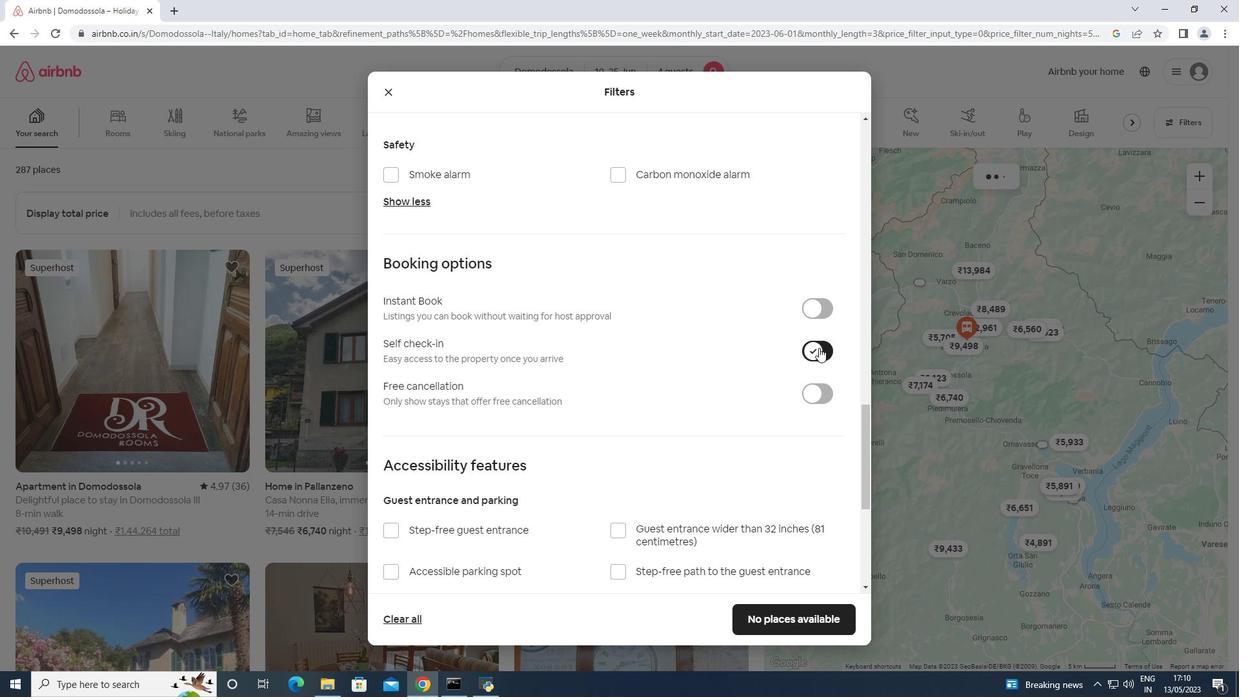 
Action: Mouse scrolled (819, 347) with delta (0, 0)
Screenshot: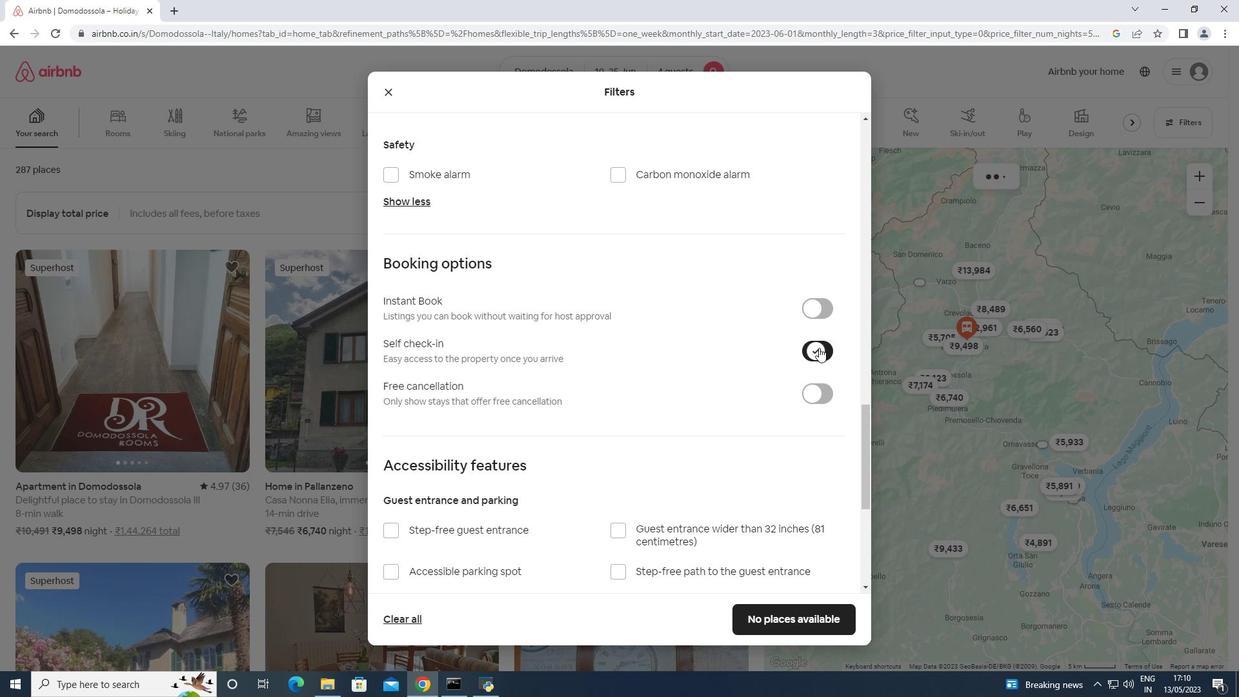 
Action: Mouse scrolled (819, 347) with delta (0, 0)
Screenshot: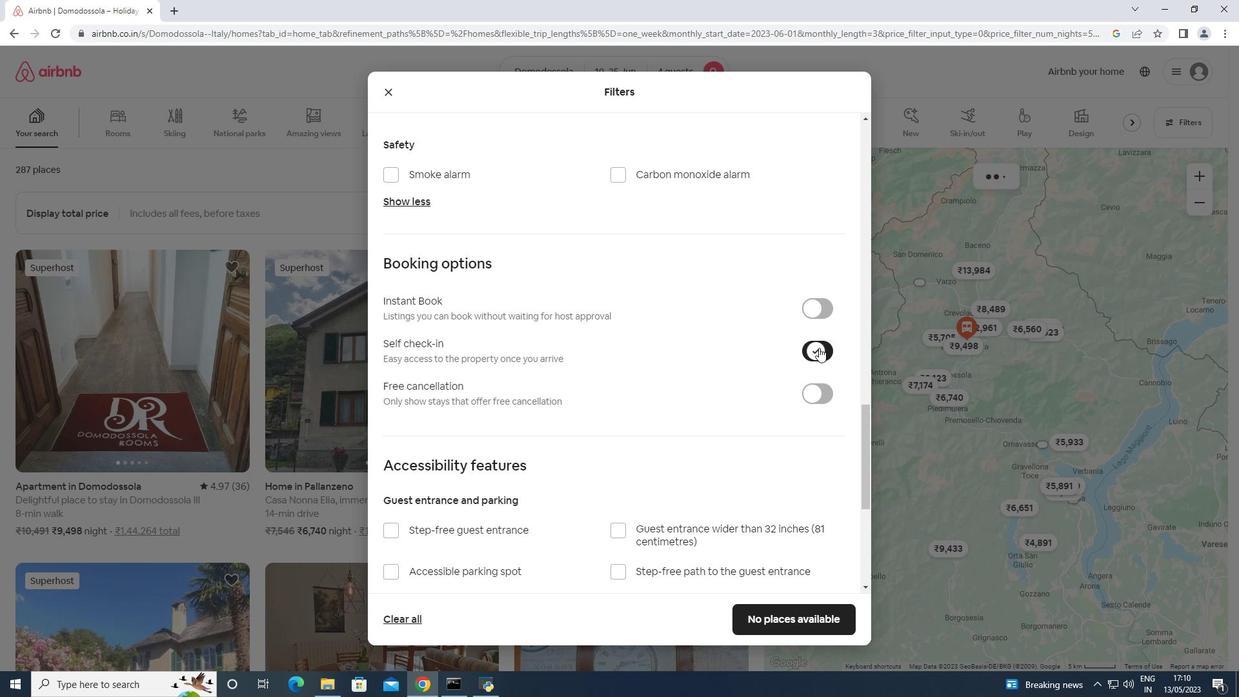 
Action: Mouse scrolled (819, 348) with delta (0, 0)
Screenshot: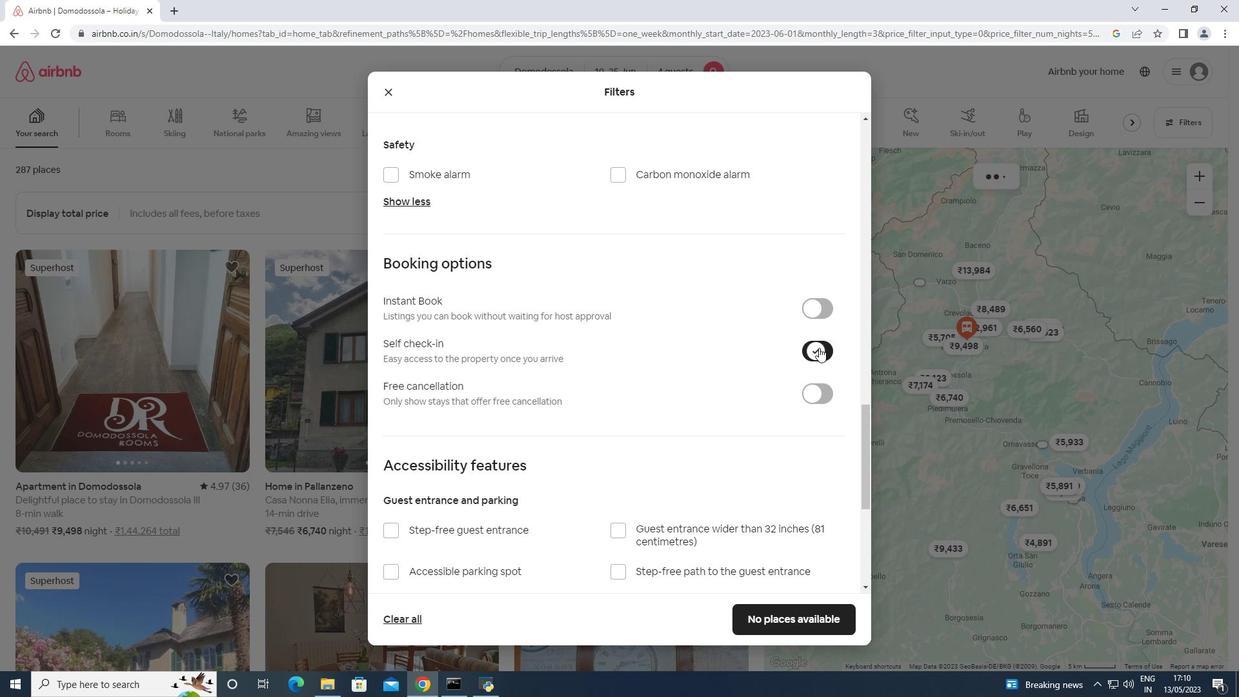 
Action: Mouse scrolled (819, 347) with delta (0, 0)
Screenshot: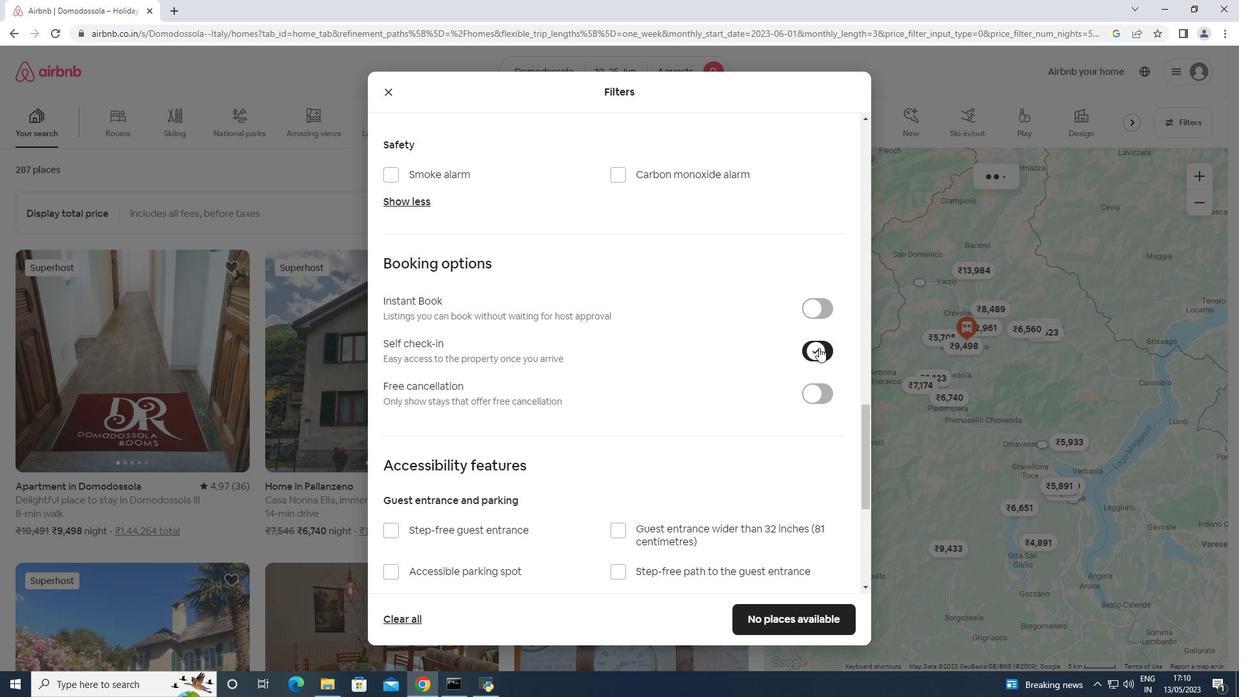 
Action: Mouse scrolled (819, 347) with delta (0, 0)
Screenshot: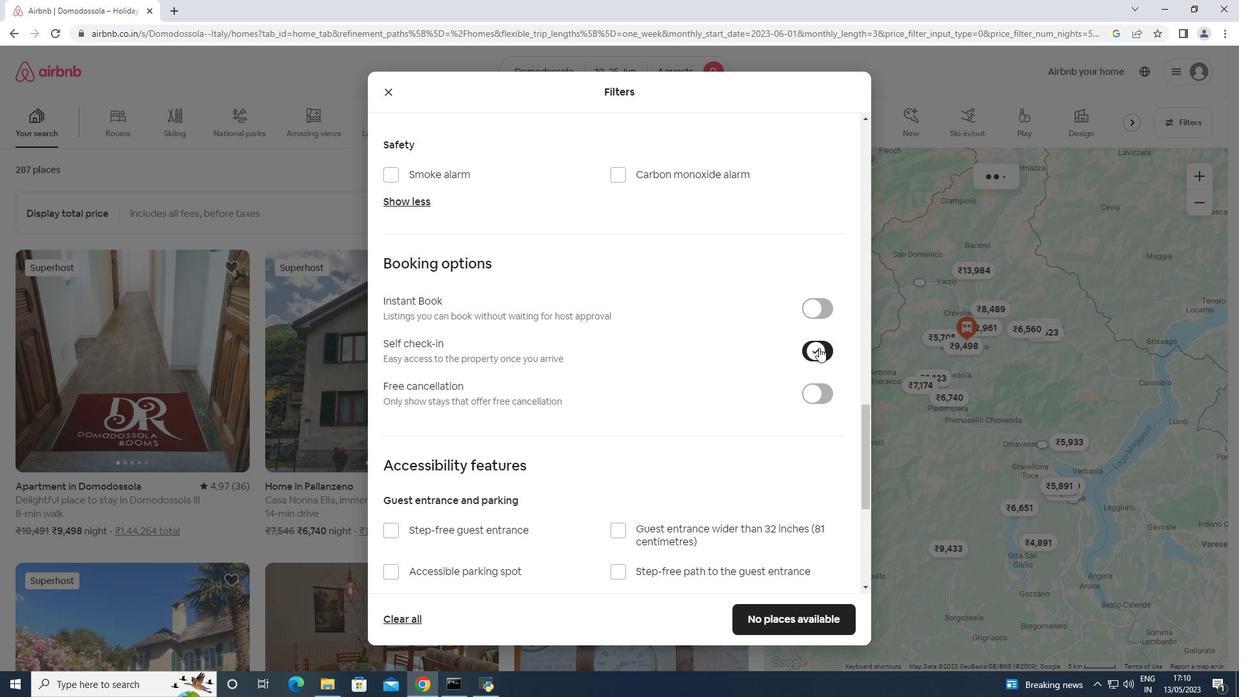 
Action: Mouse moved to (435, 579)
Screenshot: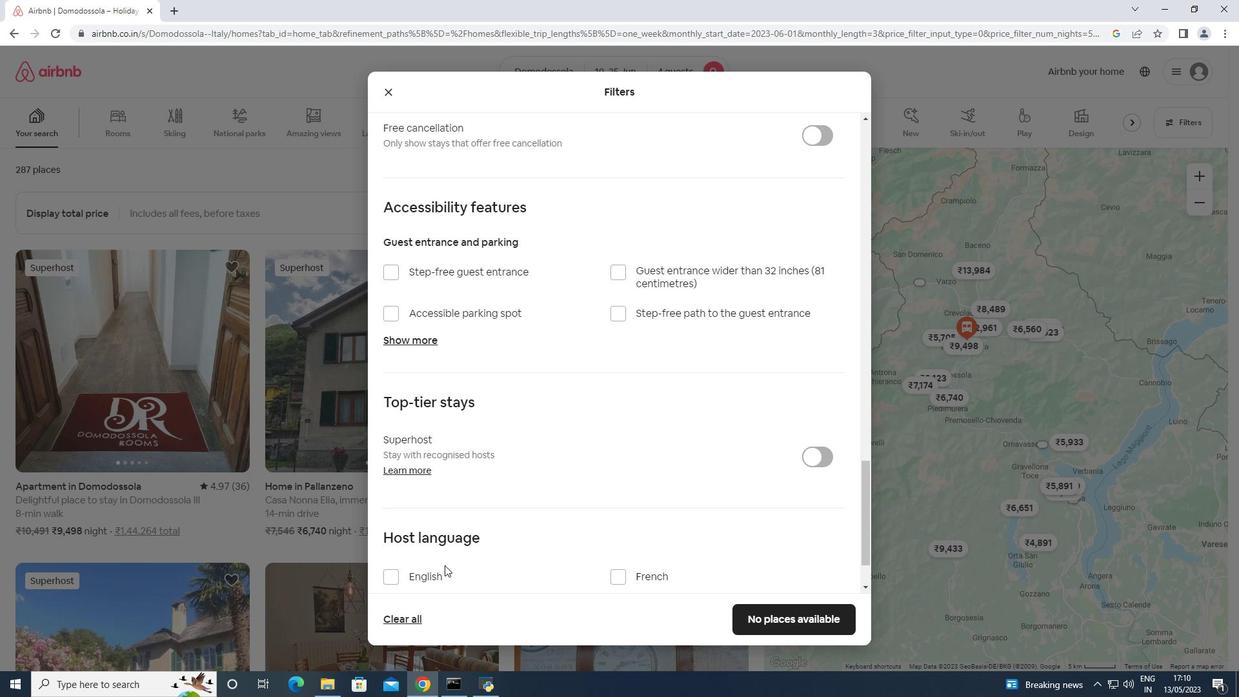 
Action: Mouse pressed left at (435, 579)
Screenshot: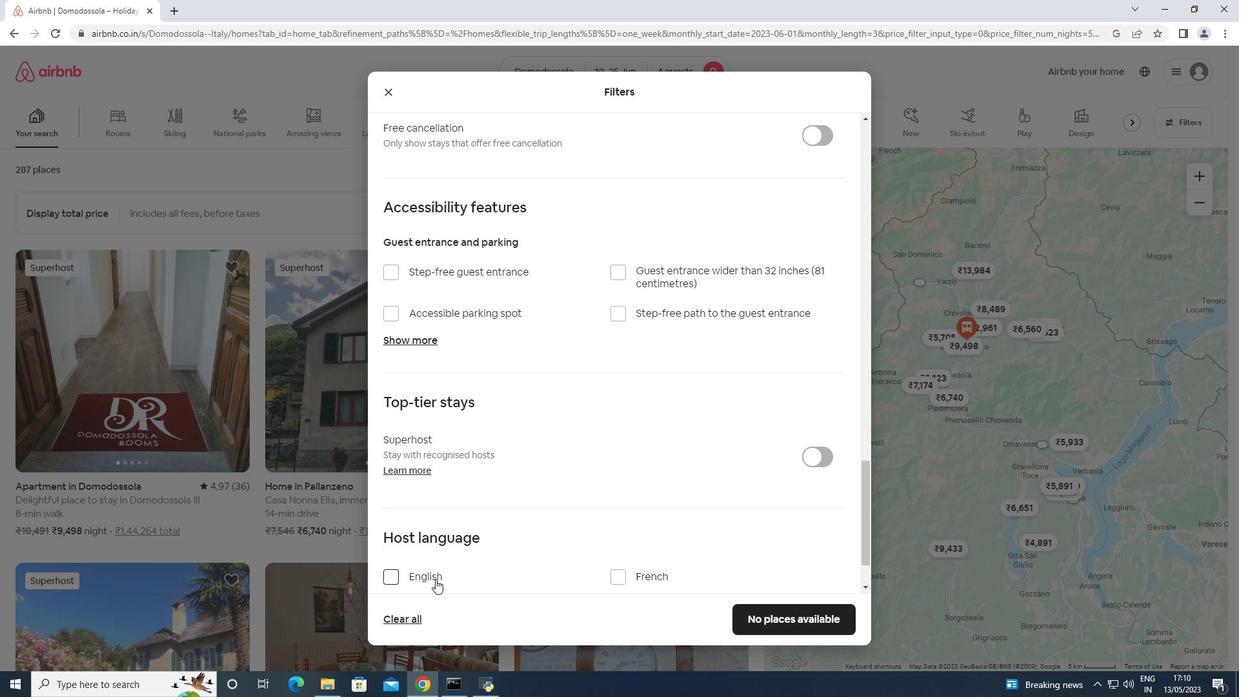 
Action: Mouse moved to (750, 618)
Screenshot: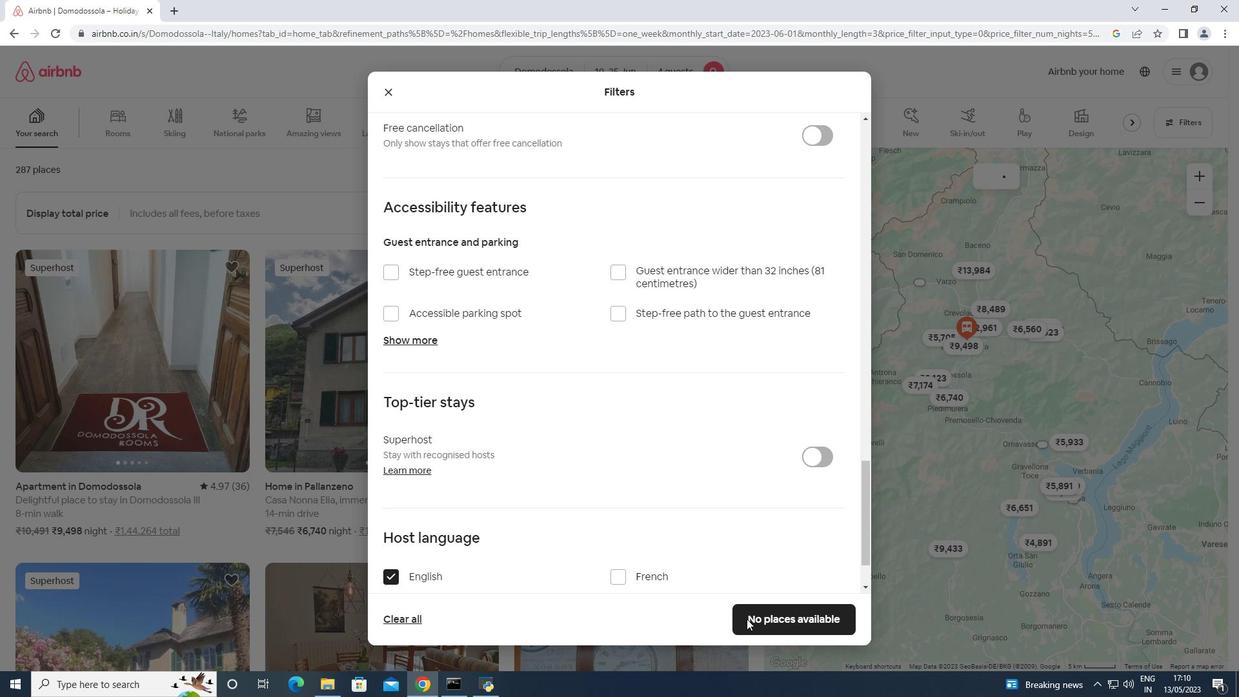
Action: Mouse pressed left at (750, 618)
Screenshot: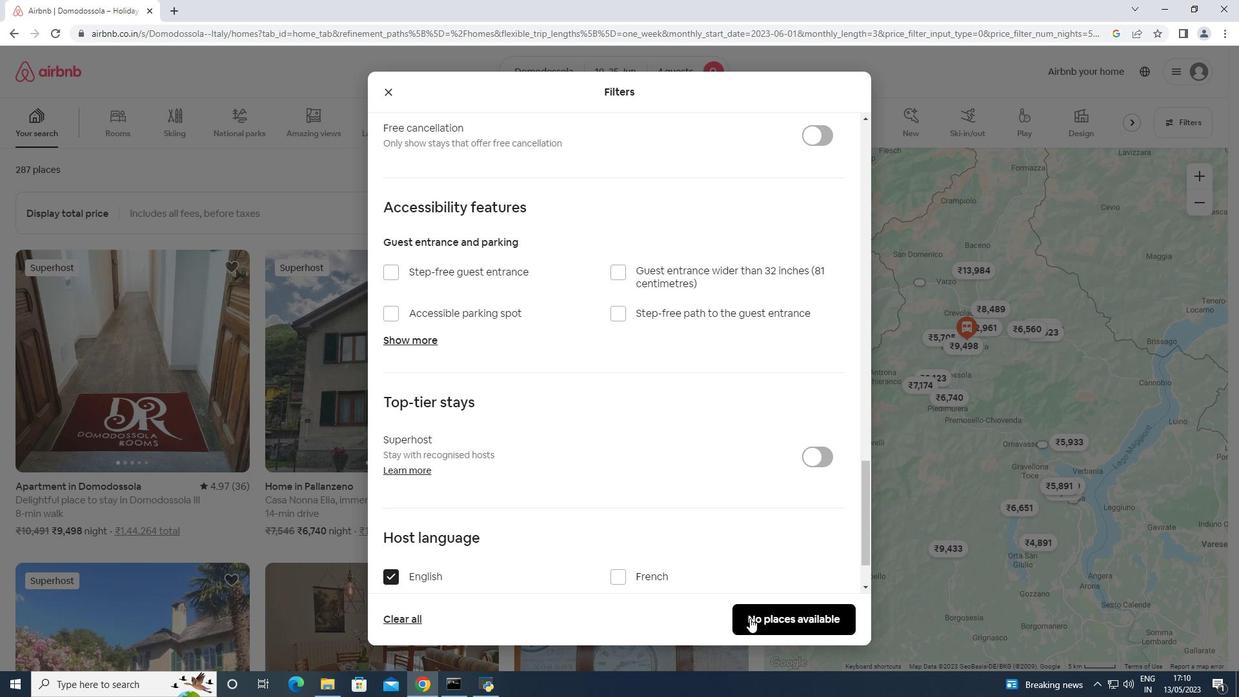 
Action: Mouse moved to (735, 553)
Screenshot: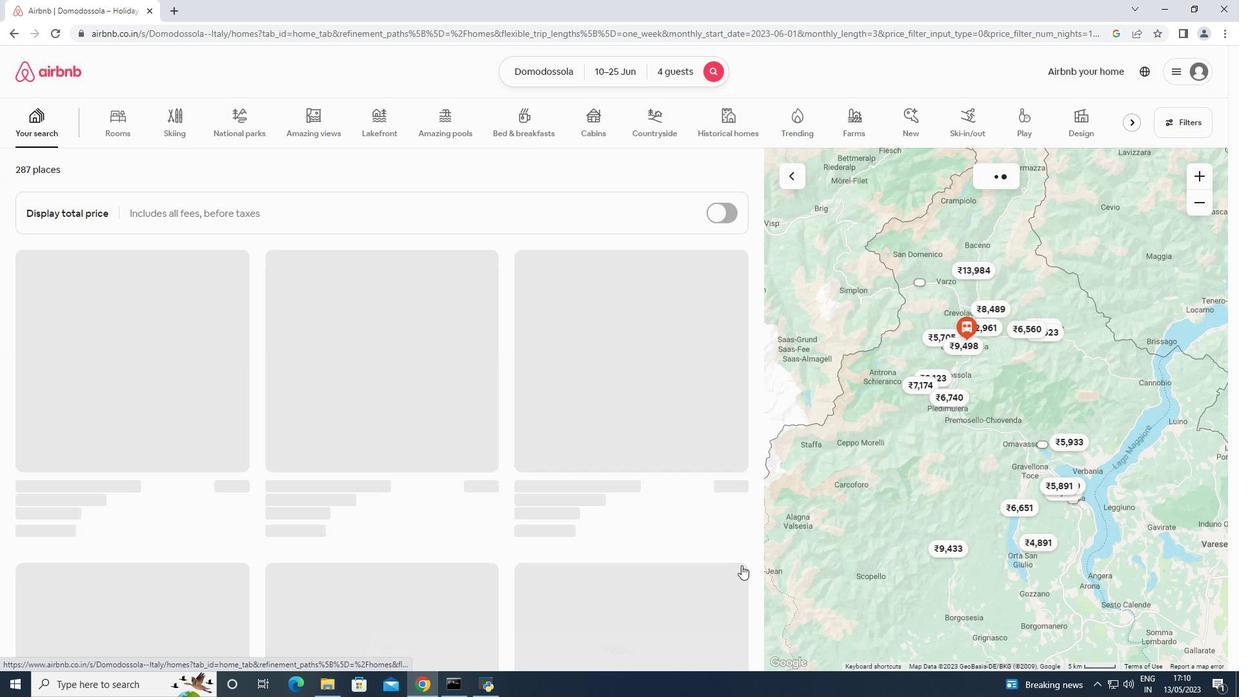 
